 Task: Explore Airbnb accommodation in SzÃ©kesfehÃ©rvÃ¡r, Hungary from 9th December, 2023 to 16th December, 2023 for 2 adults, 1 child.2 bedrooms having 2 beds and 1 bathroom. Property type can be flat. Look for 4 properties as per requirement.
Action: Mouse moved to (557, 115)
Screenshot: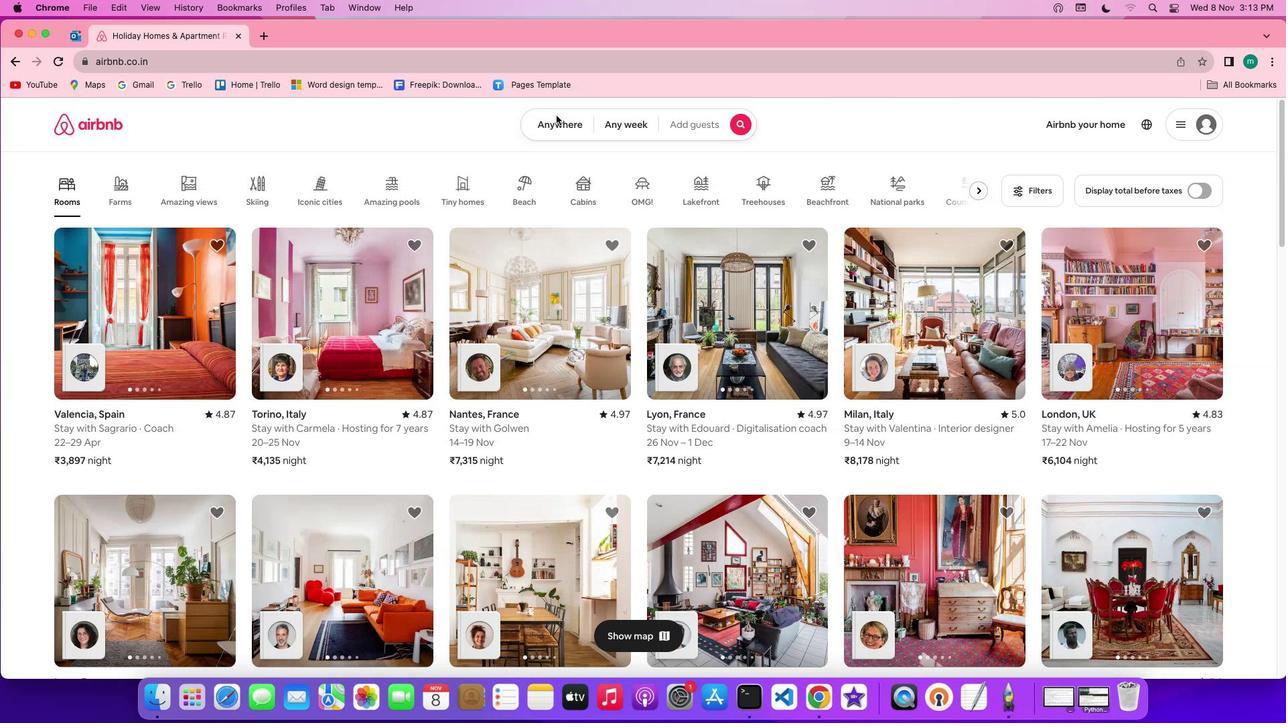 
Action: Mouse pressed left at (557, 115)
Screenshot: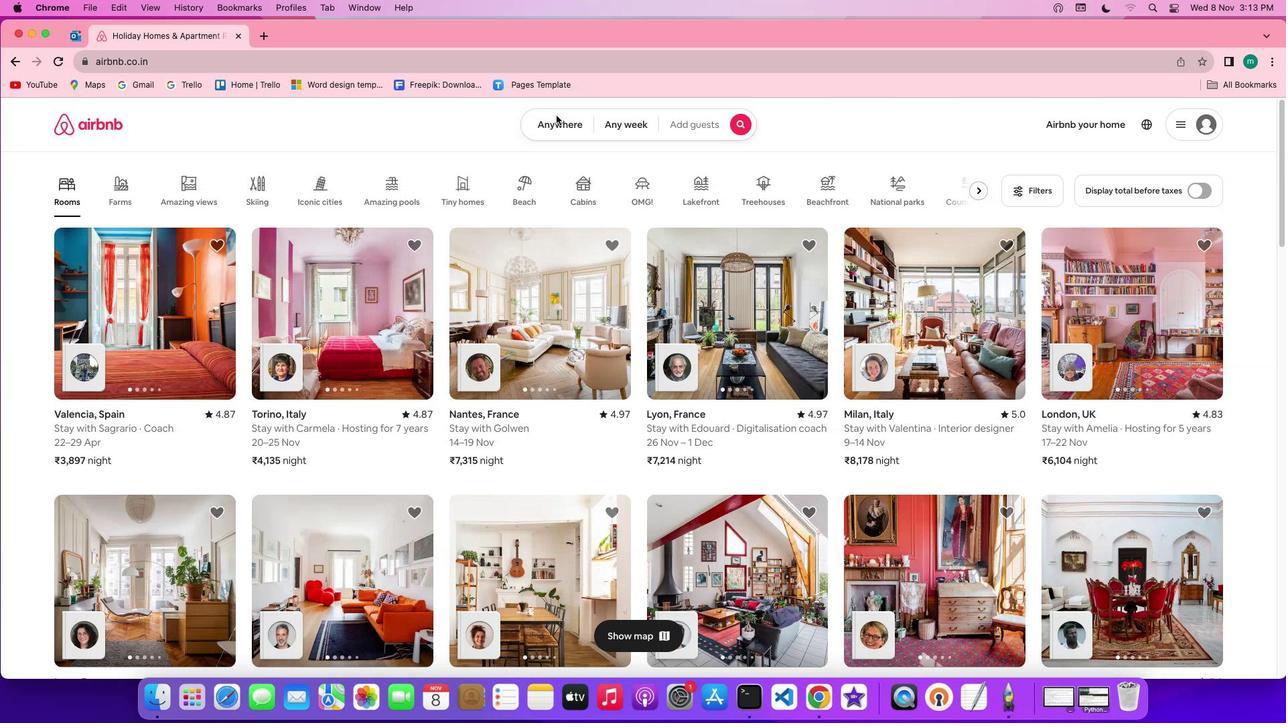 
Action: Mouse pressed left at (557, 115)
Screenshot: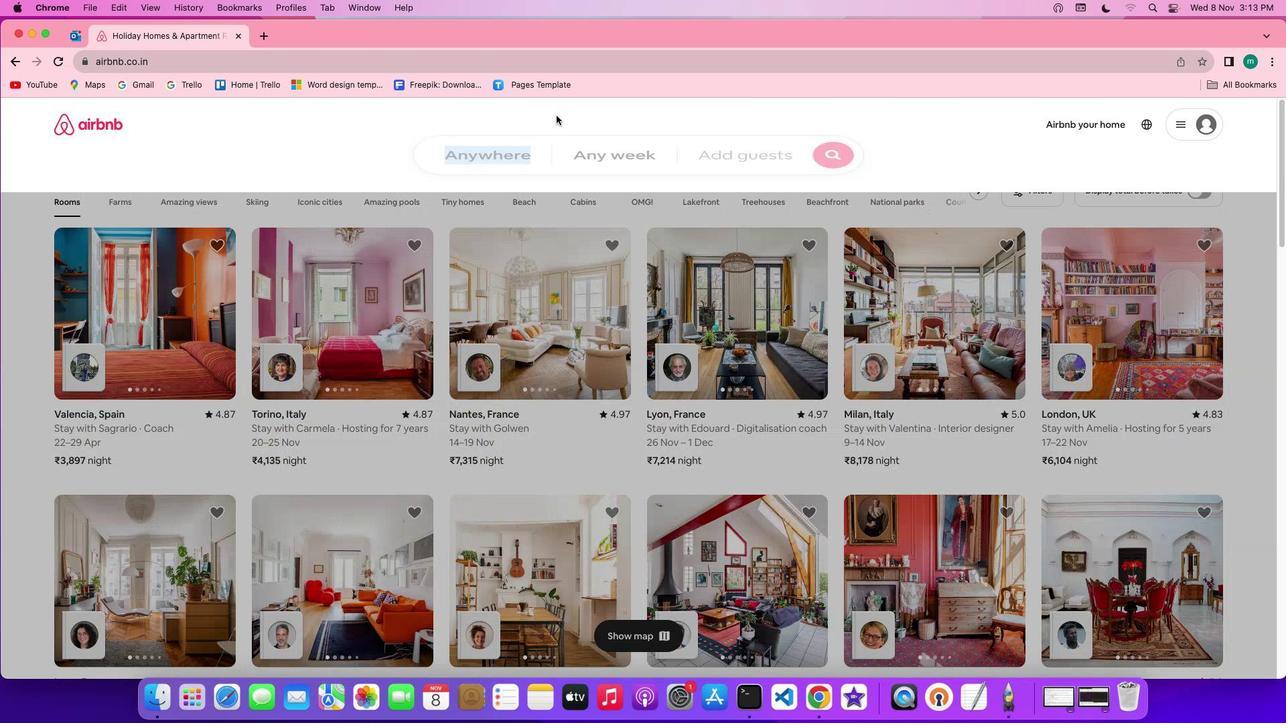 
Action: Mouse moved to (501, 182)
Screenshot: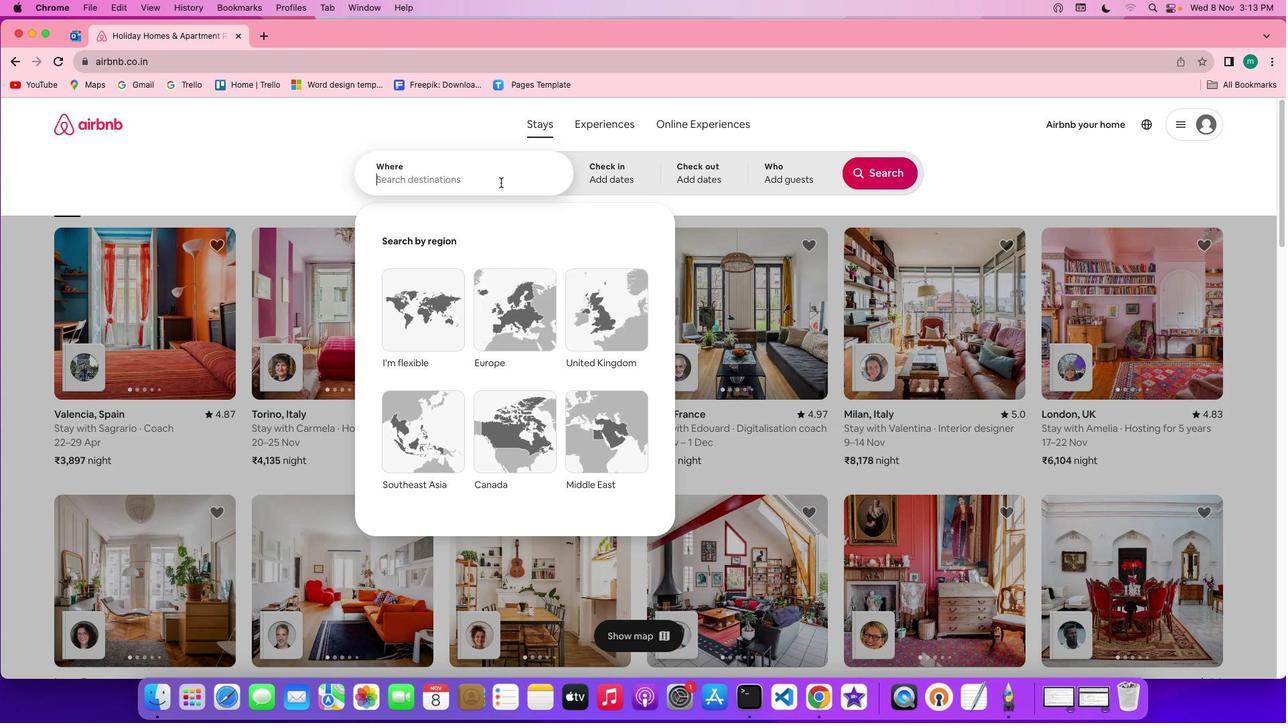 
Action: Mouse pressed left at (501, 182)
Screenshot: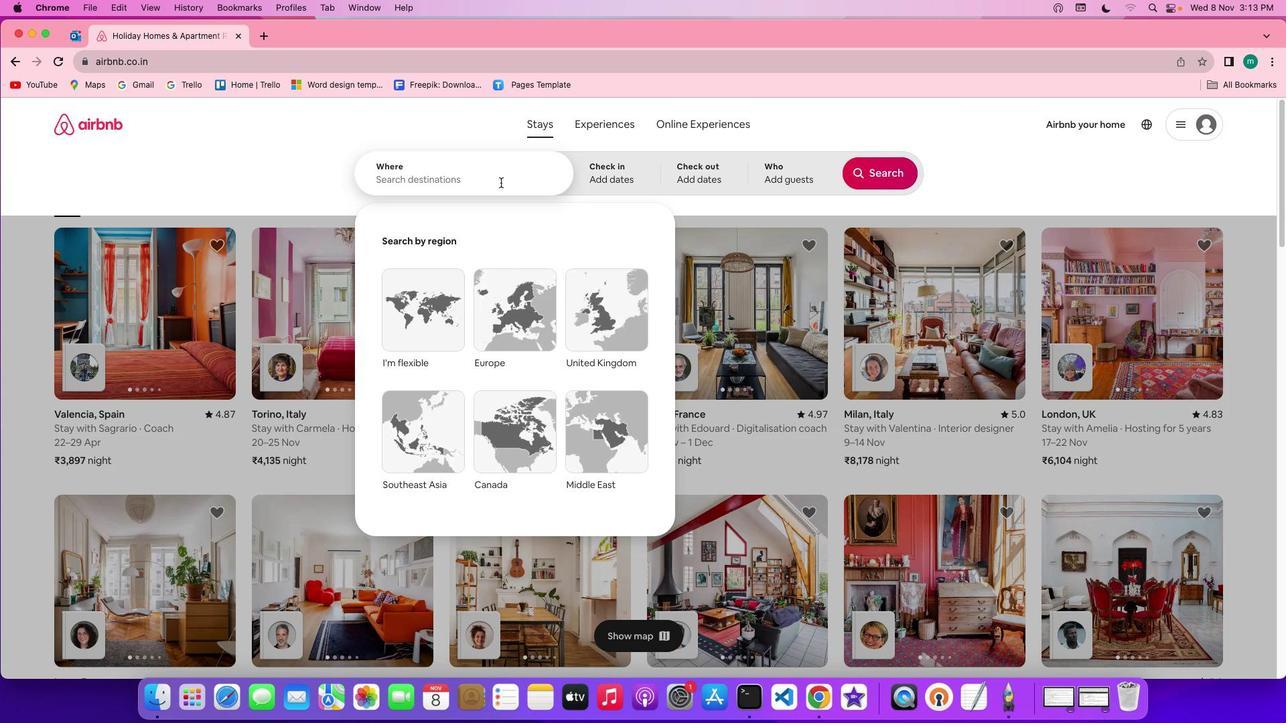 
Action: Key pressed Key.shift'S'Key.shift'z''e''k''e''s''f''e''h''e''r''v''a''r'','Key.spaceKey.shift'H''u''n''g''a''r''y'
Screenshot: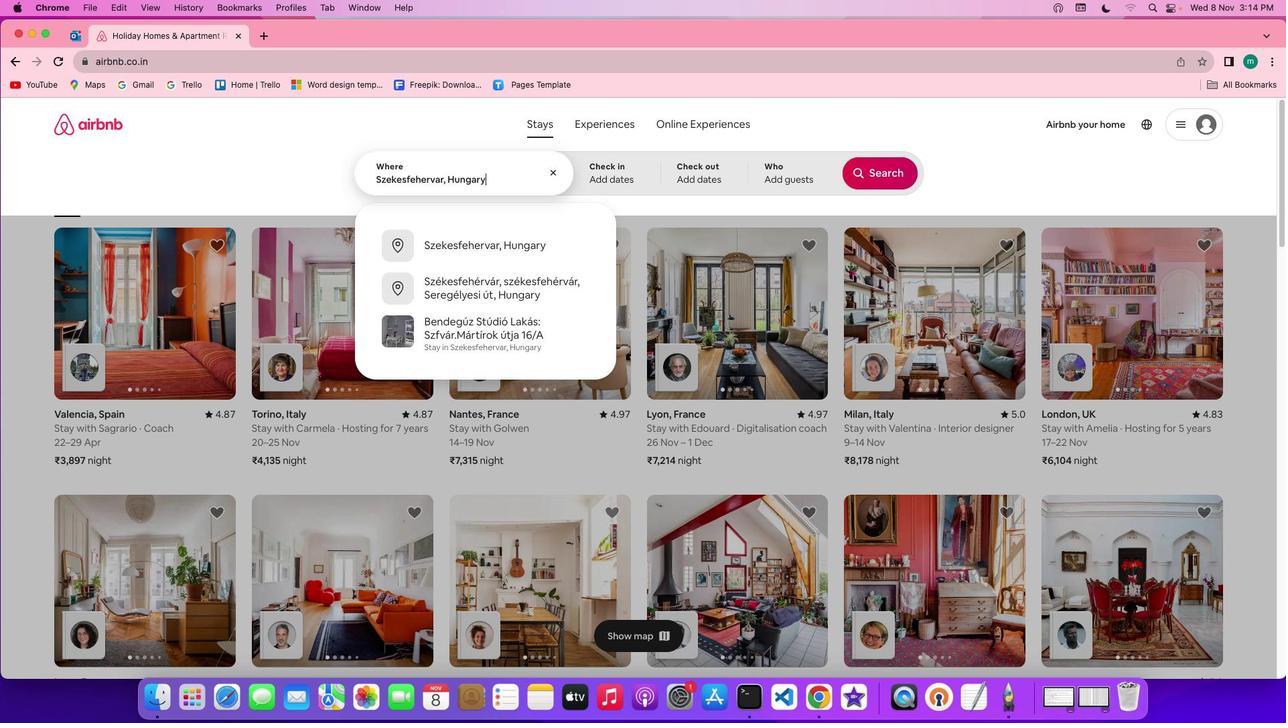 
Action: Mouse moved to (609, 185)
Screenshot: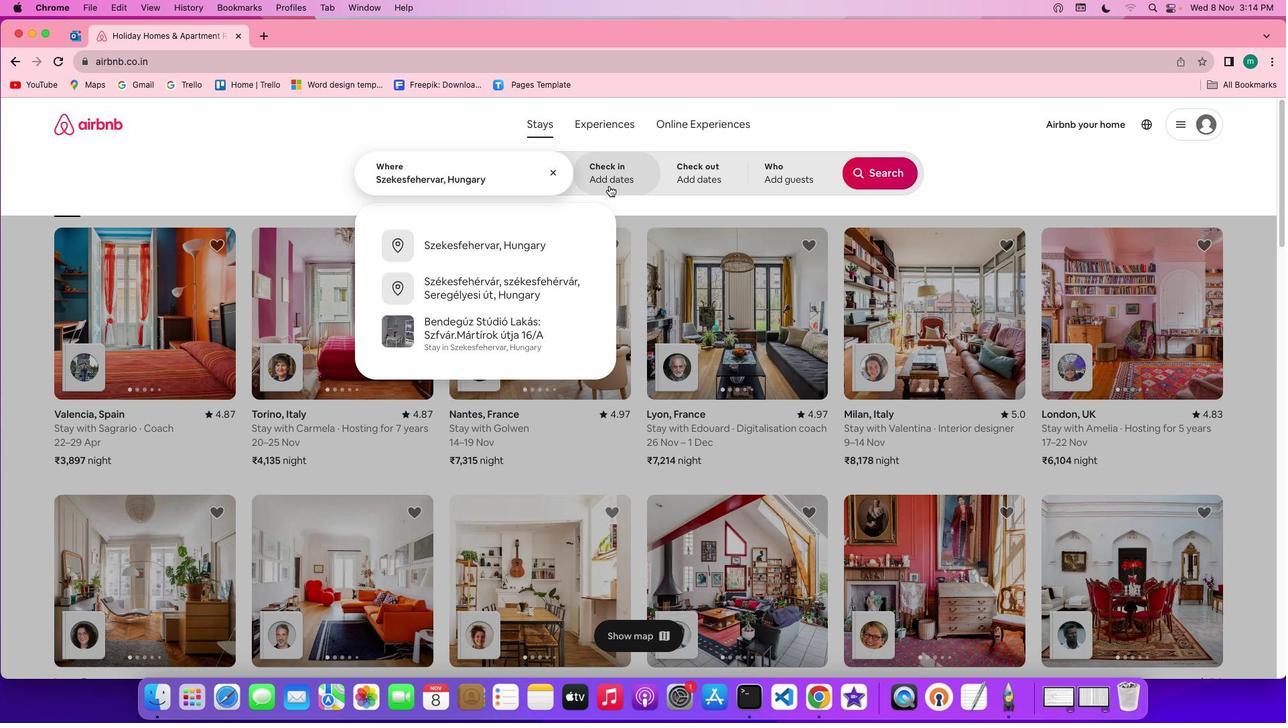 
Action: Mouse pressed left at (609, 185)
Screenshot: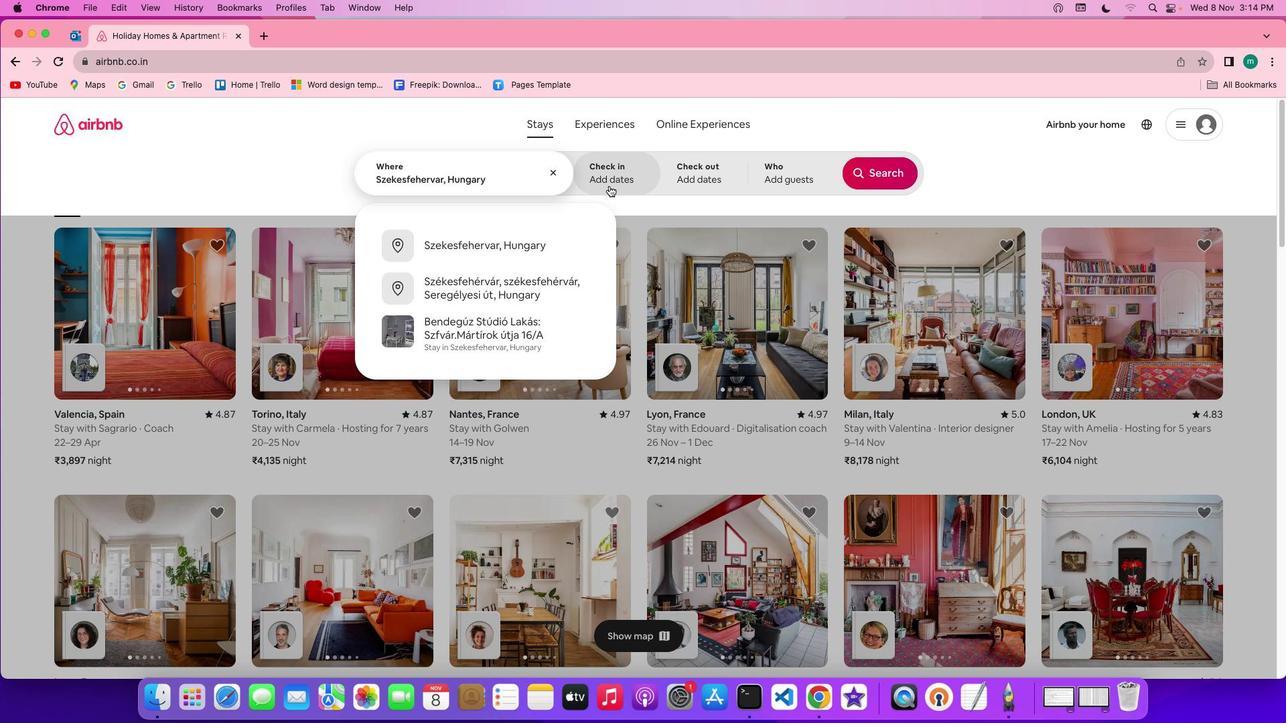 
Action: Mouse moved to (863, 368)
Screenshot: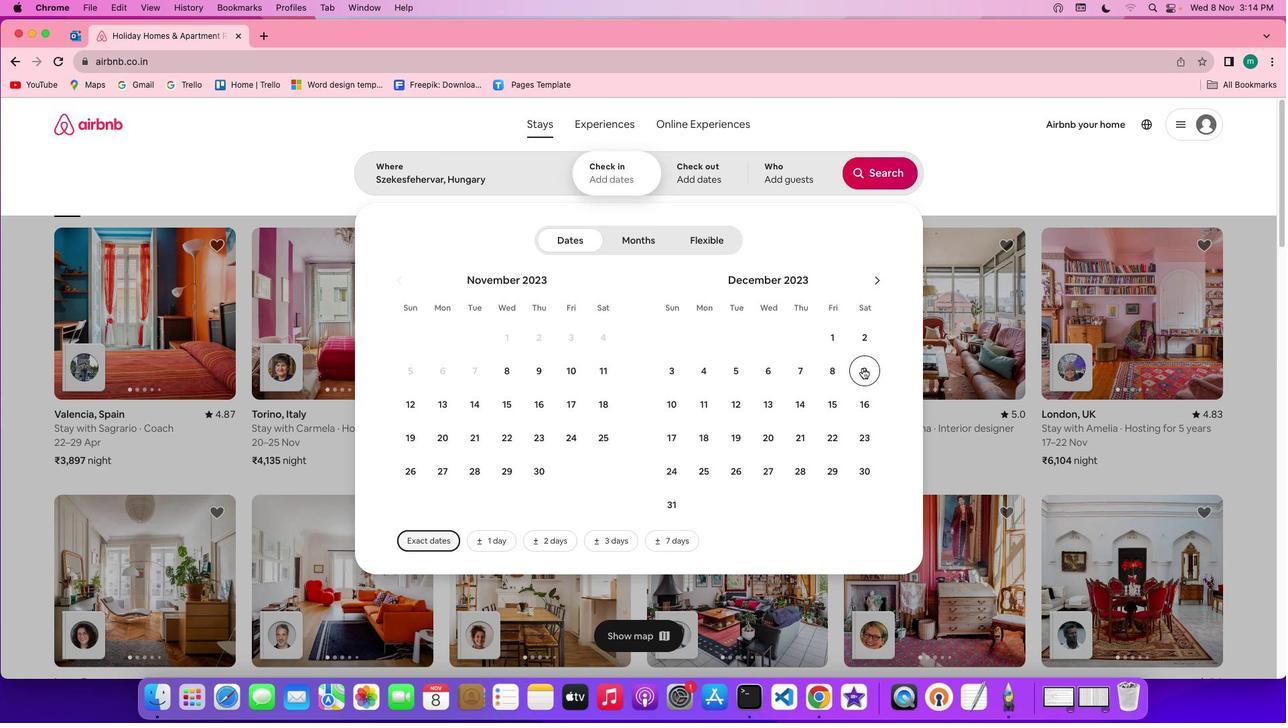 
Action: Mouse pressed left at (863, 368)
Screenshot: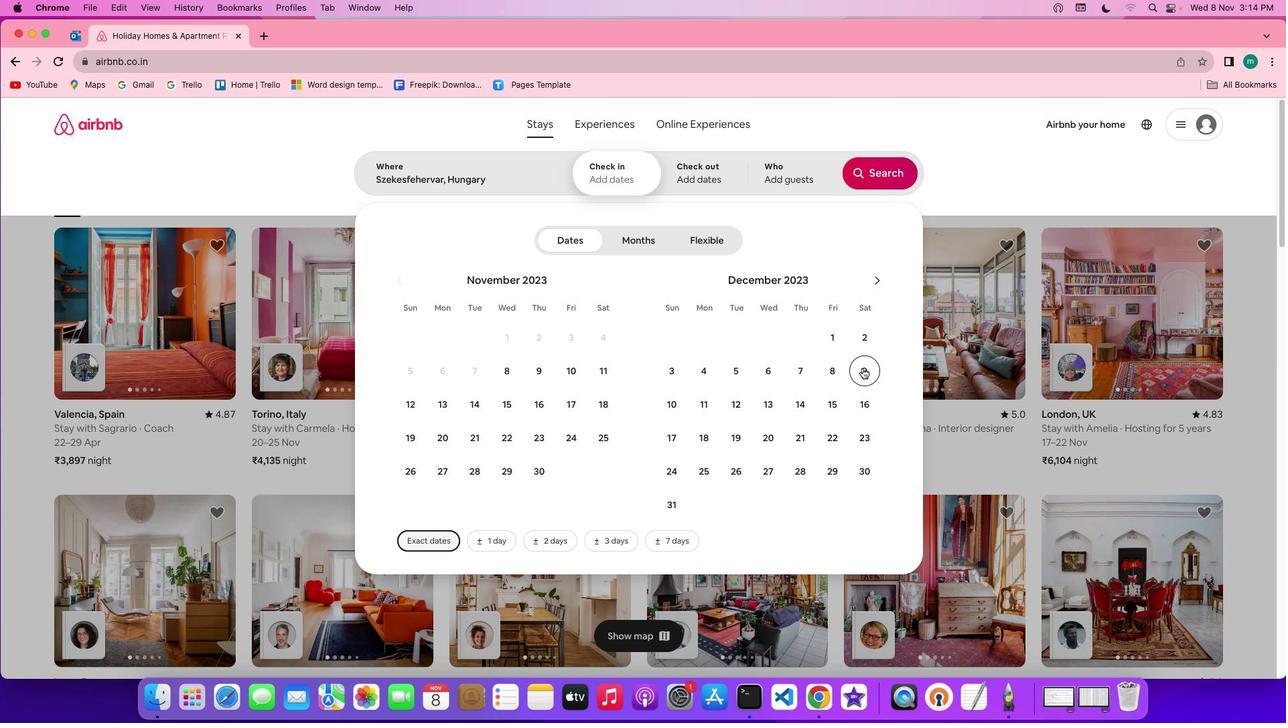 
Action: Mouse moved to (868, 402)
Screenshot: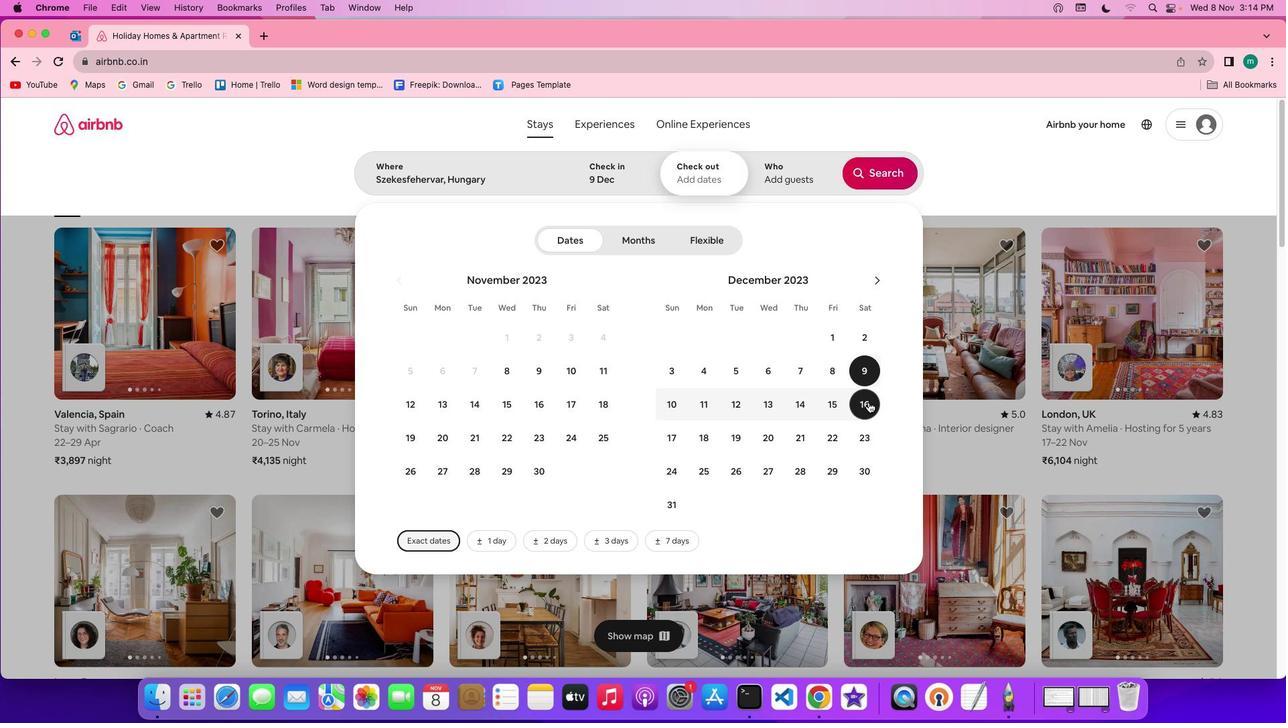 
Action: Mouse pressed left at (868, 402)
Screenshot: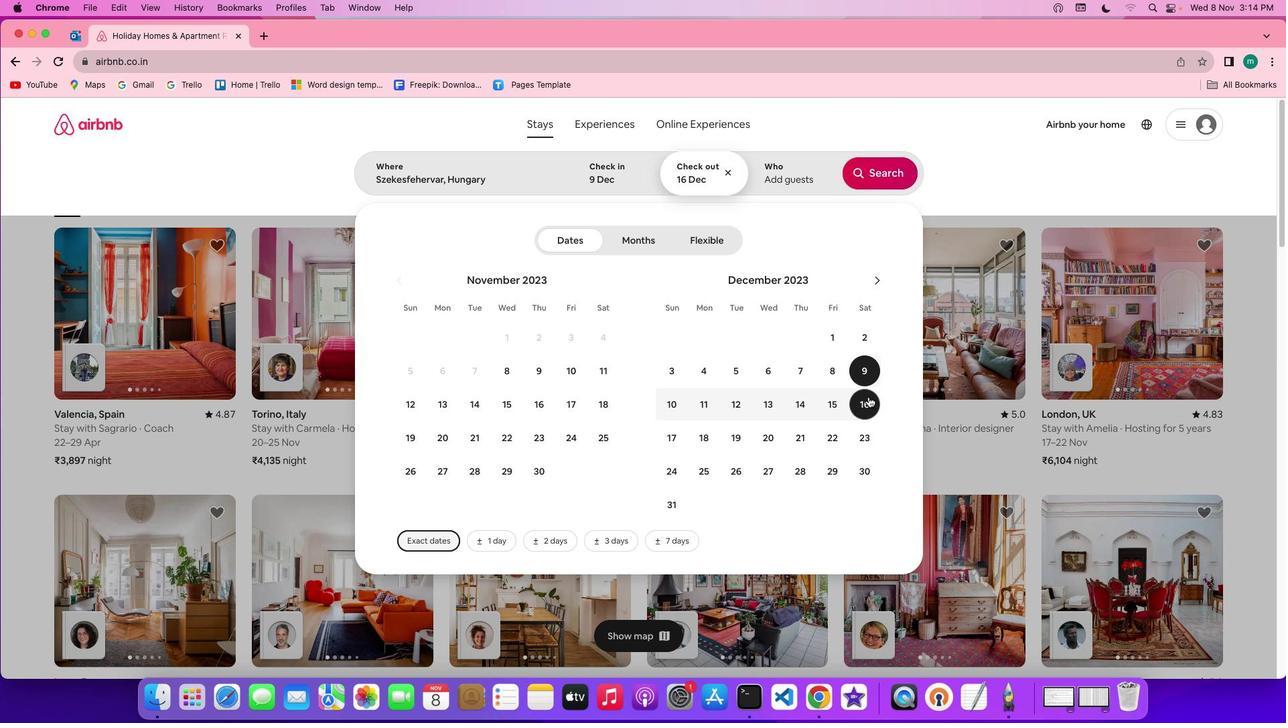
Action: Mouse moved to (819, 163)
Screenshot: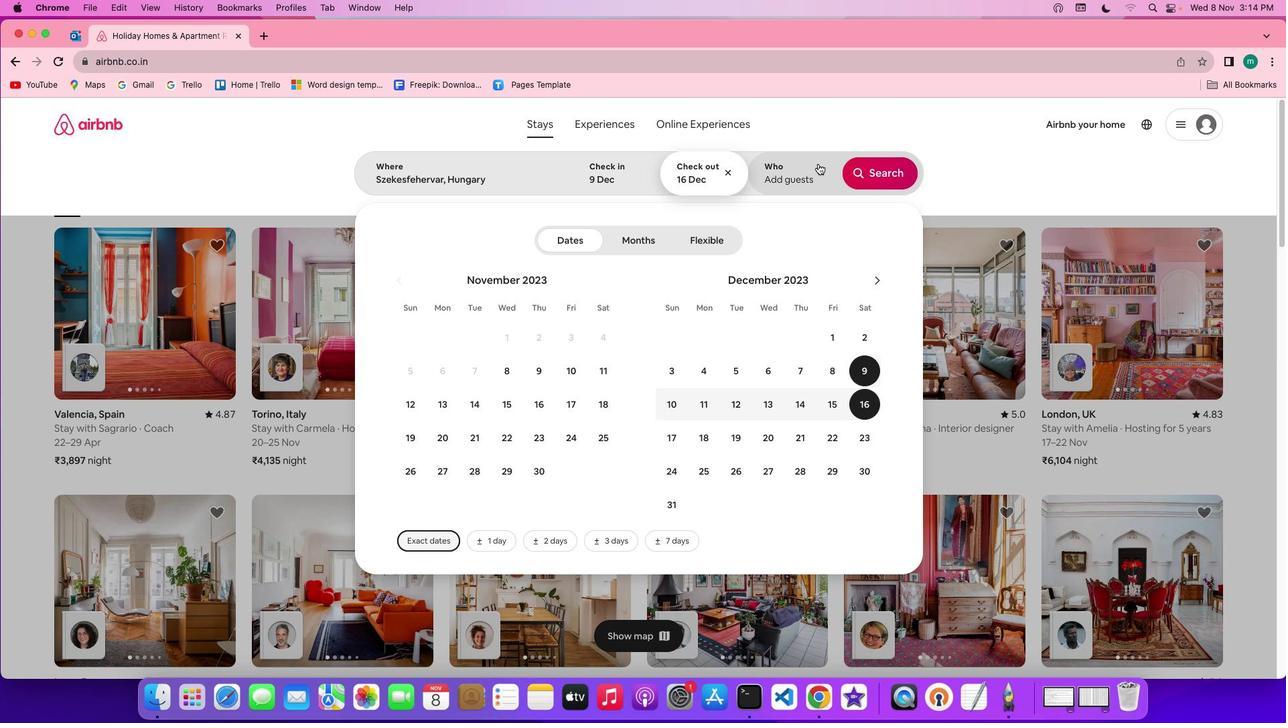 
Action: Mouse pressed left at (819, 163)
Screenshot: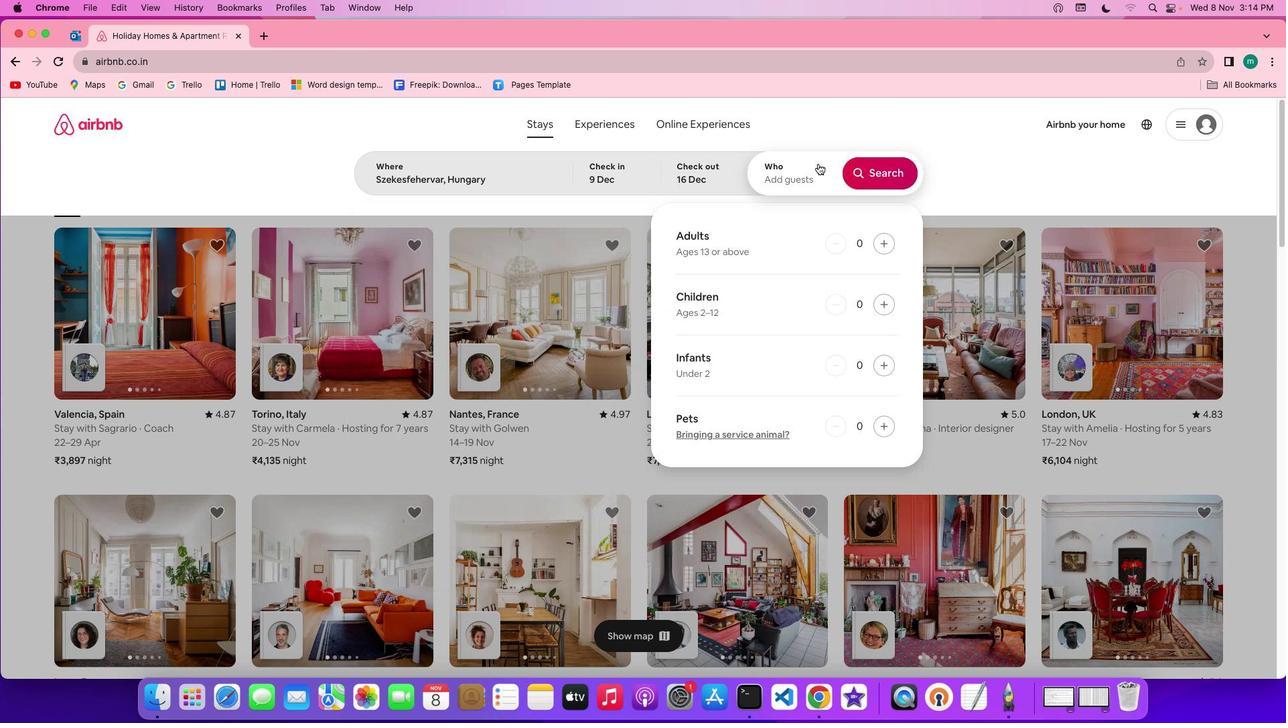 
Action: Mouse moved to (888, 244)
Screenshot: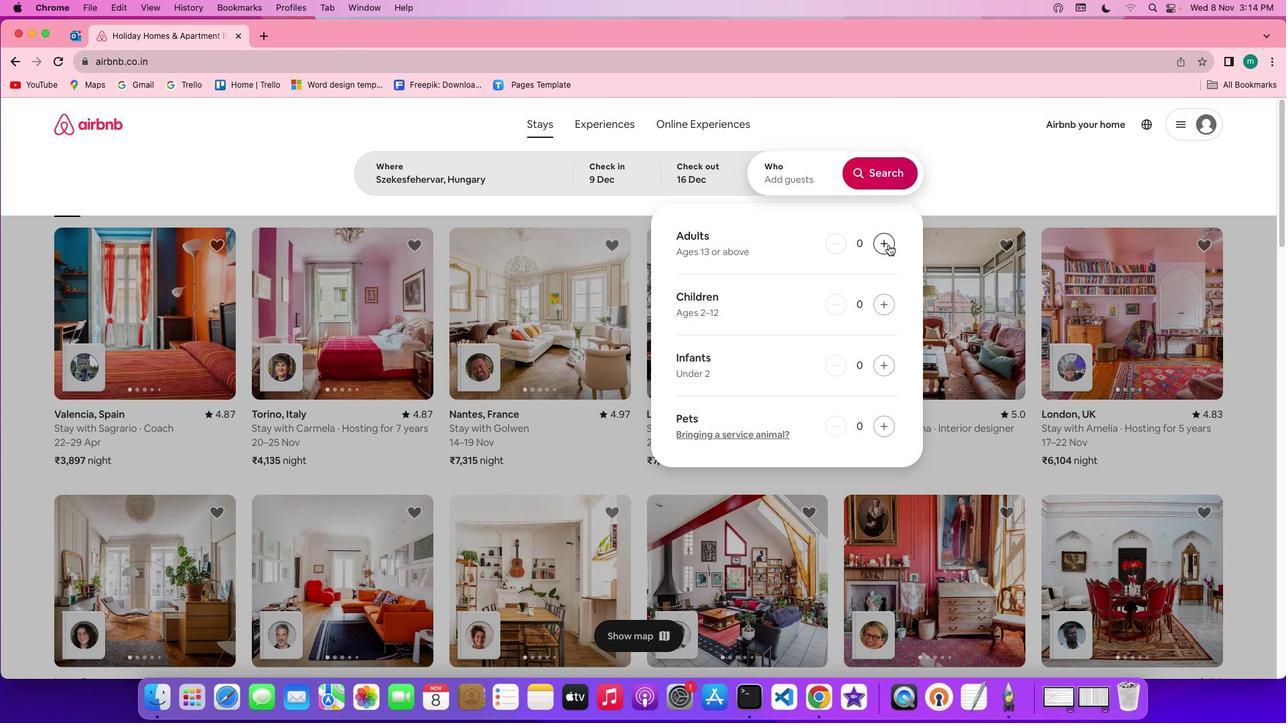 
Action: Mouse pressed left at (888, 244)
Screenshot: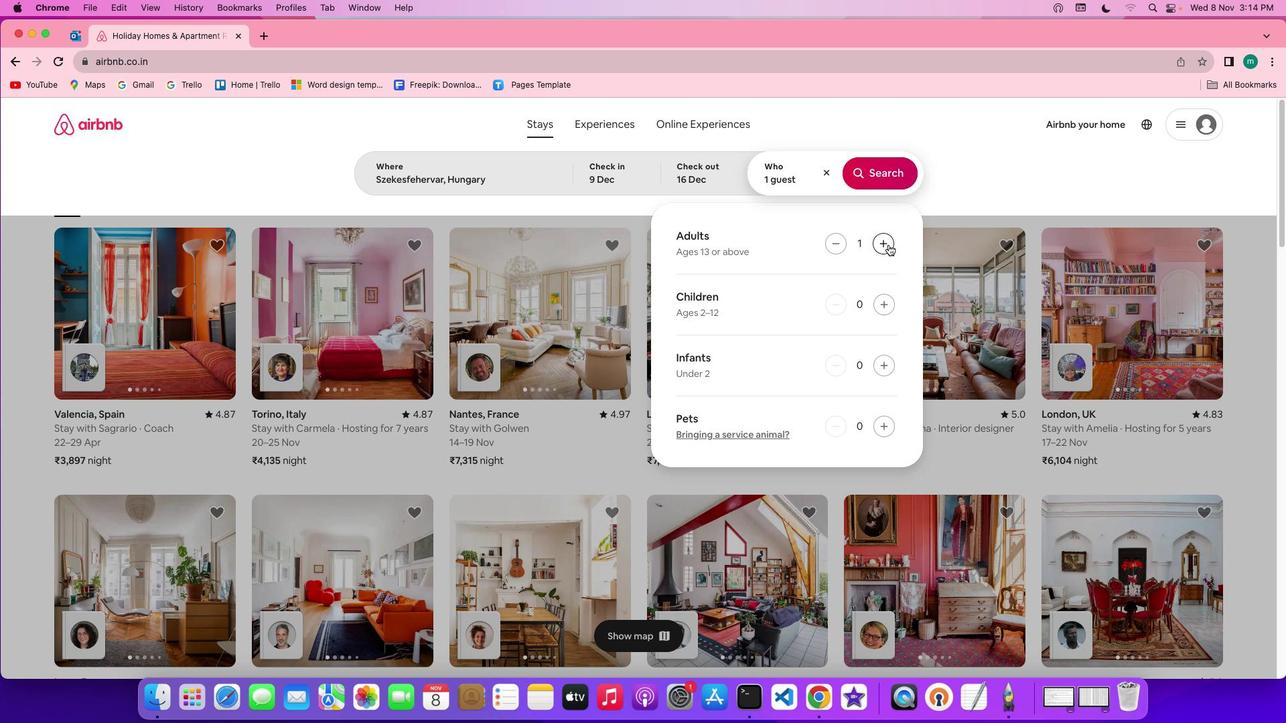 
Action: Mouse pressed left at (888, 244)
Screenshot: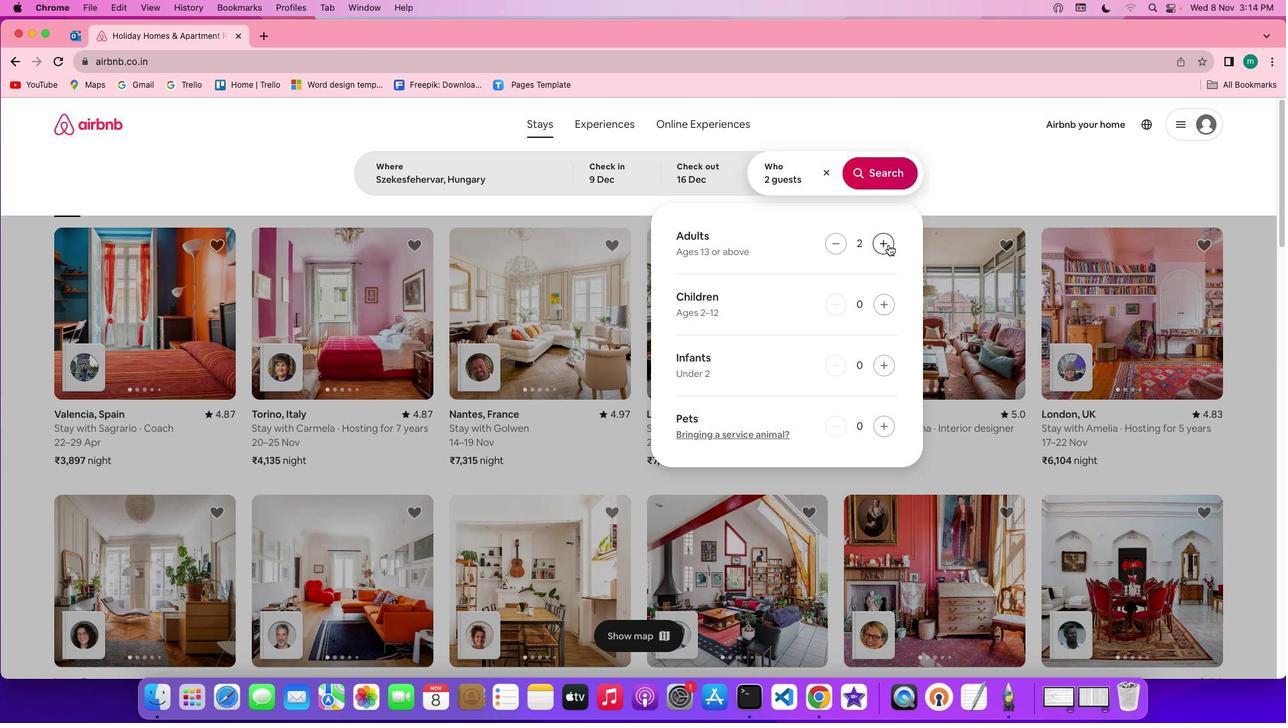 
Action: Mouse moved to (889, 299)
Screenshot: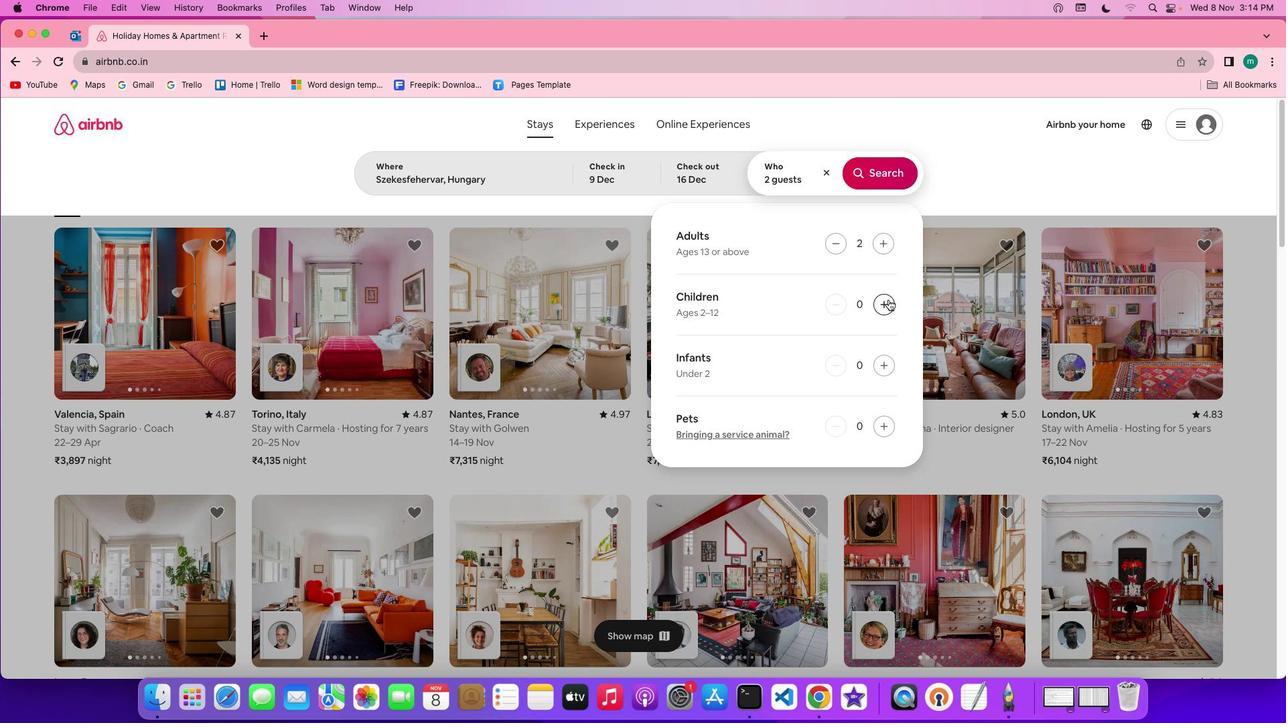 
Action: Mouse pressed left at (889, 299)
Screenshot: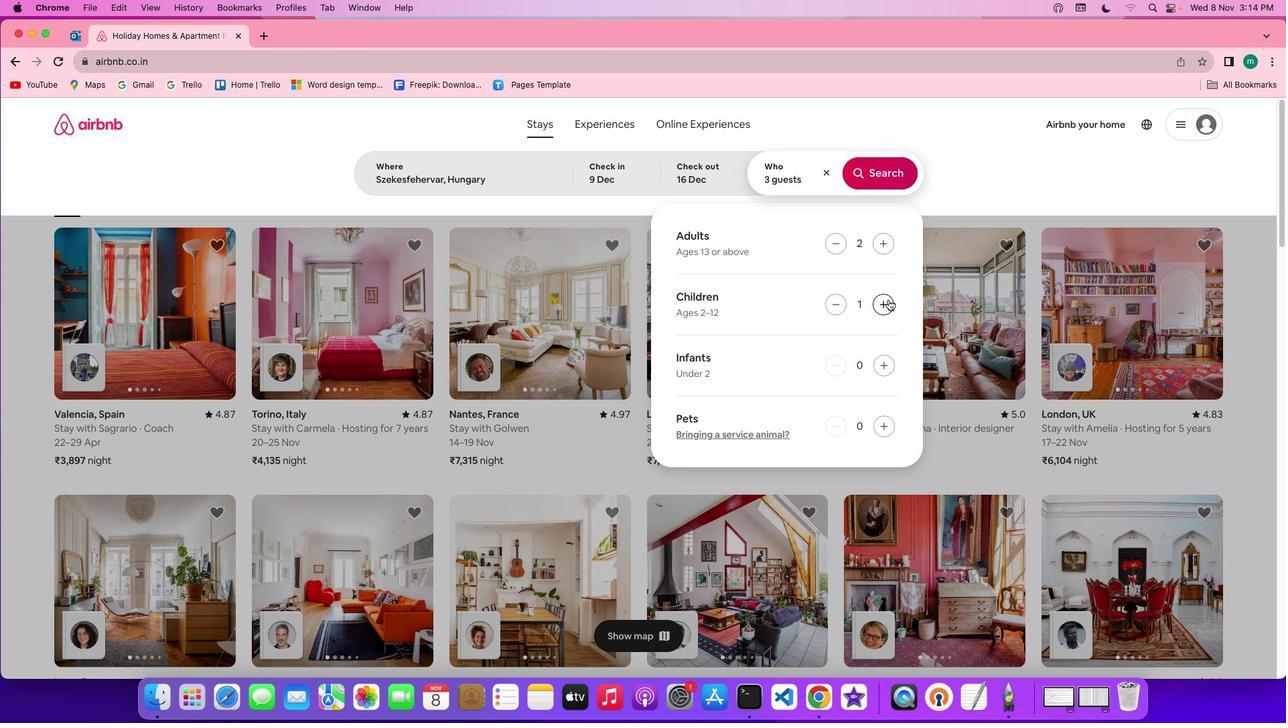 
Action: Mouse moved to (872, 182)
Screenshot: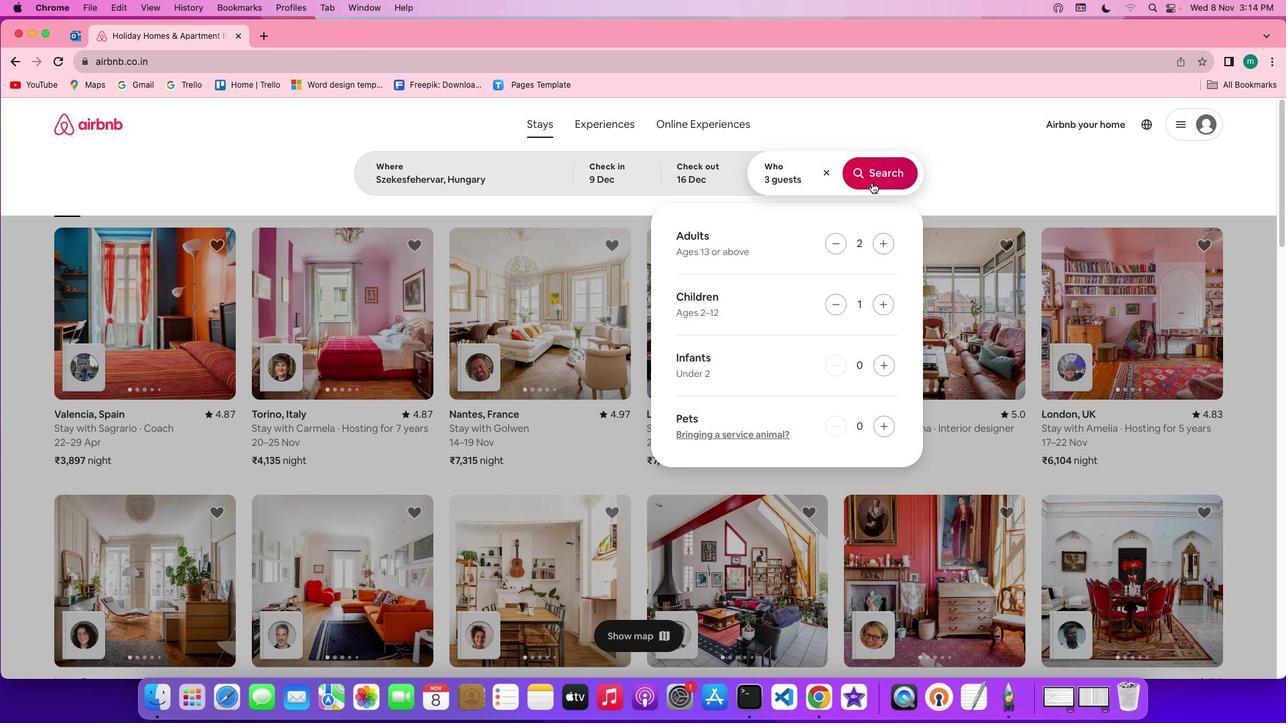 
Action: Mouse pressed left at (872, 182)
Screenshot: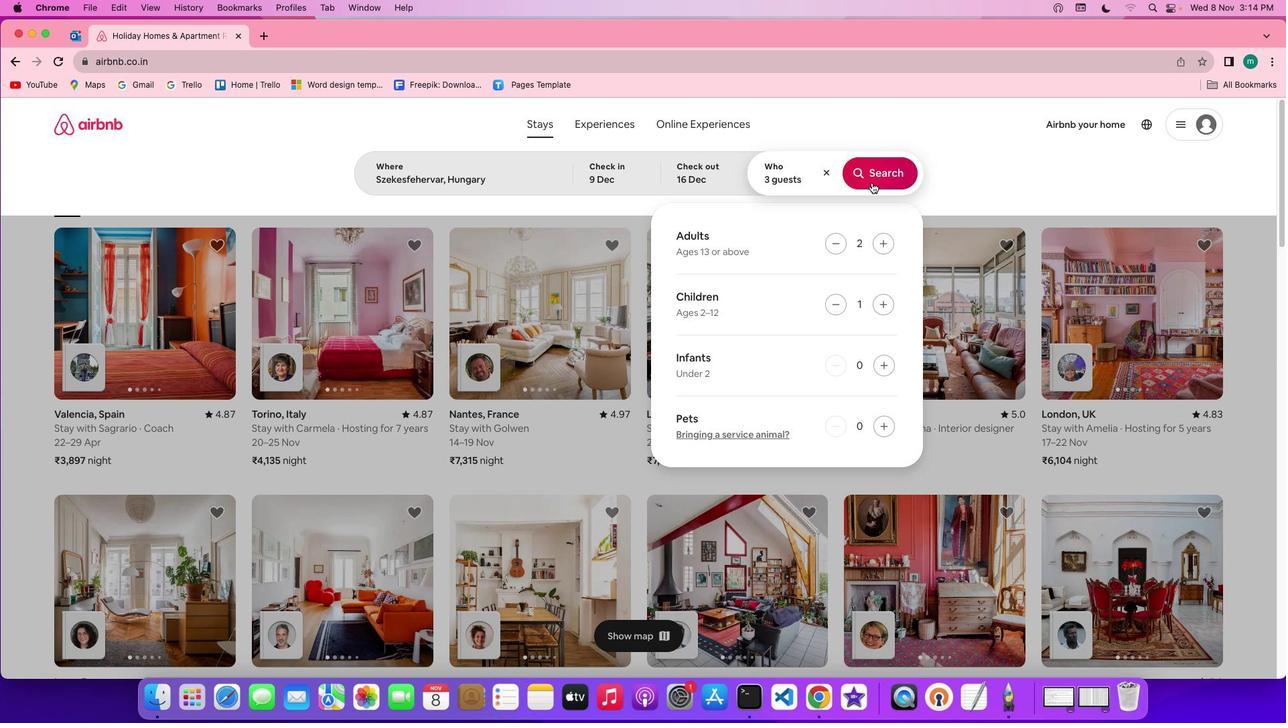 
Action: Mouse moved to (1068, 174)
Screenshot: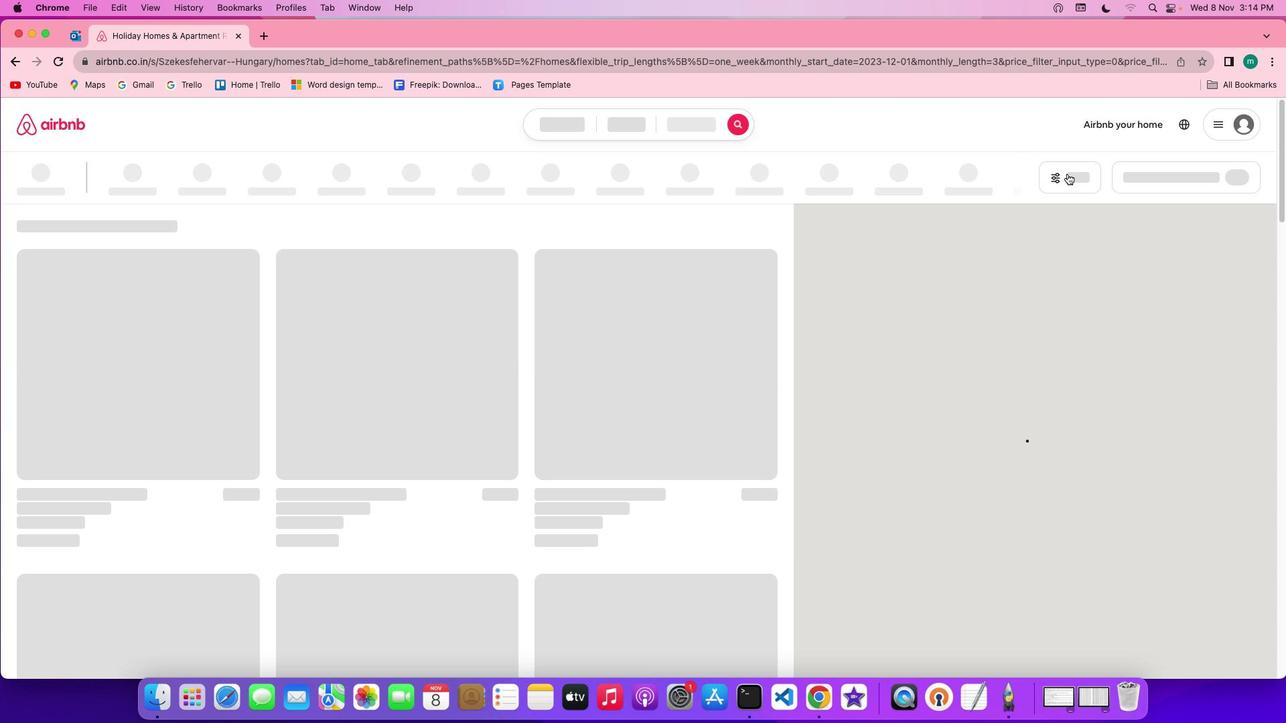 
Action: Mouse pressed left at (1068, 174)
Screenshot: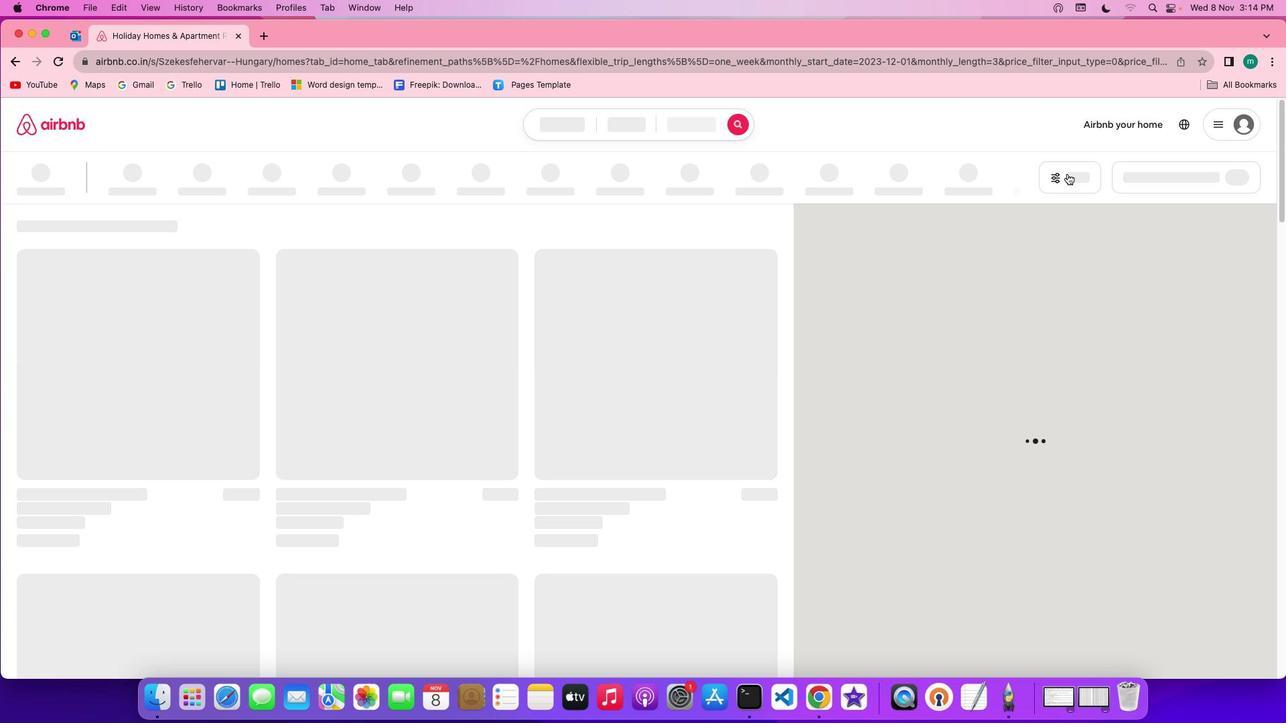 
Action: Mouse moved to (1072, 175)
Screenshot: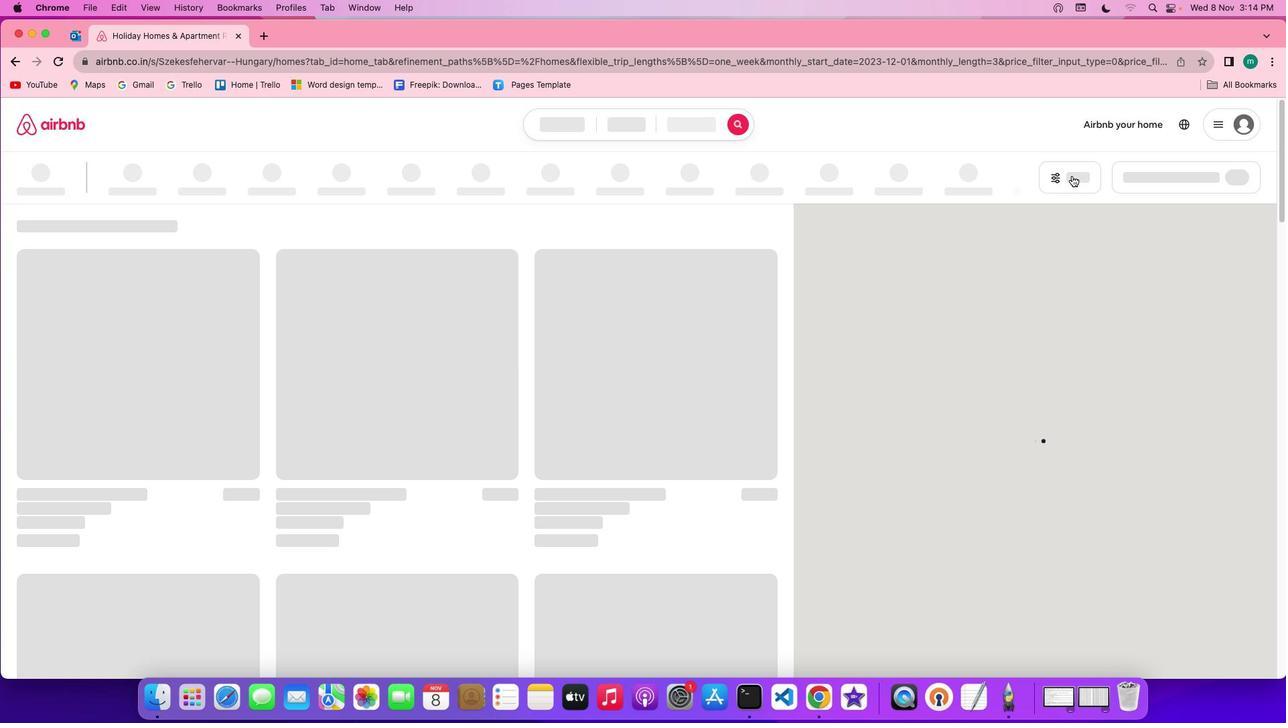 
Action: Mouse pressed left at (1072, 175)
Screenshot: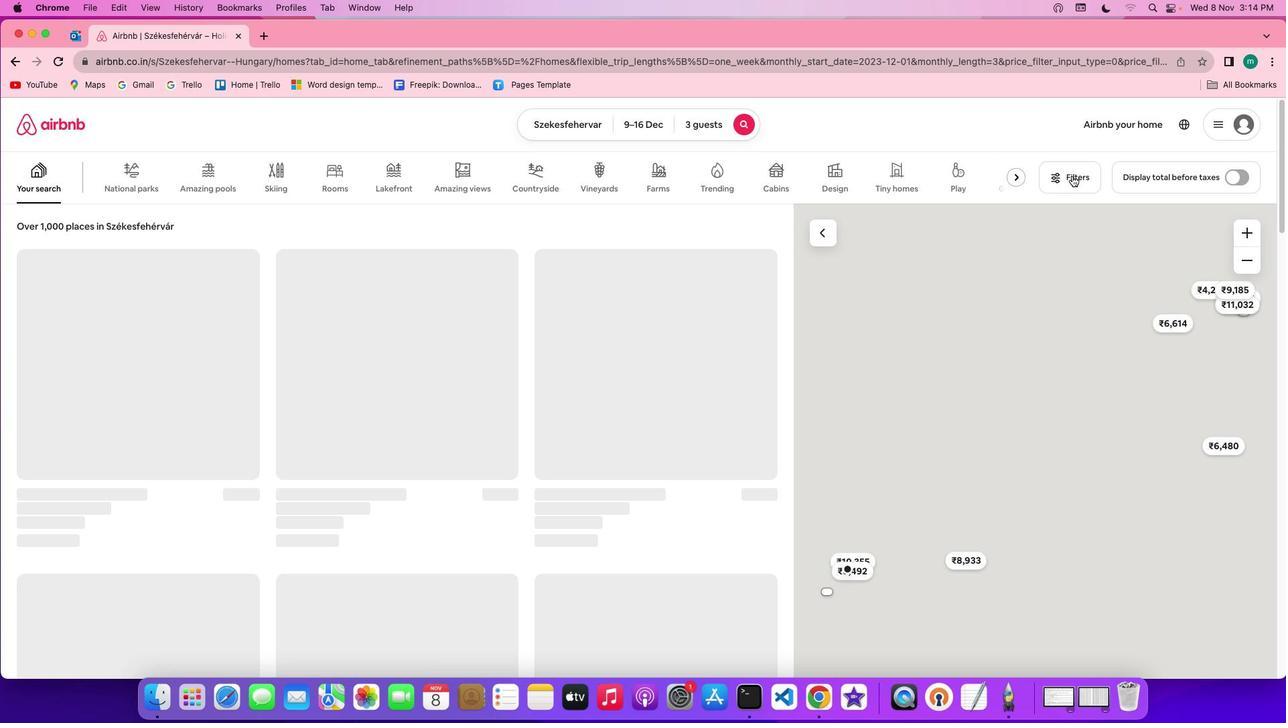 
Action: Mouse pressed left at (1072, 175)
Screenshot: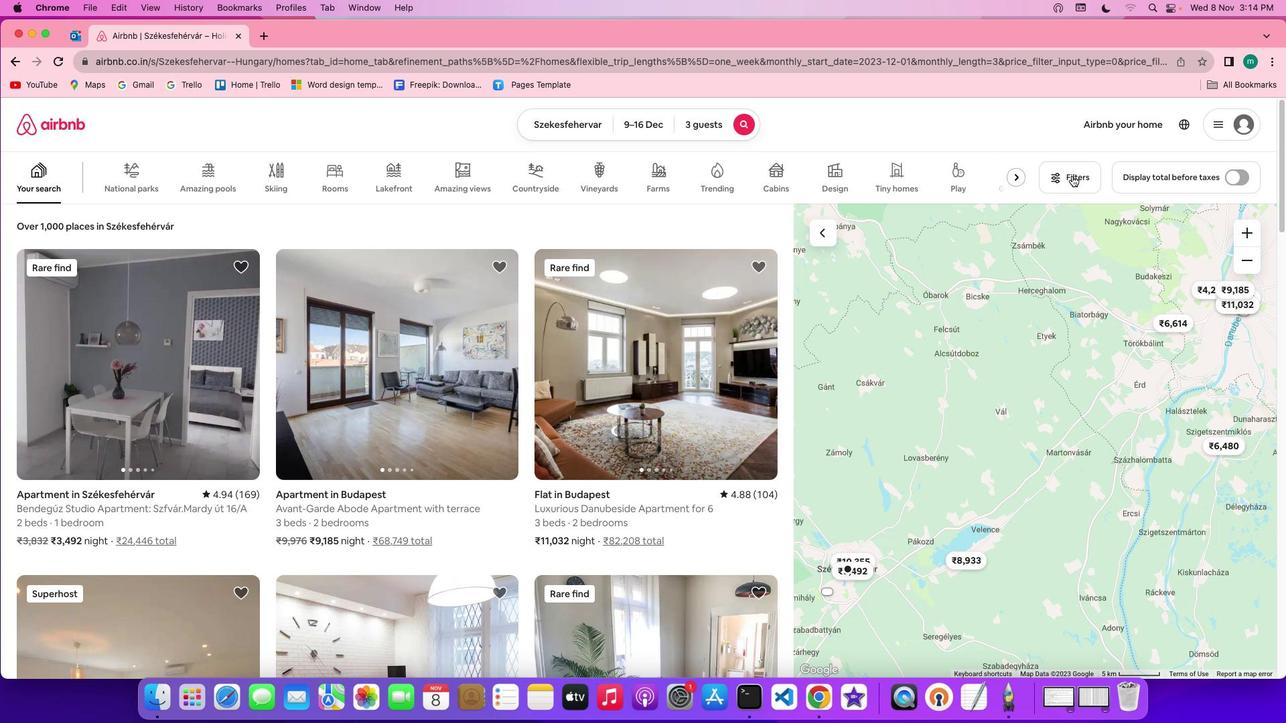 
Action: Mouse moved to (776, 333)
Screenshot: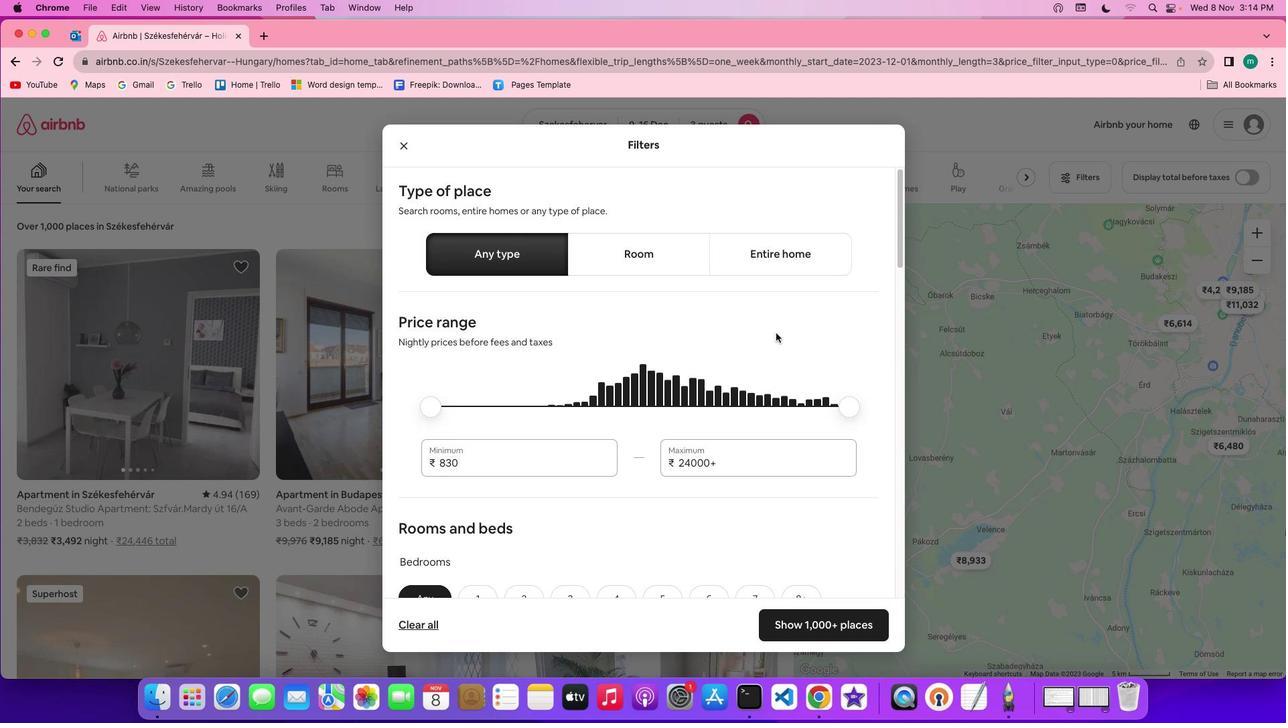 
Action: Mouse scrolled (776, 333) with delta (0, 0)
Screenshot: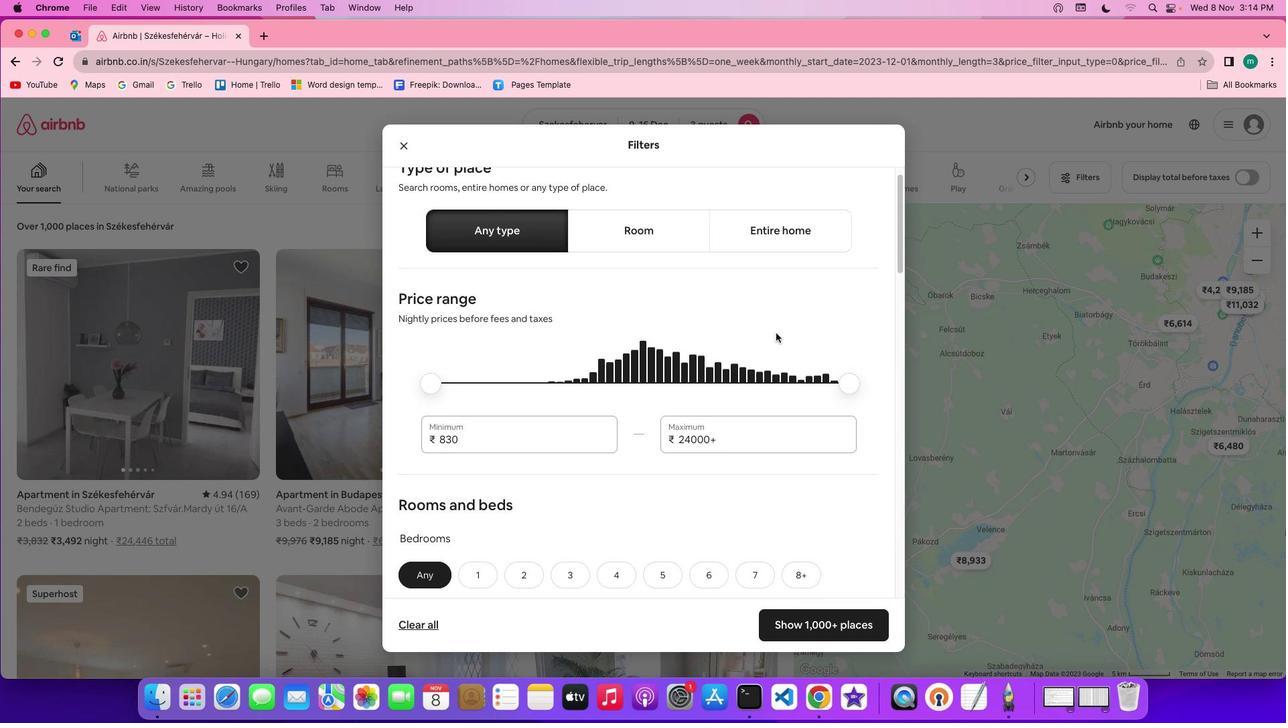 
Action: Mouse scrolled (776, 333) with delta (0, 0)
Screenshot: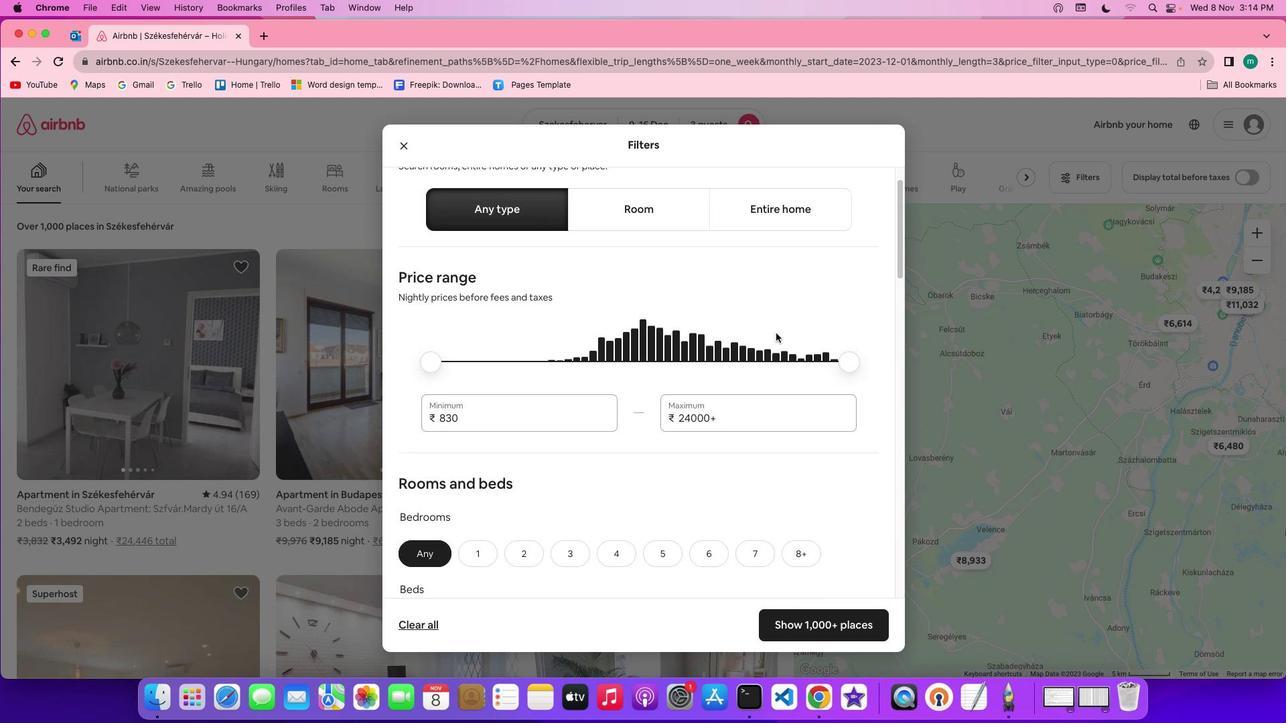 
Action: Mouse scrolled (776, 333) with delta (0, -1)
Screenshot: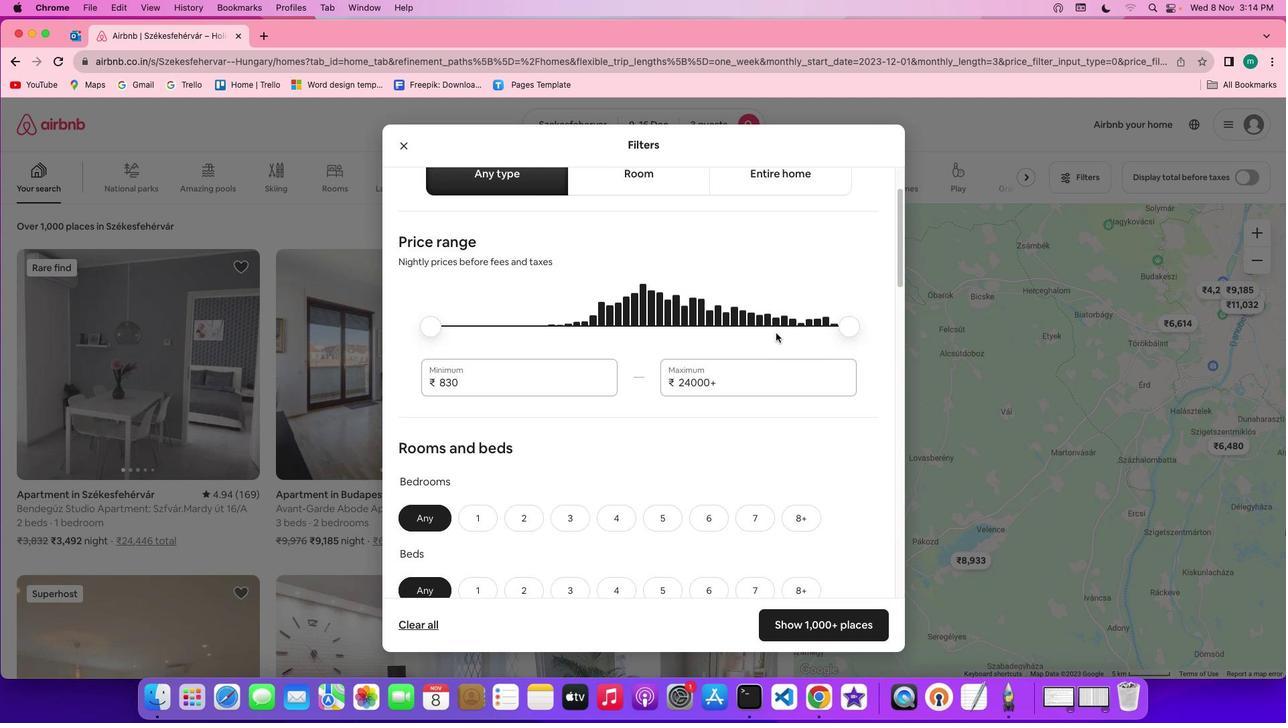 
Action: Mouse scrolled (776, 333) with delta (0, 0)
Screenshot: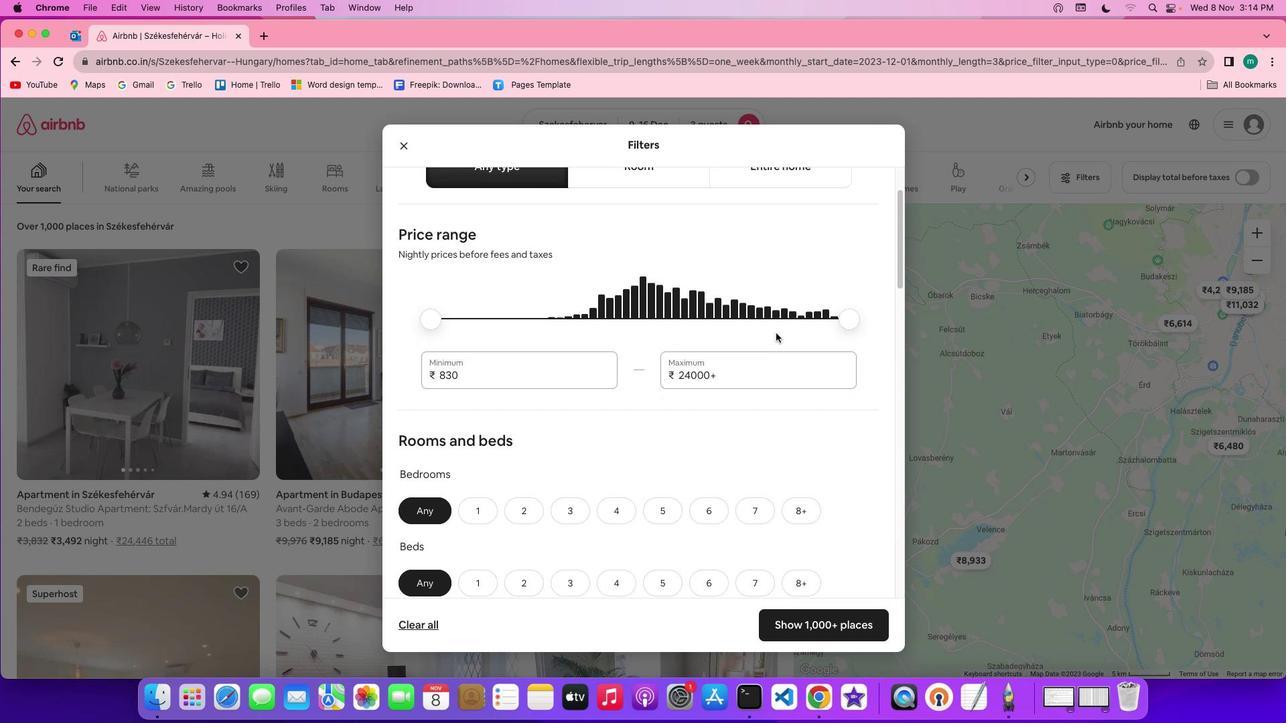 
Action: Mouse scrolled (776, 333) with delta (0, 0)
Screenshot: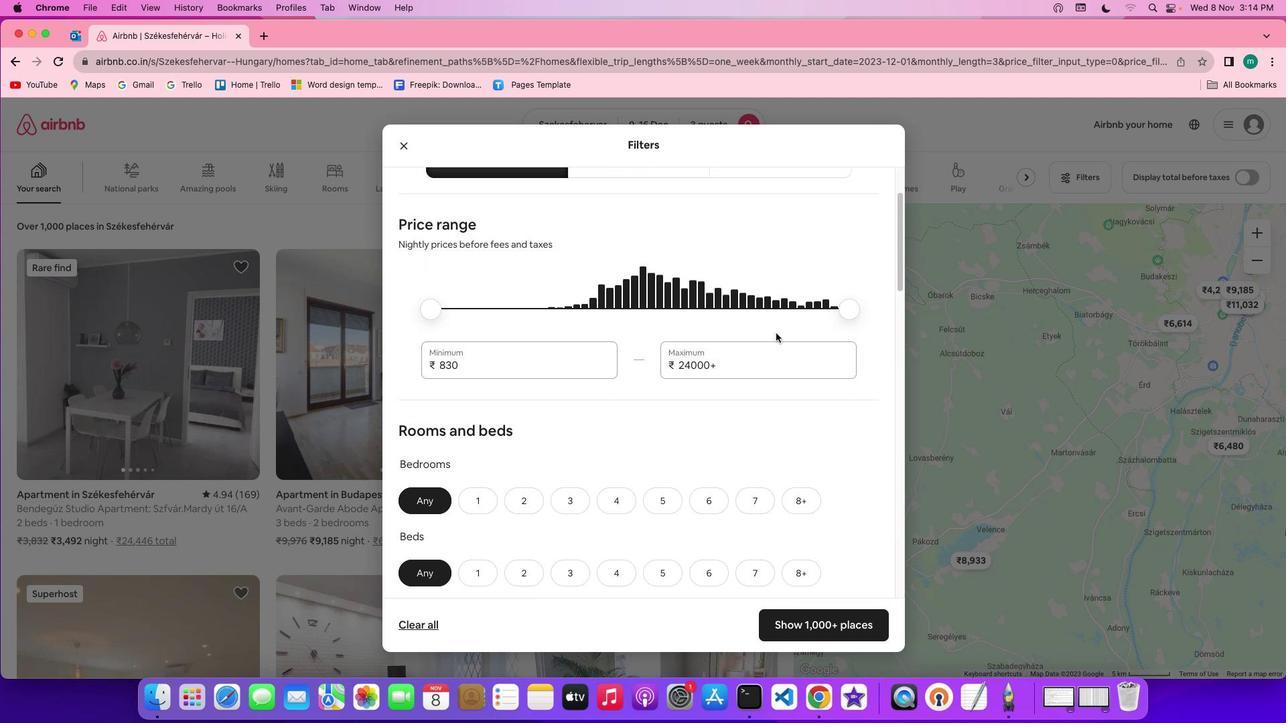 
Action: Mouse scrolled (776, 333) with delta (0, 0)
Screenshot: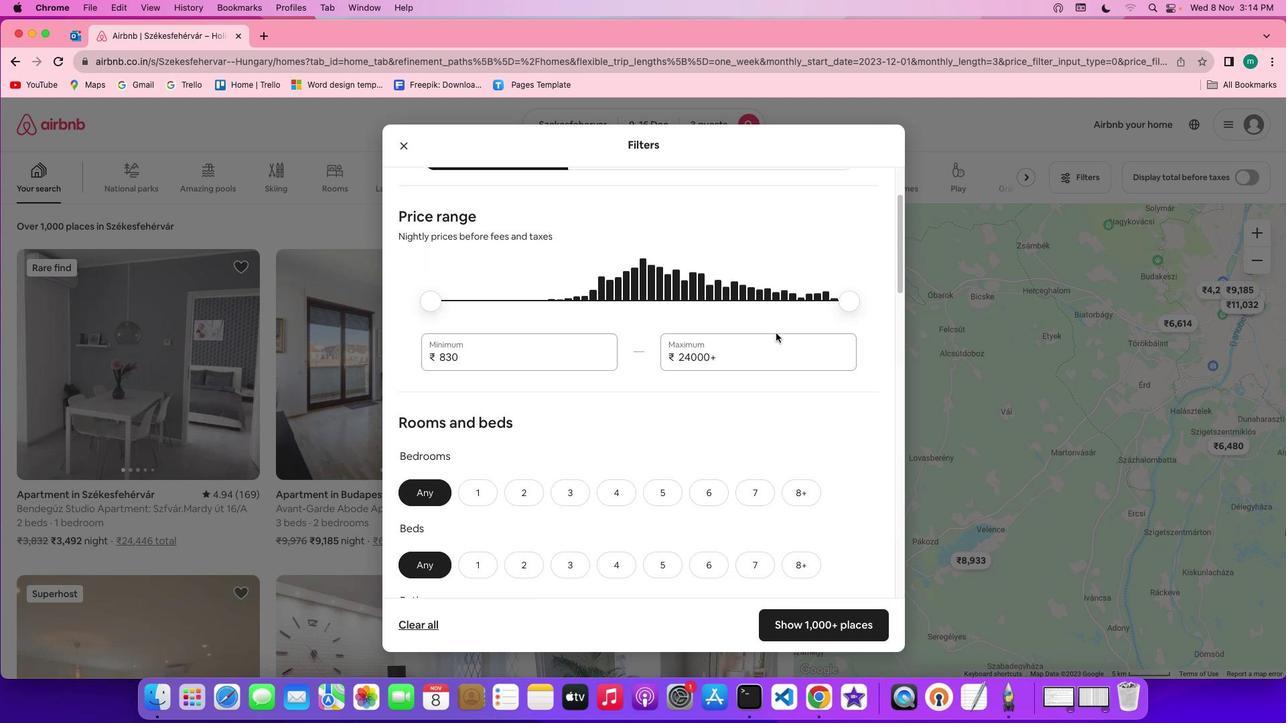 
Action: Mouse scrolled (776, 333) with delta (0, 0)
Screenshot: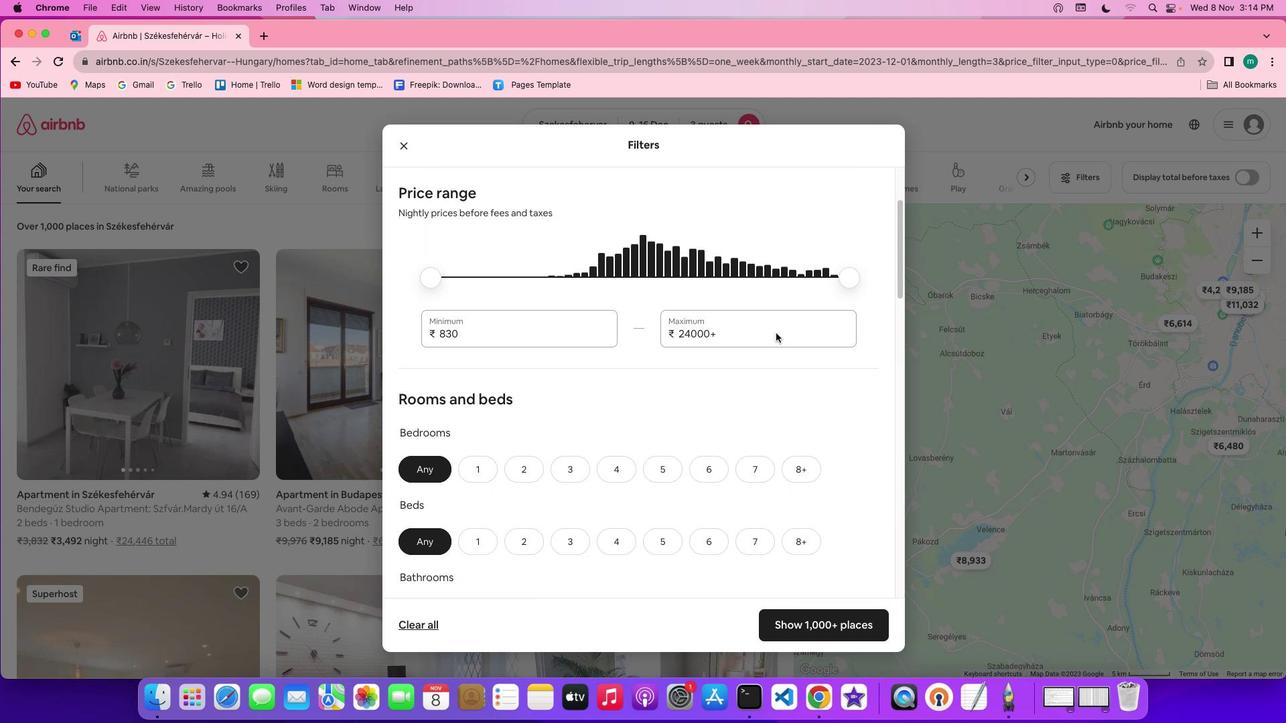 
Action: Mouse scrolled (776, 333) with delta (0, 0)
Screenshot: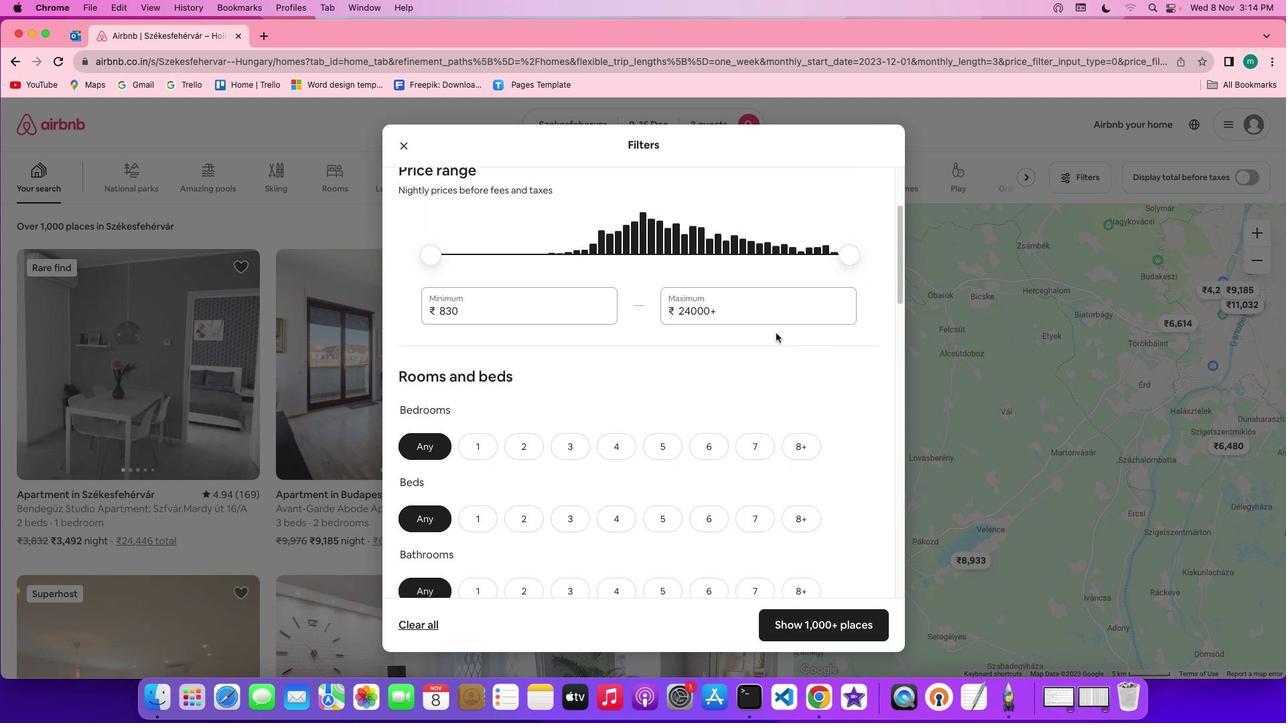 
Action: Mouse scrolled (776, 333) with delta (0, -1)
Screenshot: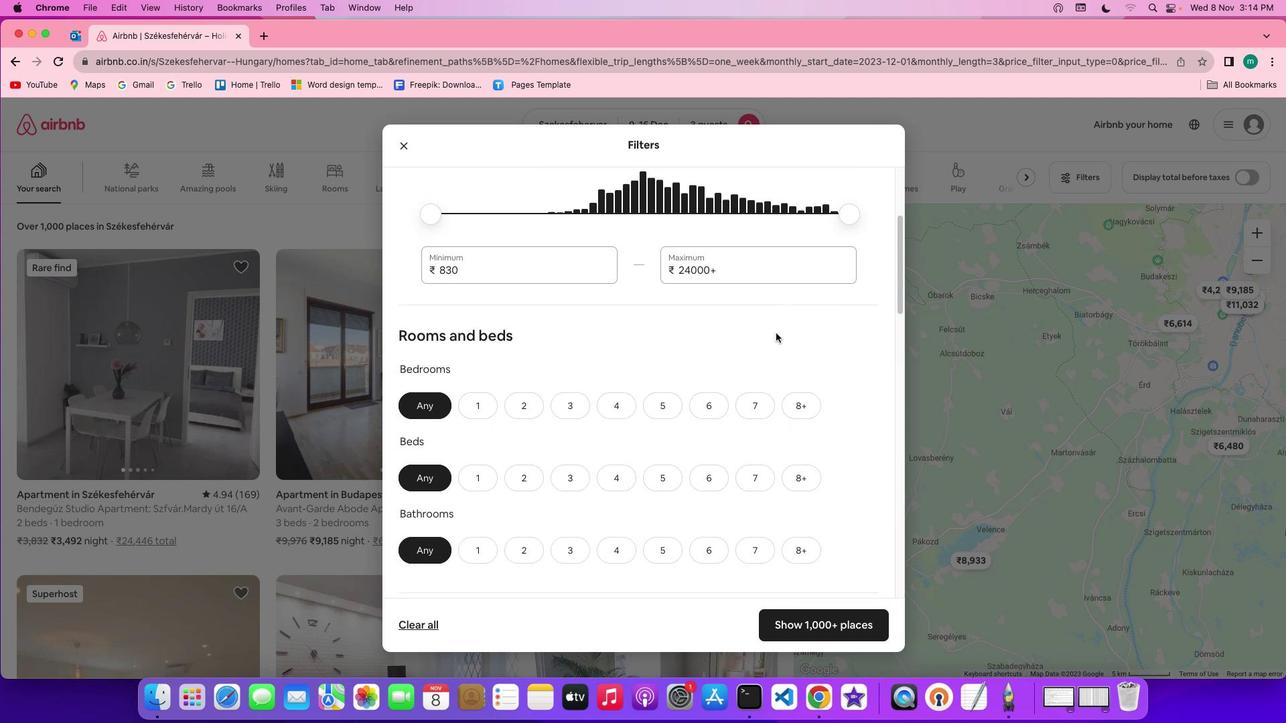 
Action: Mouse scrolled (776, 333) with delta (0, 0)
Screenshot: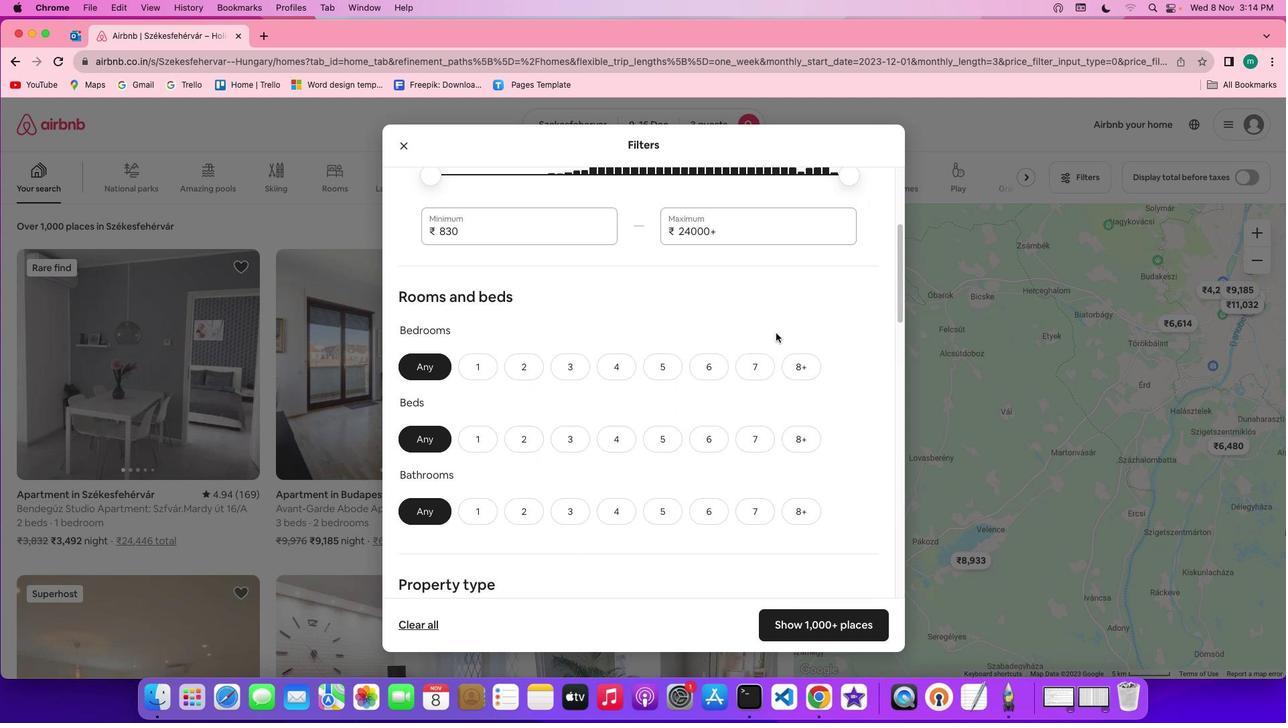 
Action: Mouse scrolled (776, 333) with delta (0, 0)
Screenshot: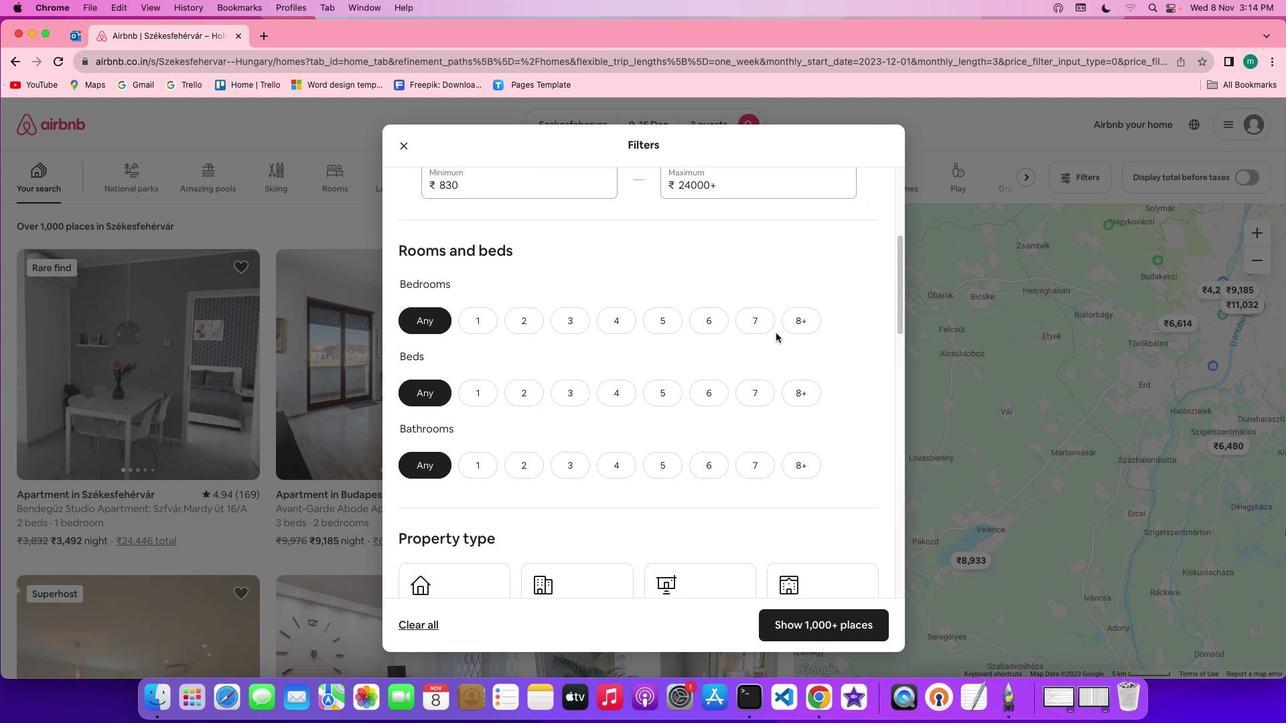 
Action: Mouse scrolled (776, 333) with delta (0, -1)
Screenshot: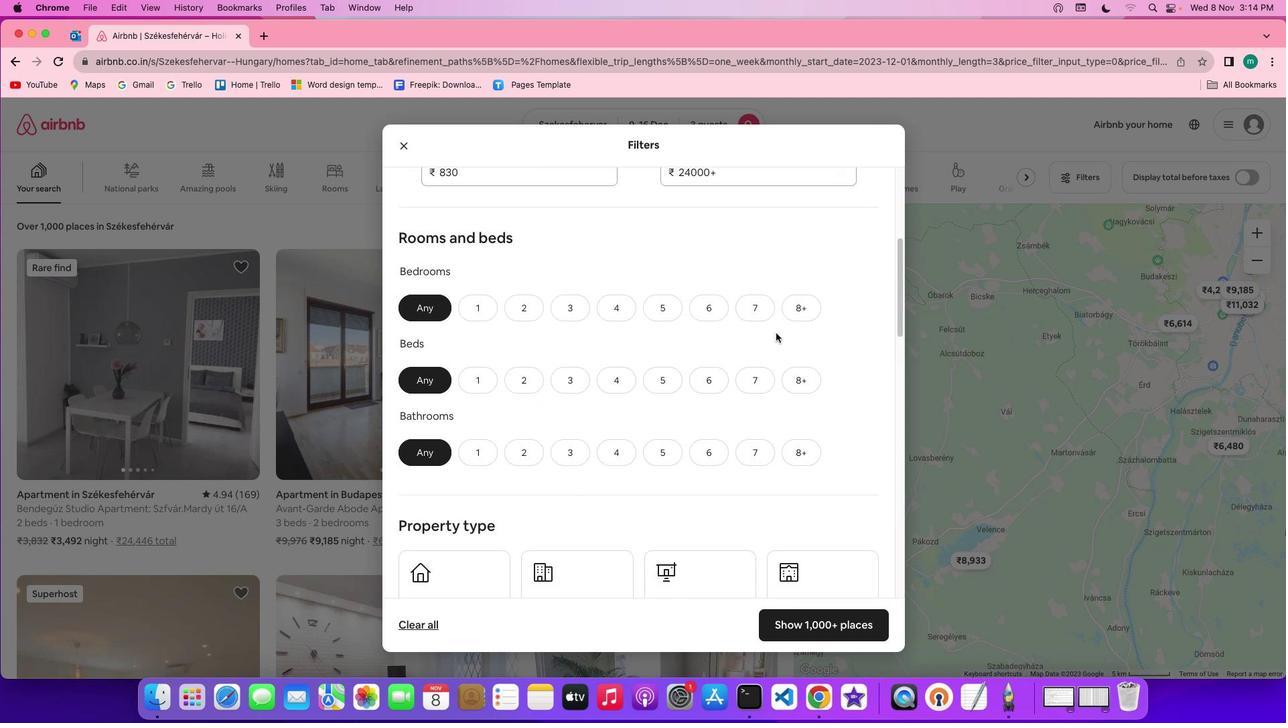 
Action: Mouse scrolled (776, 333) with delta (0, 0)
Screenshot: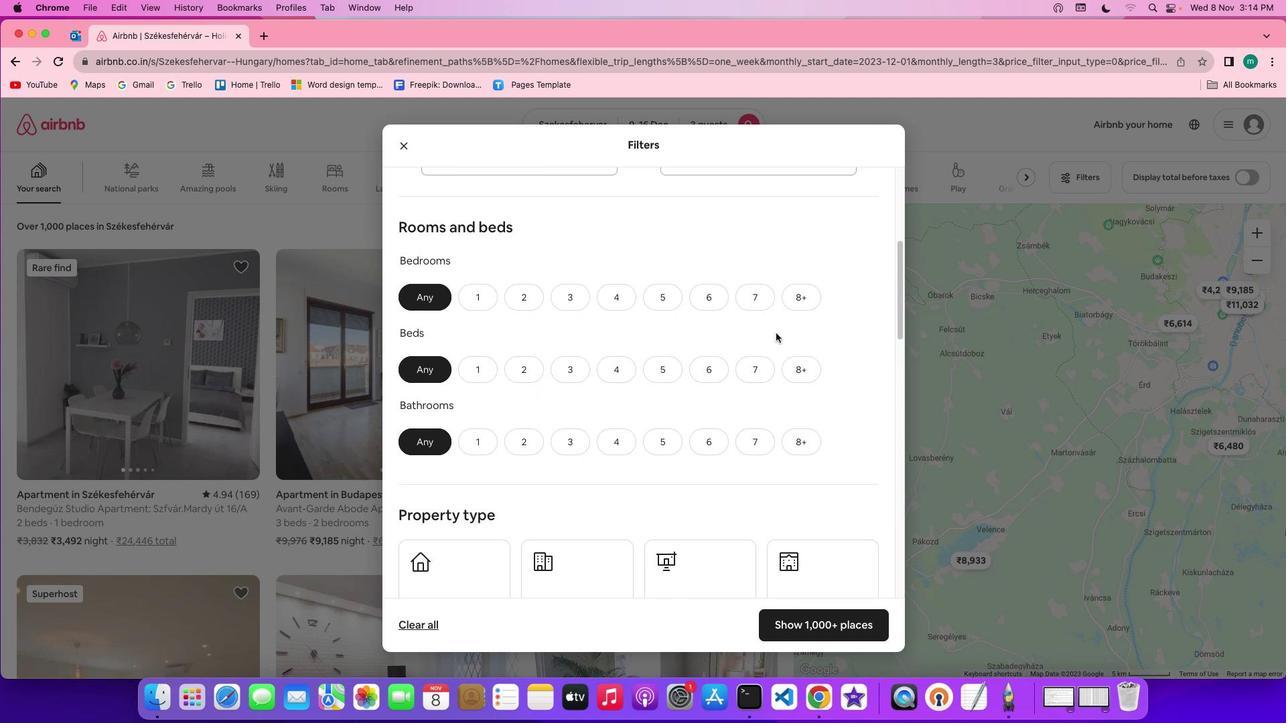 
Action: Mouse scrolled (776, 333) with delta (0, 0)
Screenshot: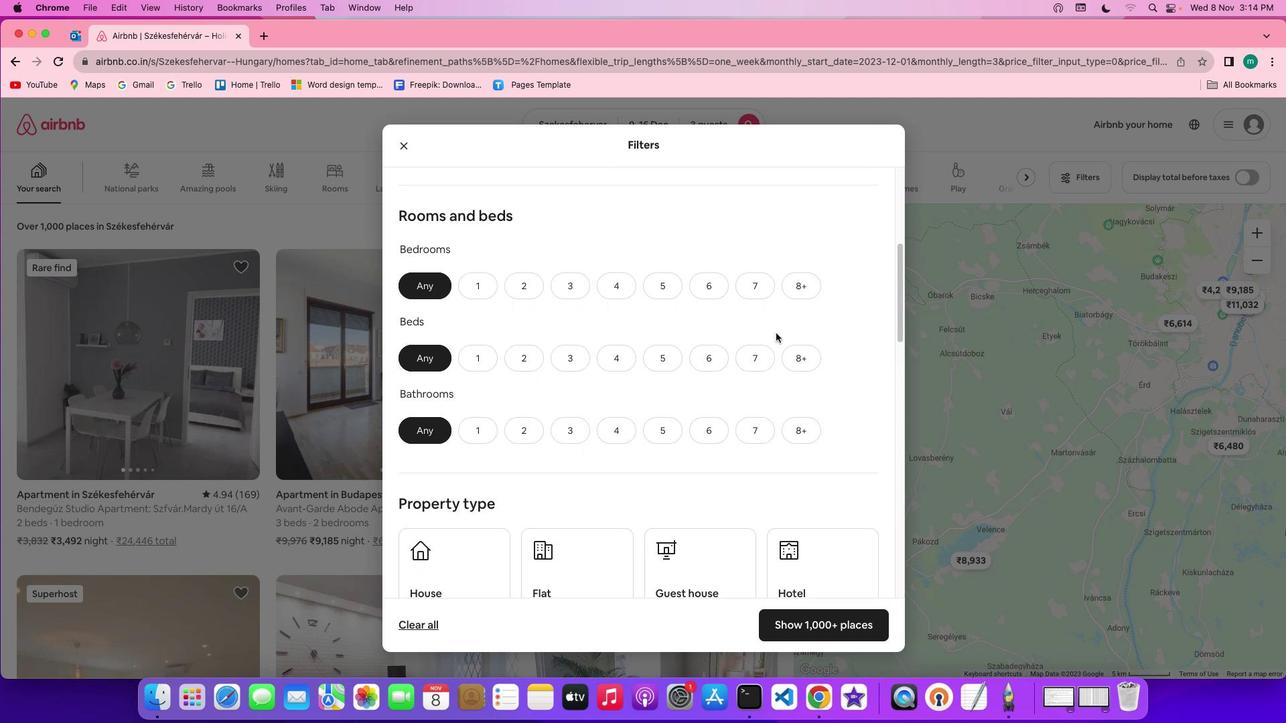 
Action: Mouse scrolled (776, 333) with delta (0, 0)
Screenshot: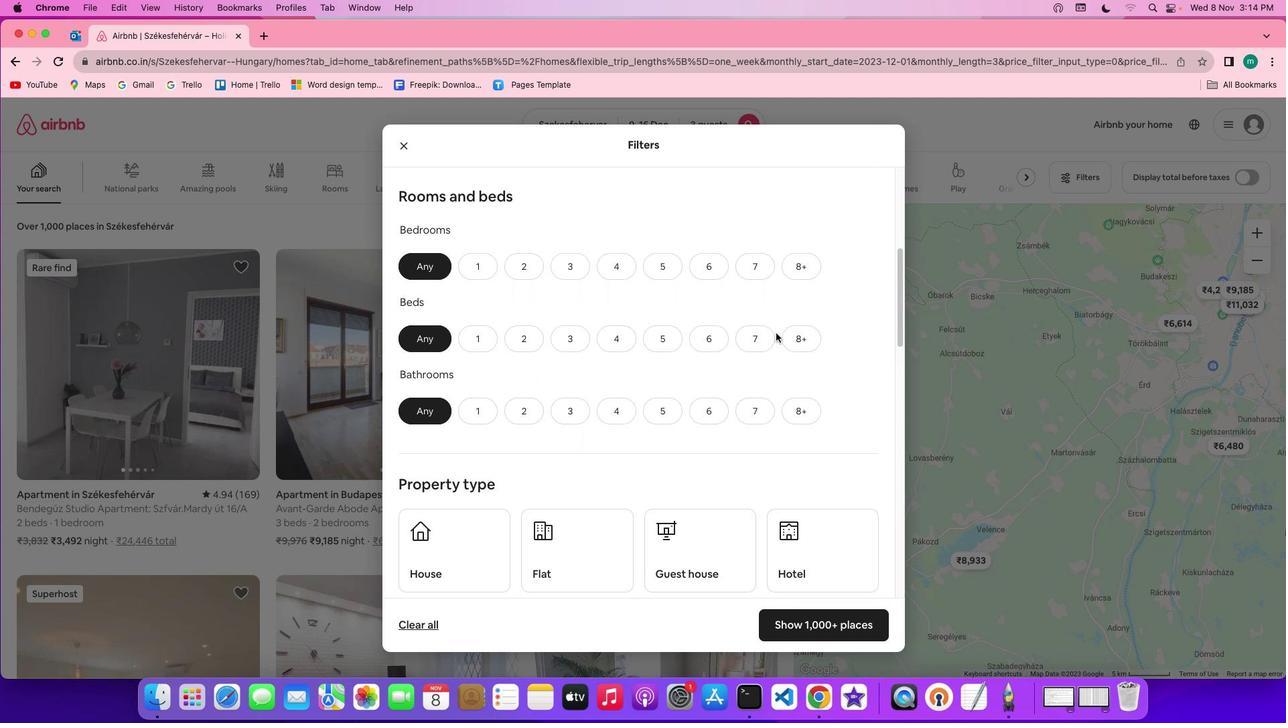 
Action: Mouse scrolled (776, 333) with delta (0, 0)
Screenshot: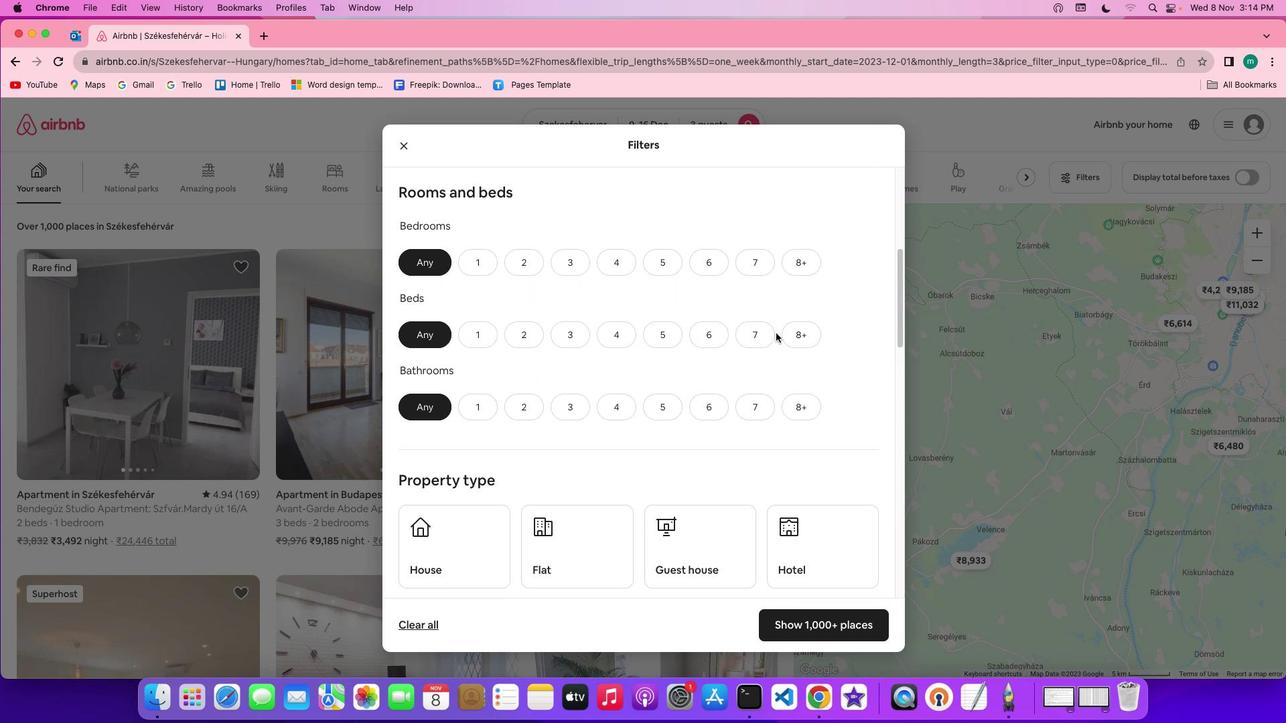 
Action: Mouse scrolled (776, 333) with delta (0, 0)
Screenshot: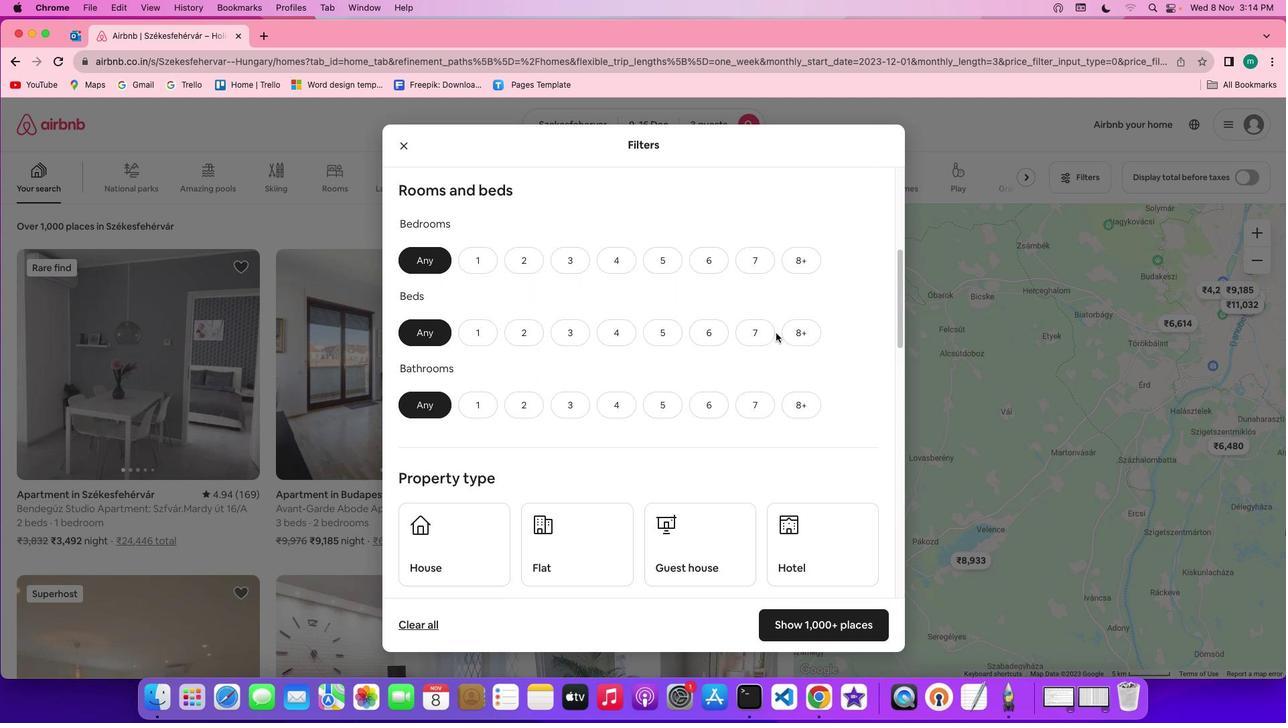 
Action: Mouse scrolled (776, 333) with delta (0, 0)
Screenshot: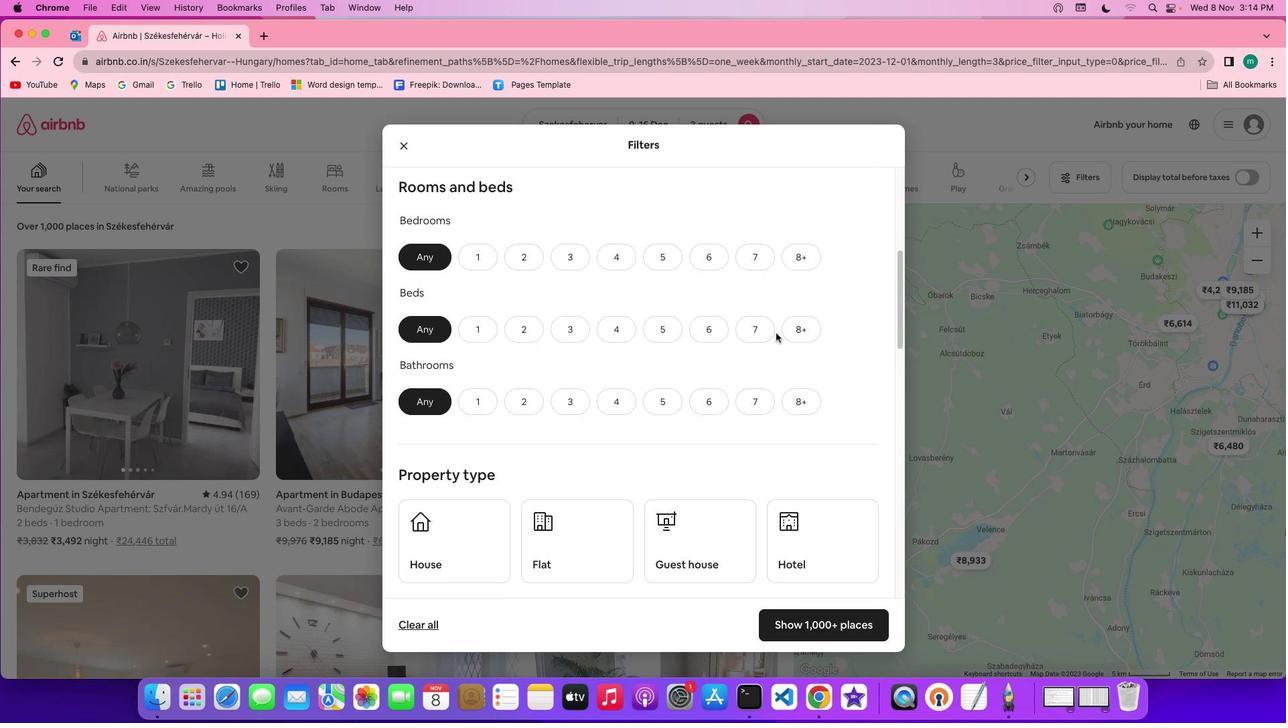 
Action: Mouse scrolled (776, 333) with delta (0, 0)
Screenshot: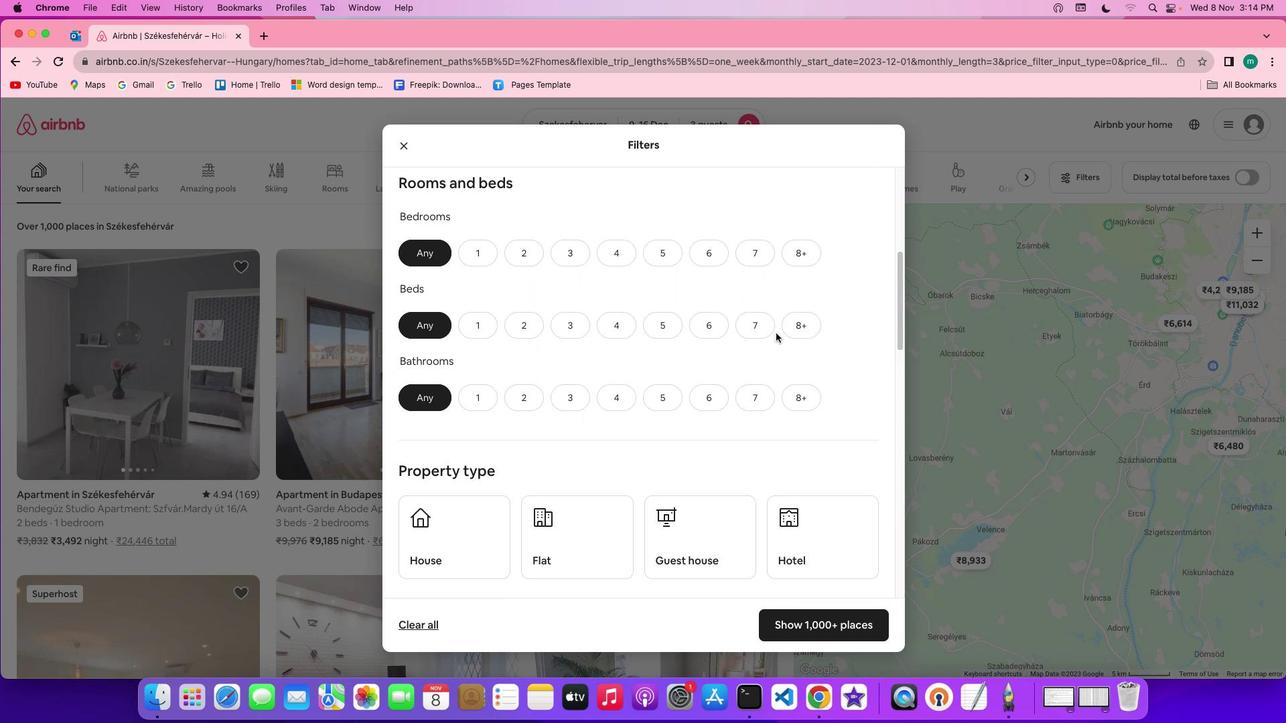 
Action: Mouse scrolled (776, 333) with delta (0, 0)
Screenshot: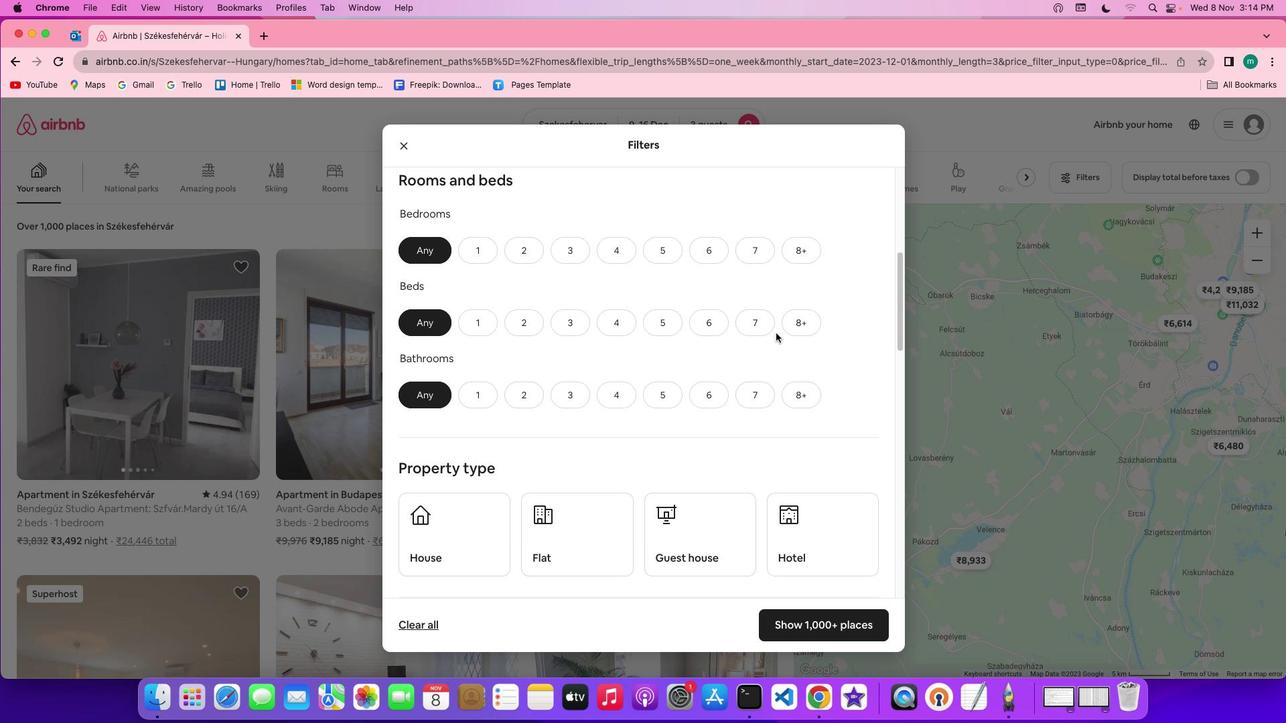 
Action: Mouse moved to (534, 249)
Screenshot: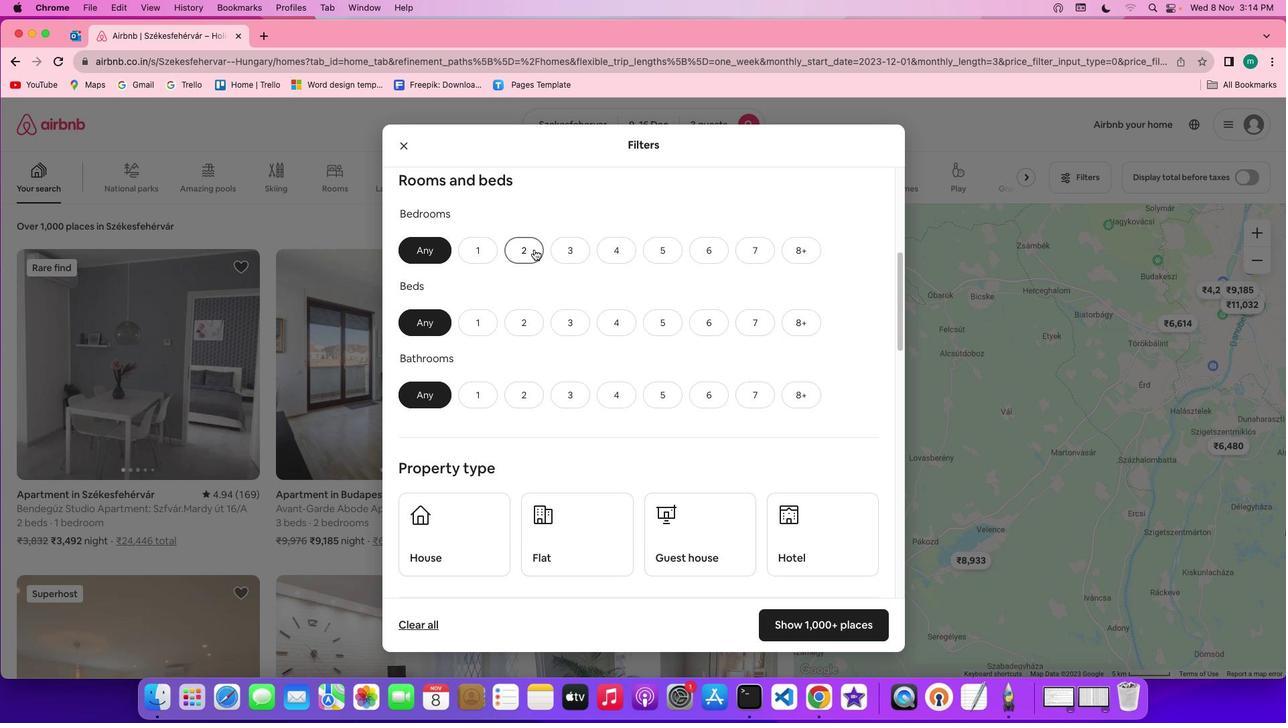 
Action: Mouse pressed left at (534, 249)
Screenshot: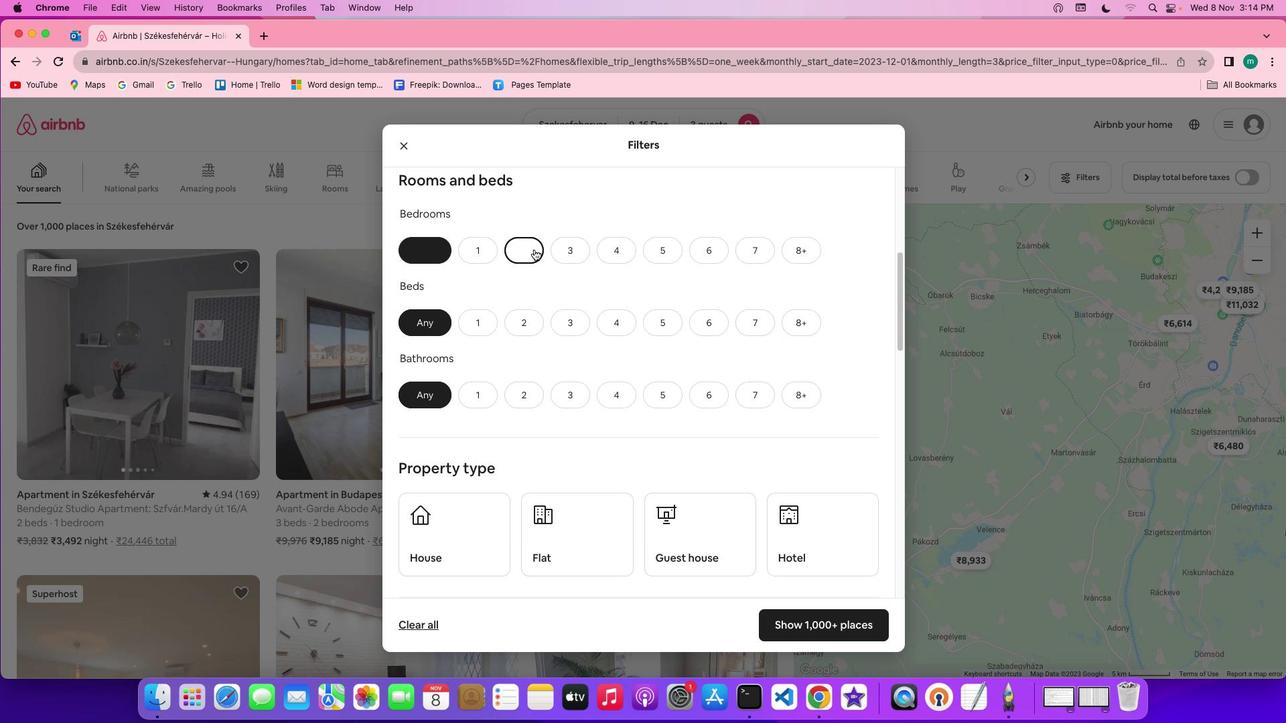 
Action: Mouse moved to (533, 327)
Screenshot: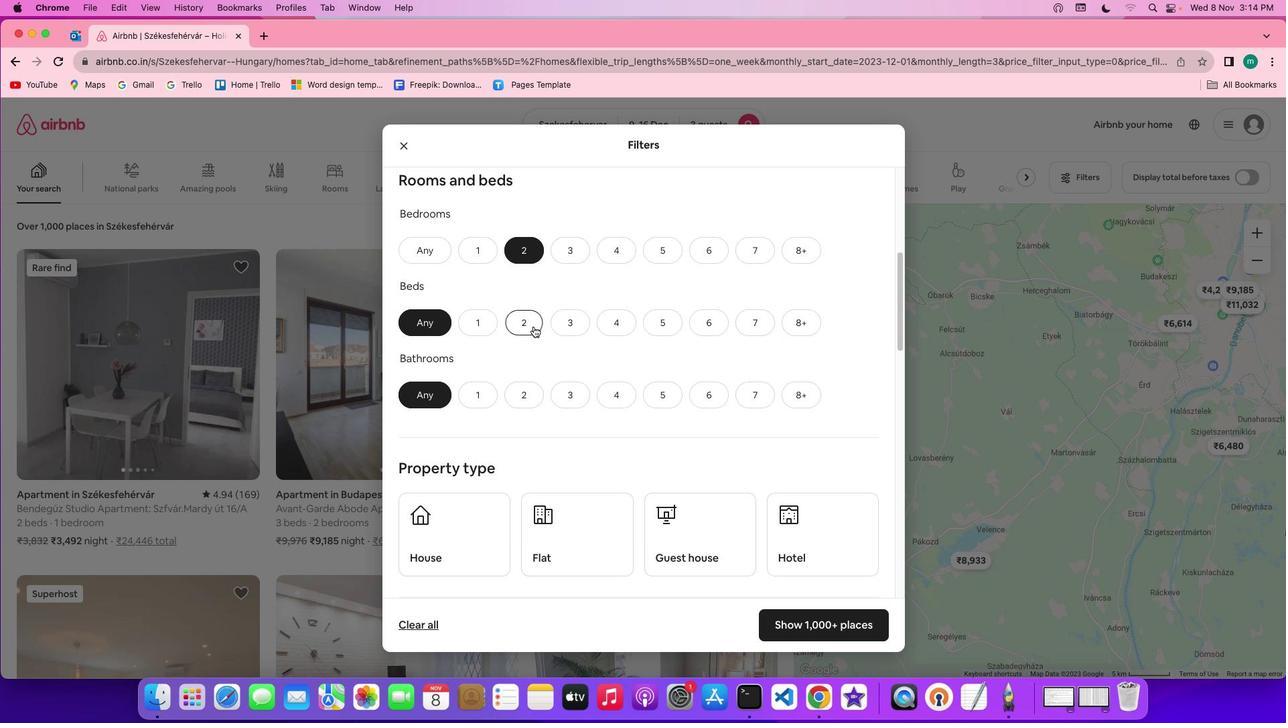 
Action: Mouse pressed left at (533, 327)
Screenshot: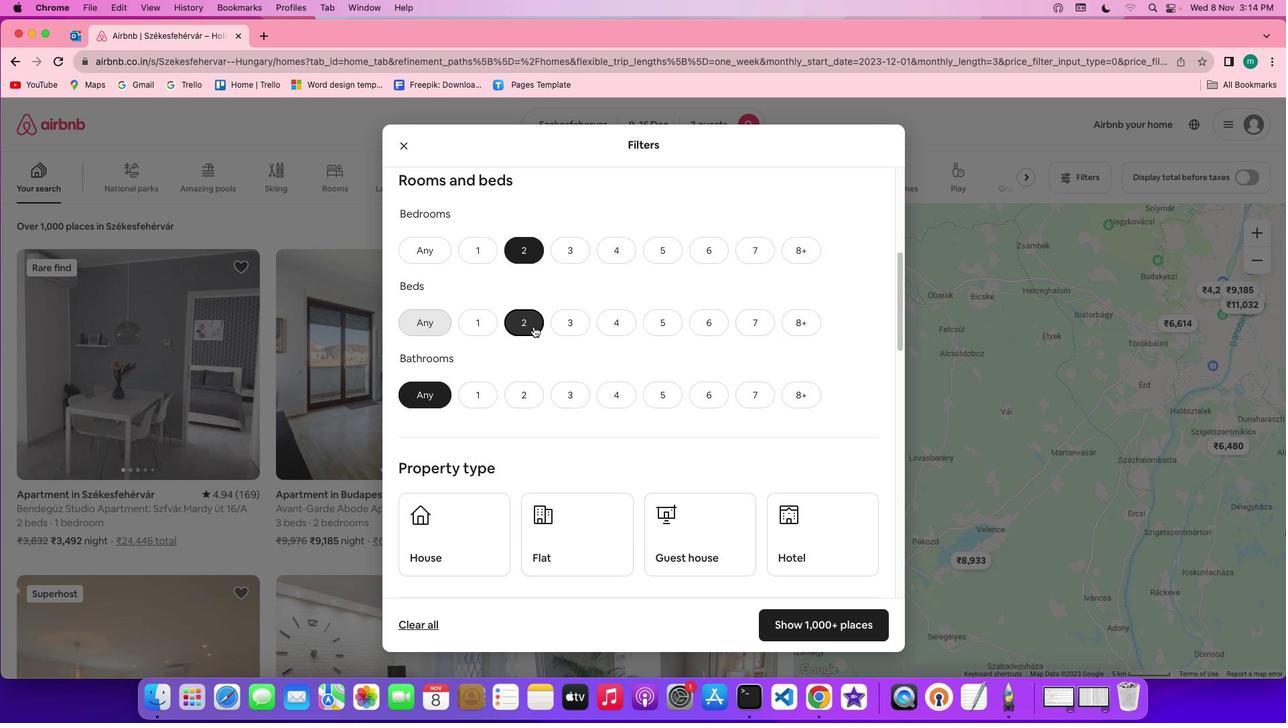 
Action: Mouse moved to (490, 392)
Screenshot: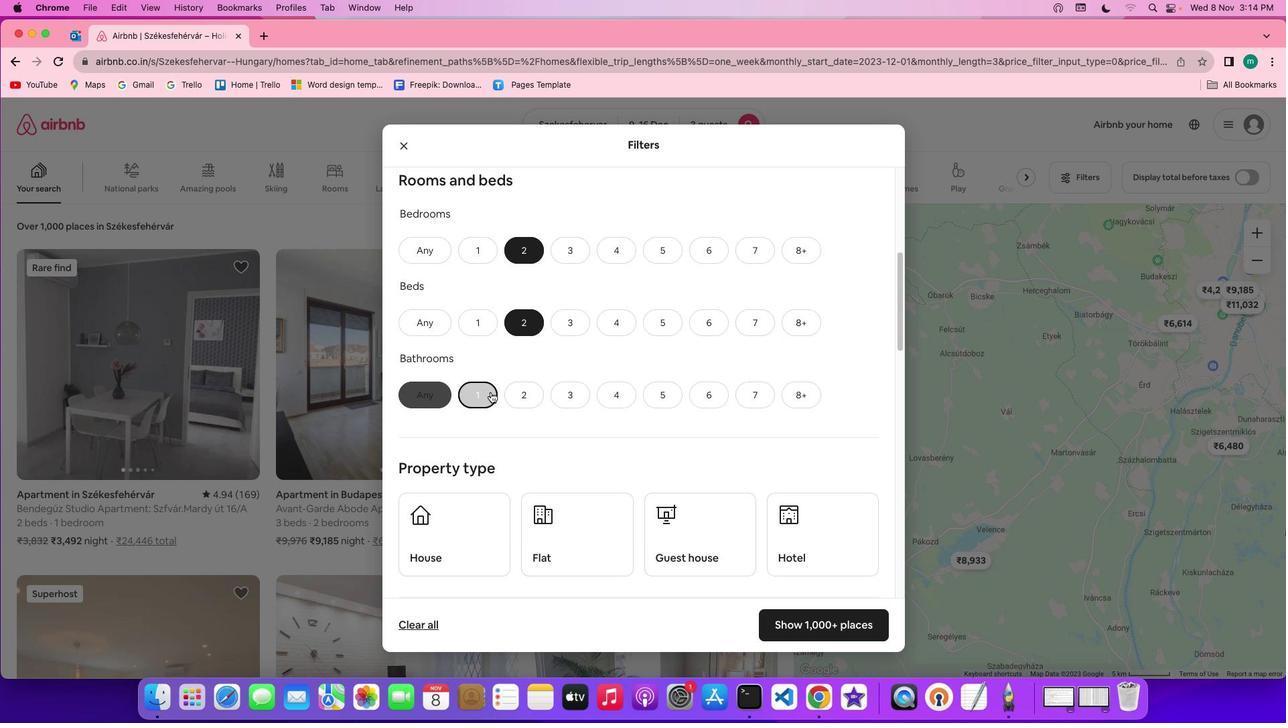 
Action: Mouse pressed left at (490, 392)
Screenshot: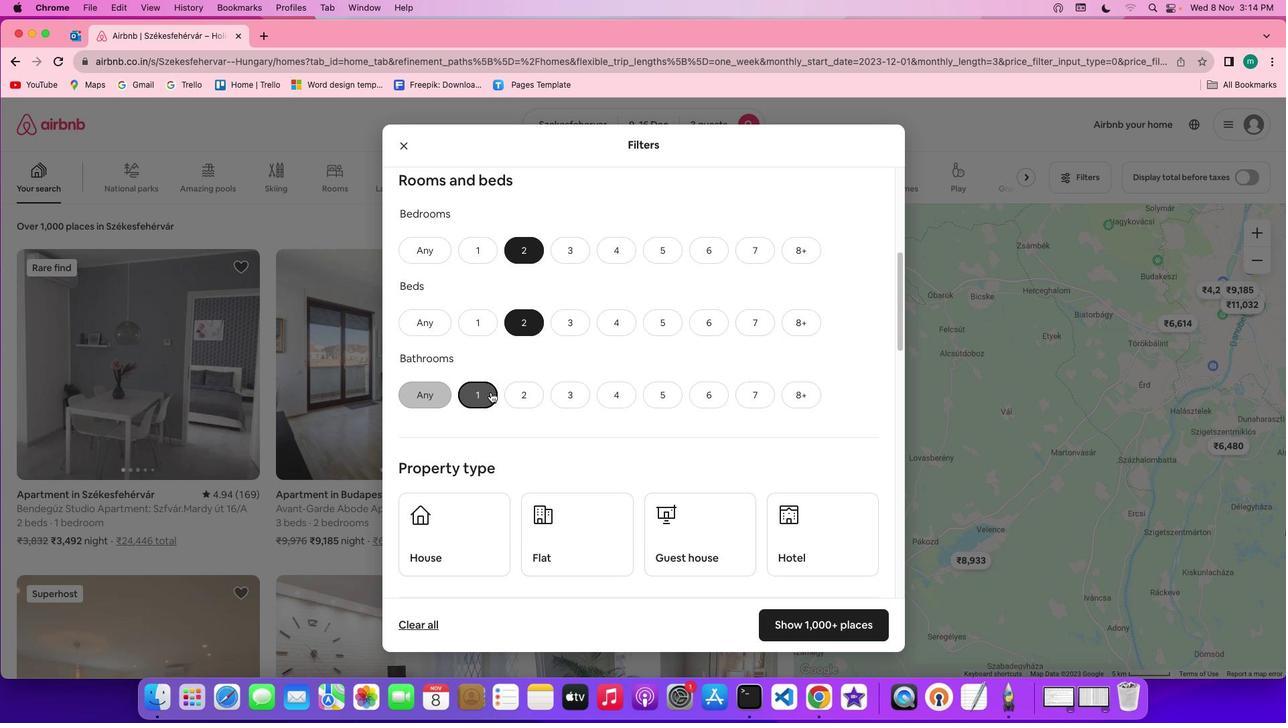 
Action: Mouse moved to (695, 375)
Screenshot: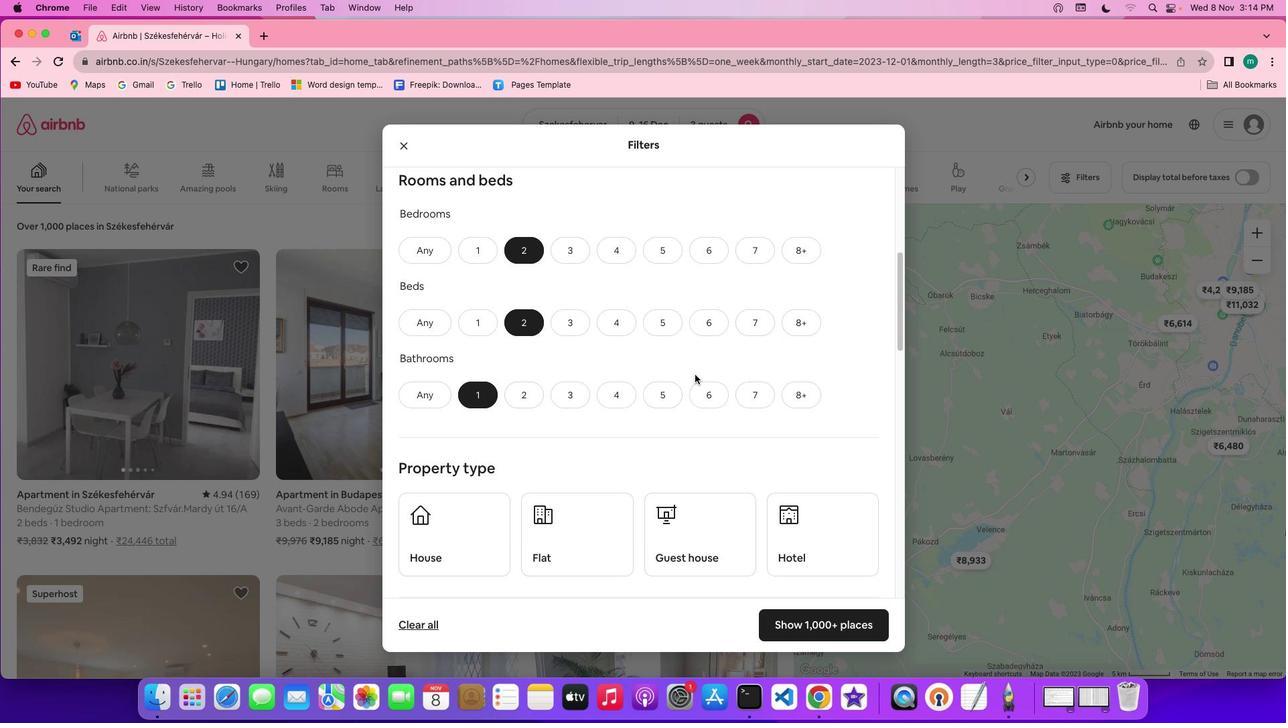 
Action: Mouse scrolled (695, 375) with delta (0, 0)
Screenshot: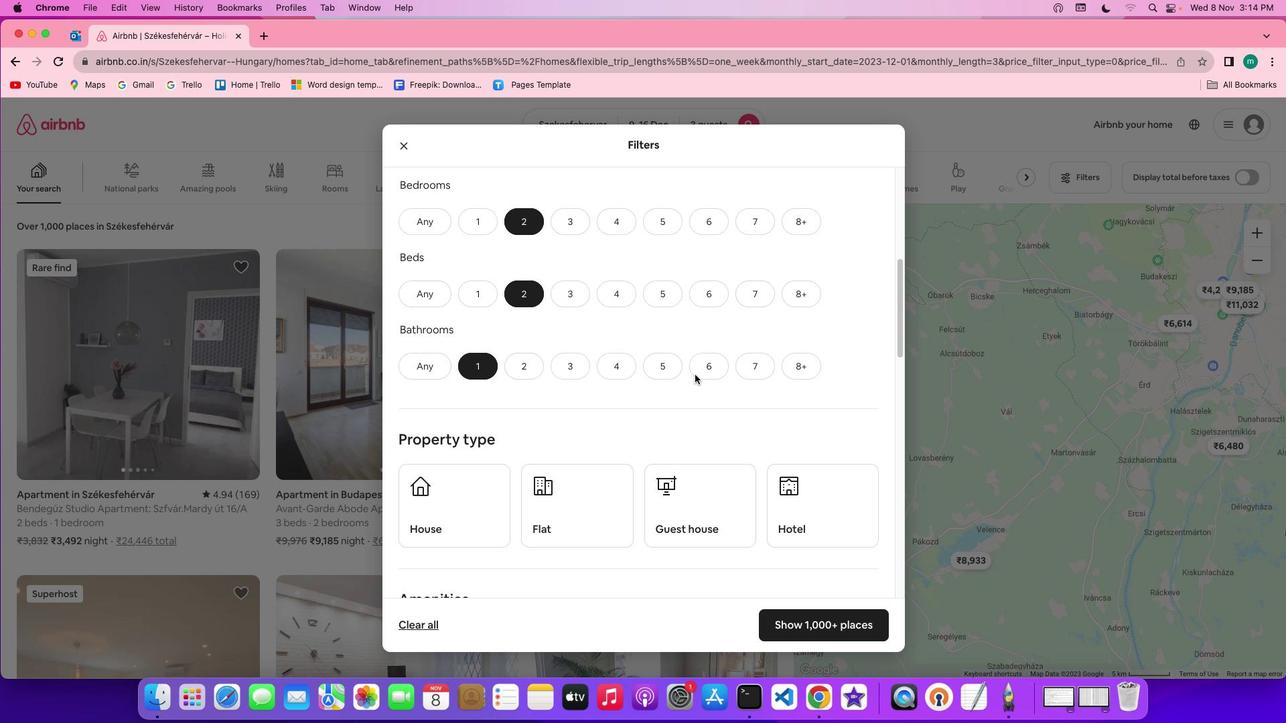 
Action: Mouse scrolled (695, 375) with delta (0, 0)
Screenshot: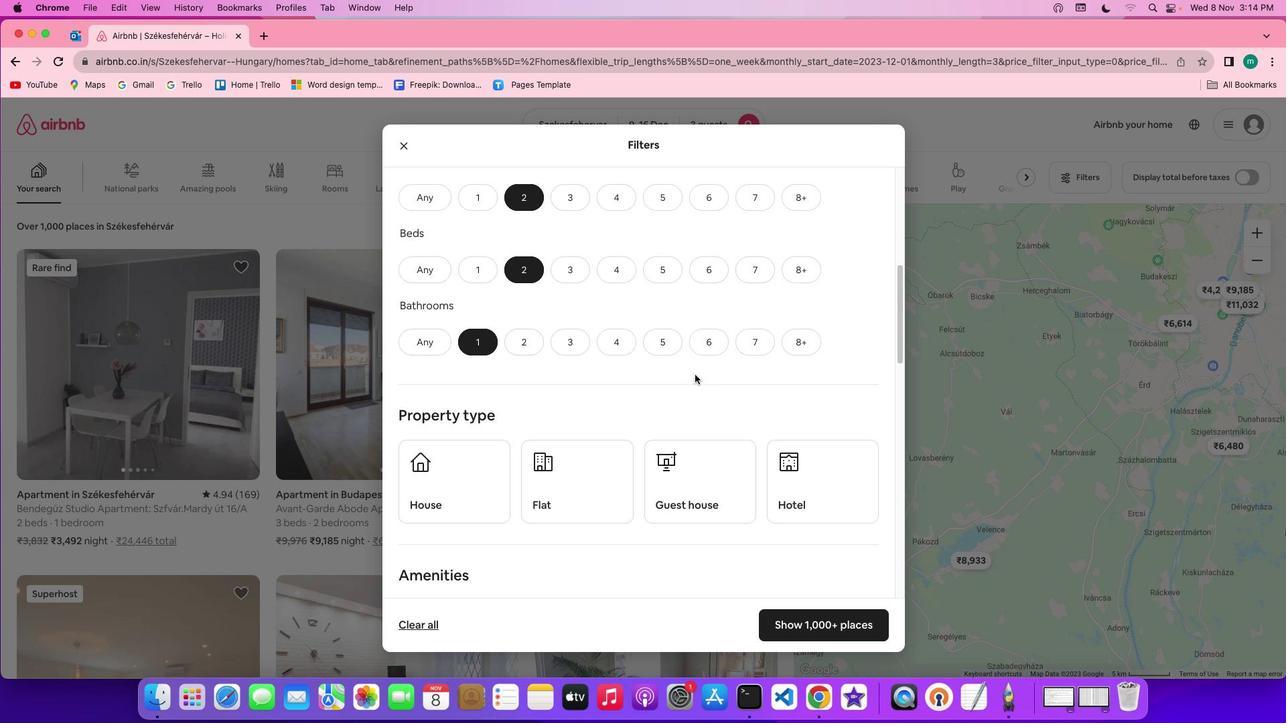 
Action: Mouse scrolled (695, 375) with delta (0, -1)
Screenshot: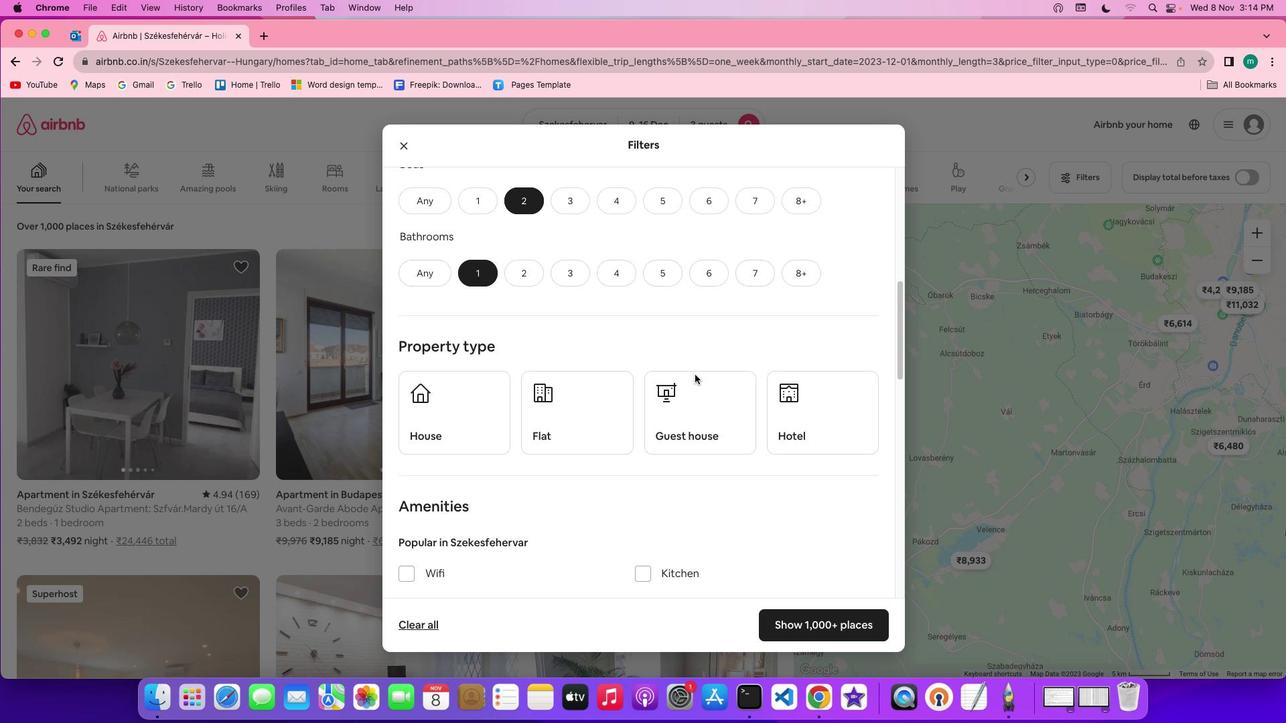 
Action: Mouse scrolled (695, 375) with delta (0, -2)
Screenshot: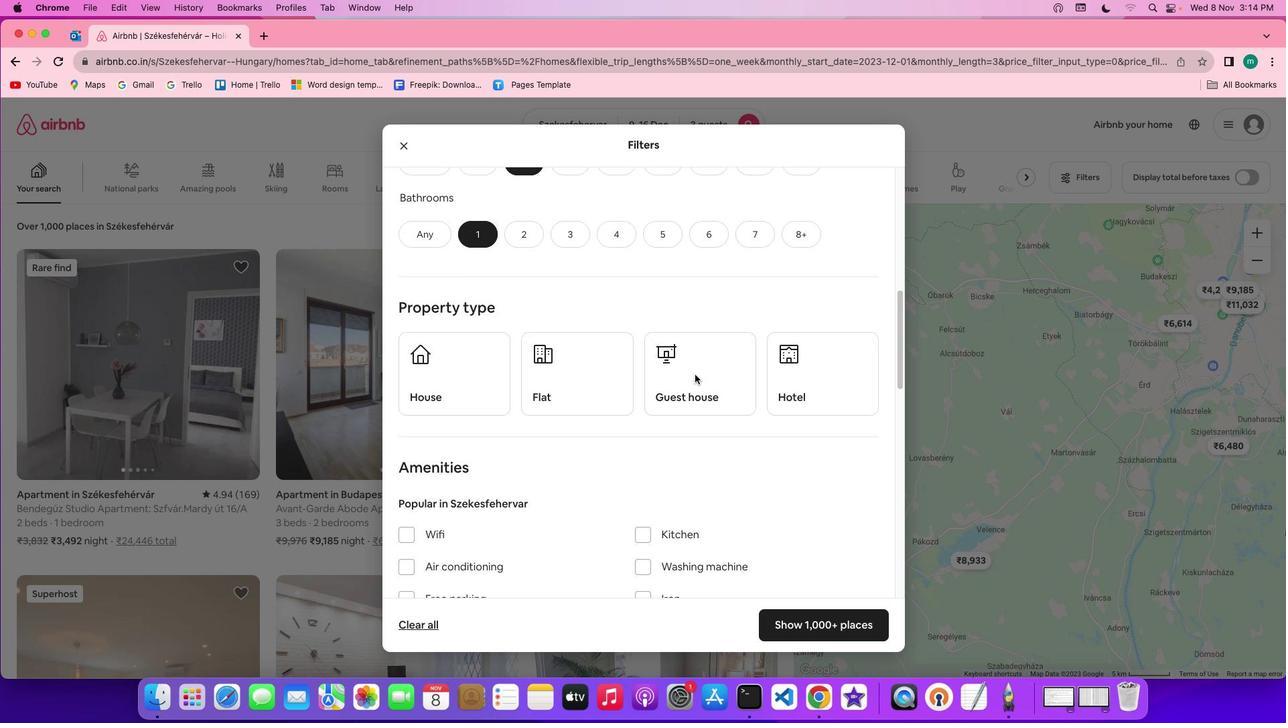 
Action: Mouse scrolled (695, 375) with delta (0, 0)
Screenshot: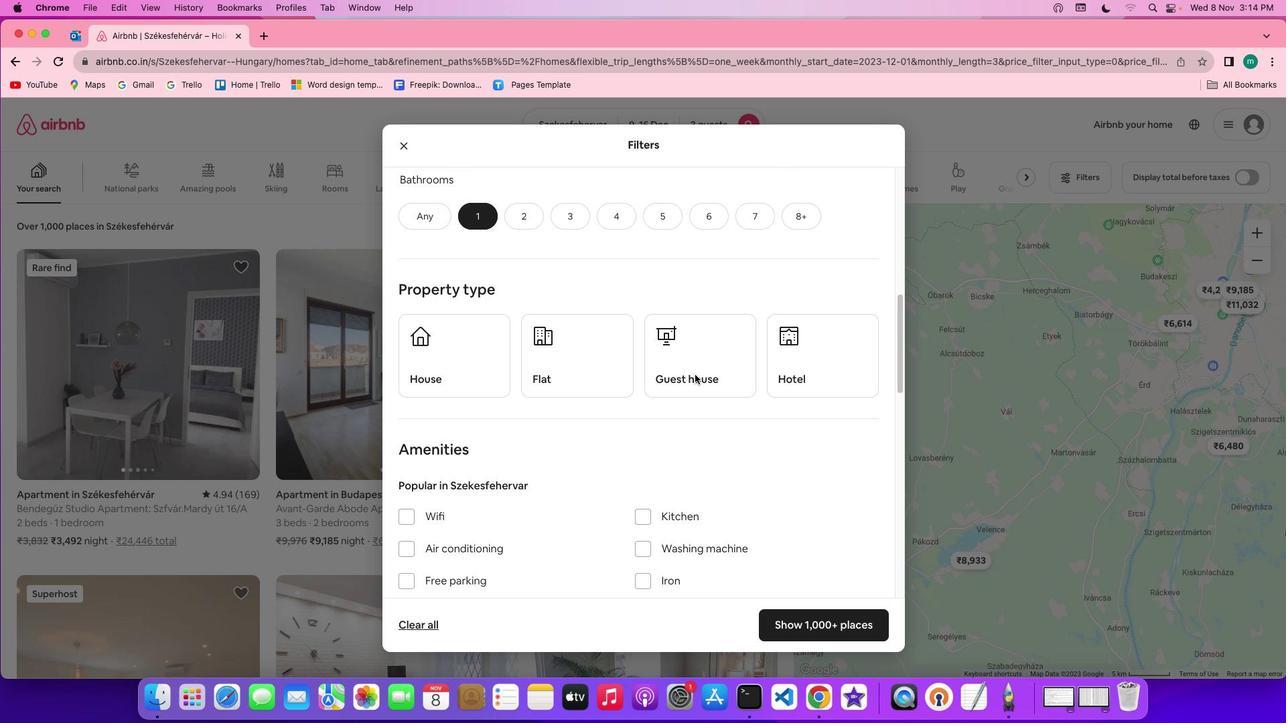 
Action: Mouse scrolled (695, 375) with delta (0, 0)
Screenshot: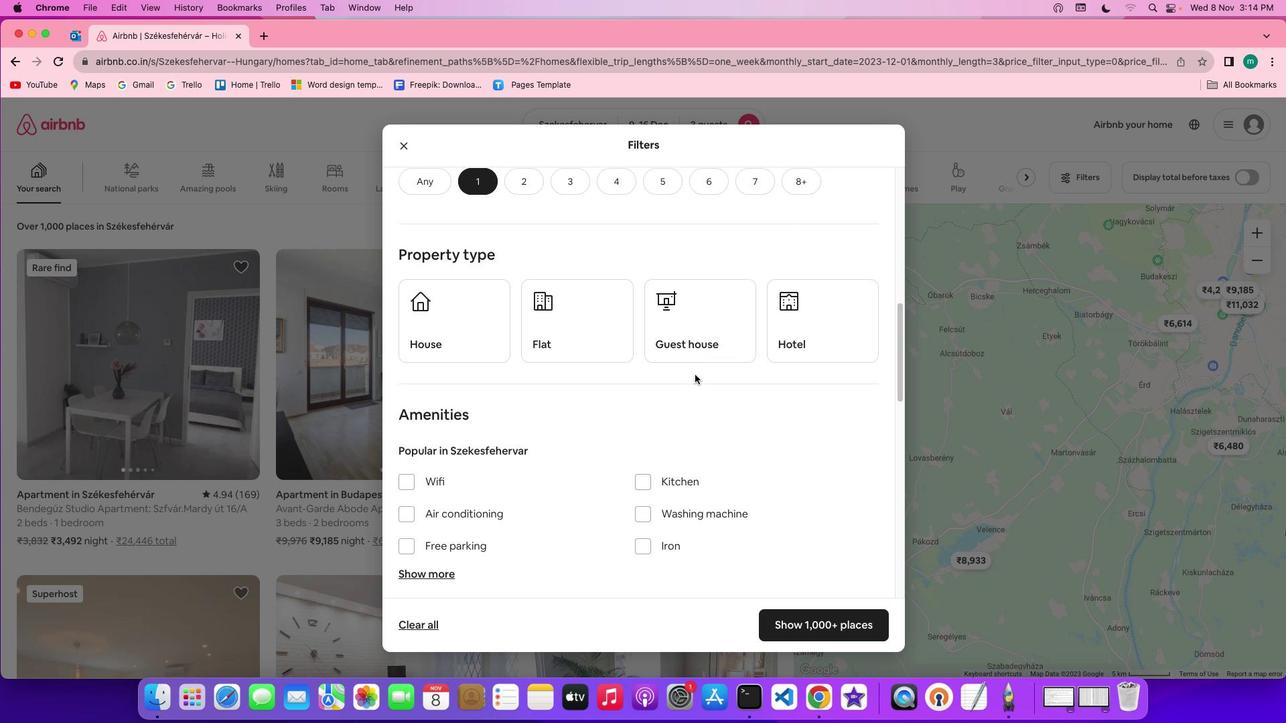 
Action: Mouse scrolled (695, 375) with delta (0, -1)
Screenshot: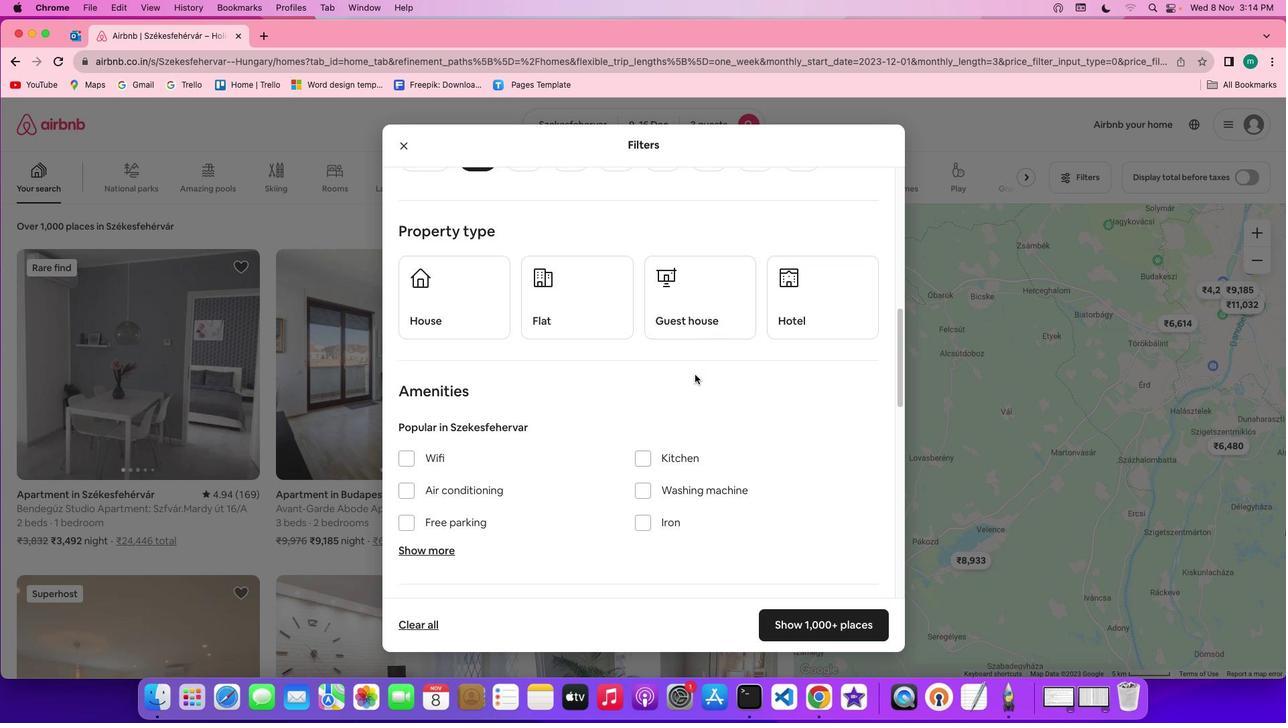 
Action: Mouse scrolled (695, 375) with delta (0, 0)
Screenshot: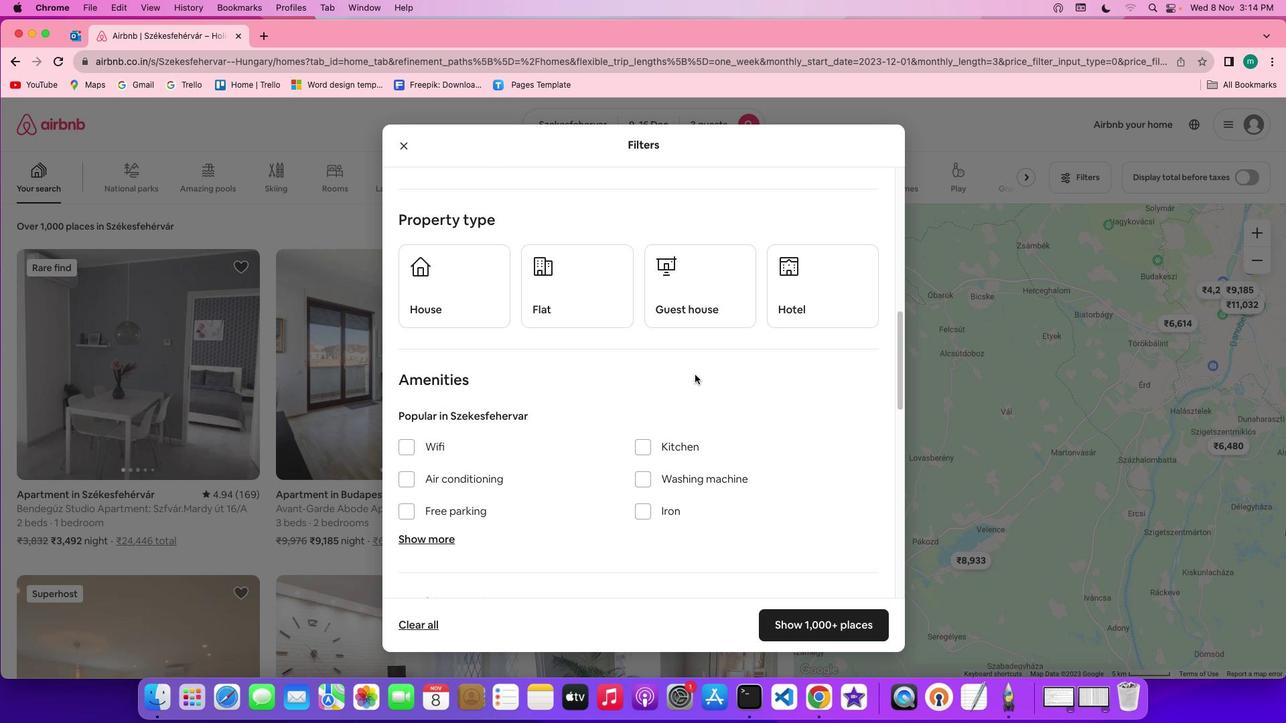 
Action: Mouse scrolled (695, 375) with delta (0, 0)
Screenshot: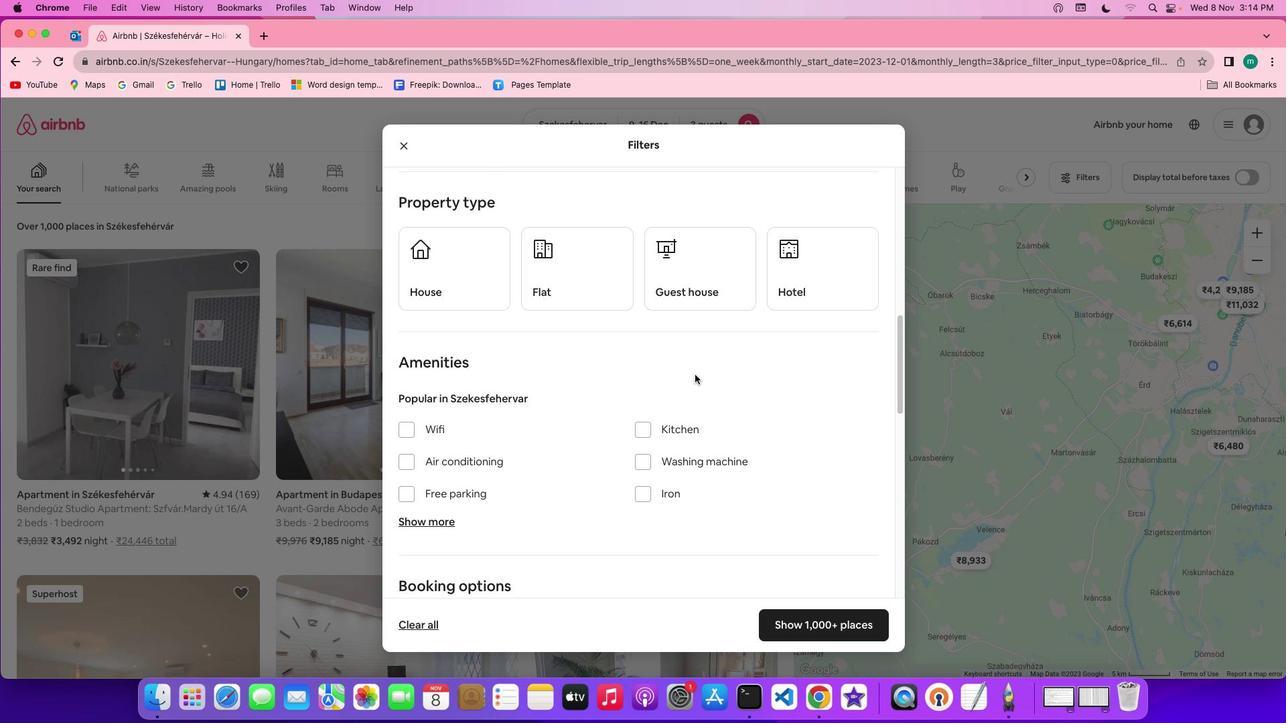 
Action: Mouse scrolled (695, 375) with delta (0, 0)
Screenshot: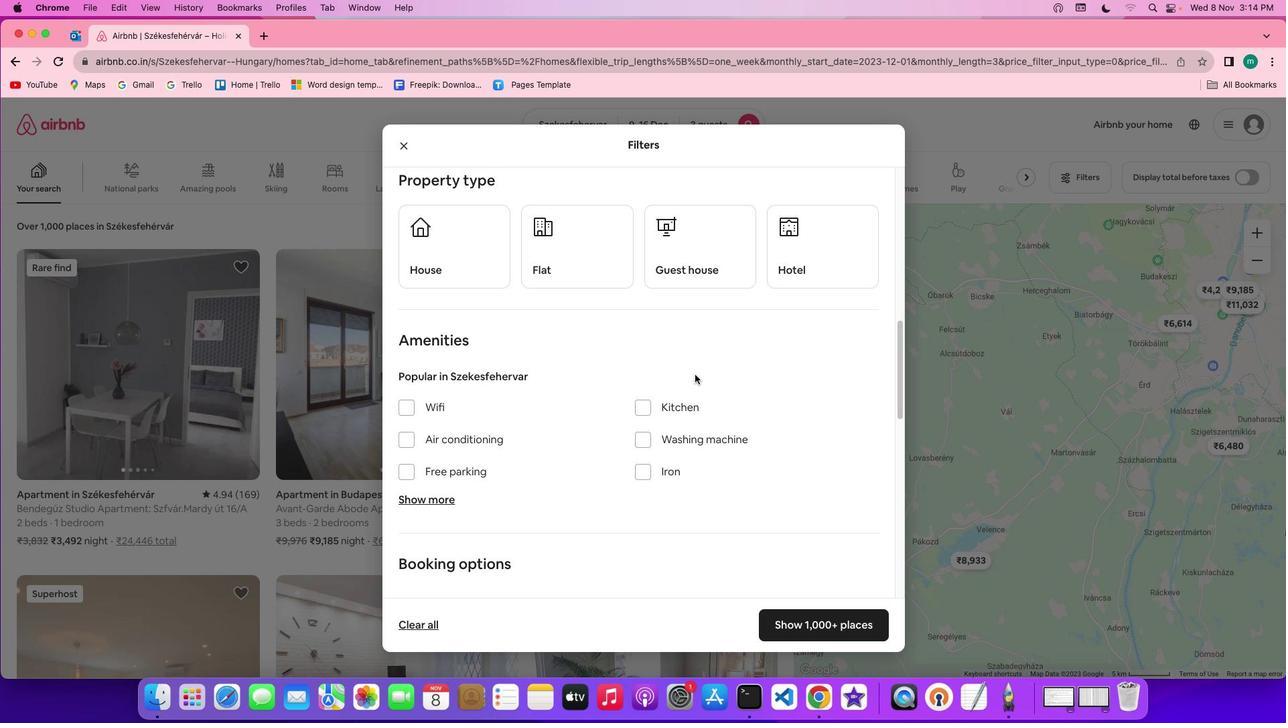 
Action: Mouse moved to (581, 258)
Screenshot: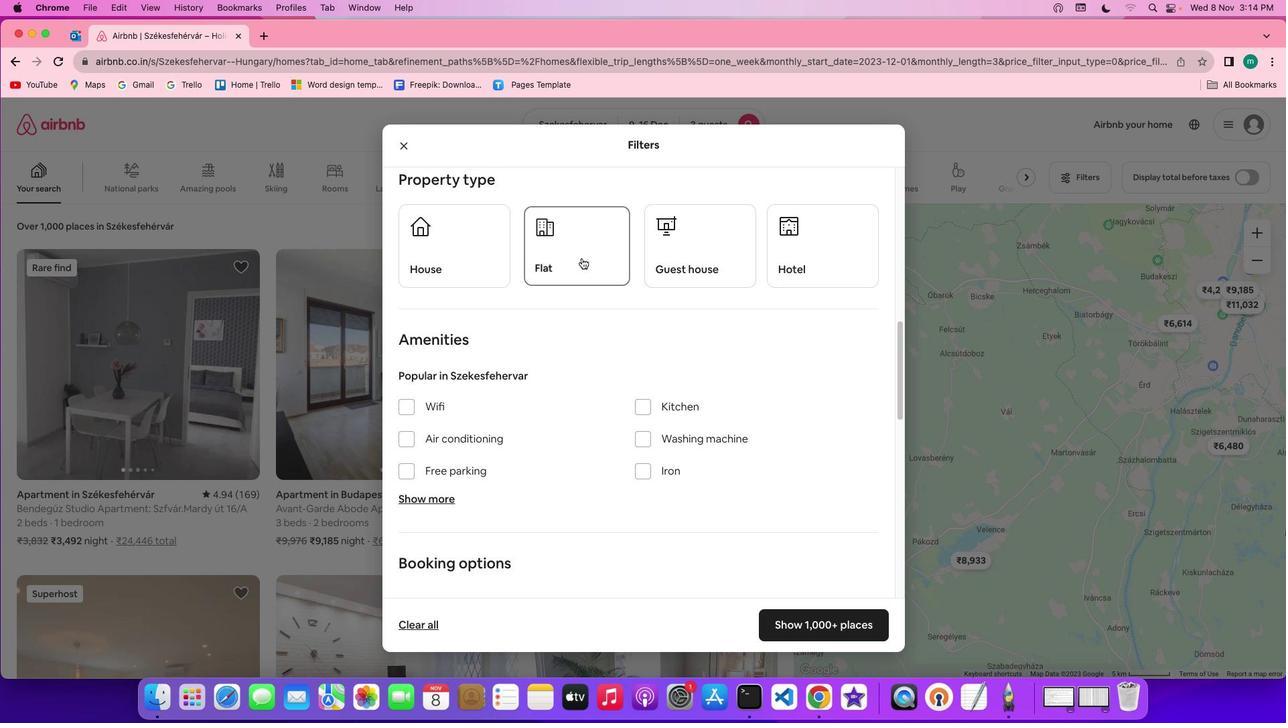 
Action: Mouse pressed left at (581, 258)
Screenshot: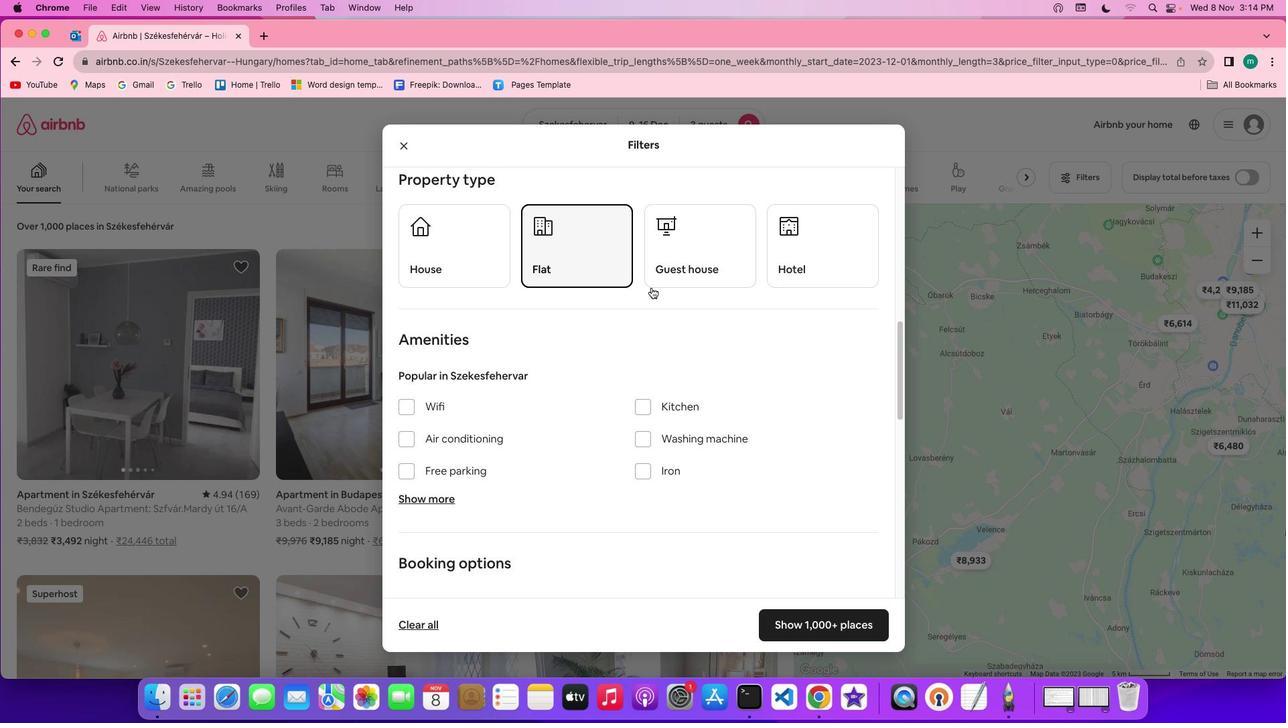 
Action: Mouse moved to (775, 337)
Screenshot: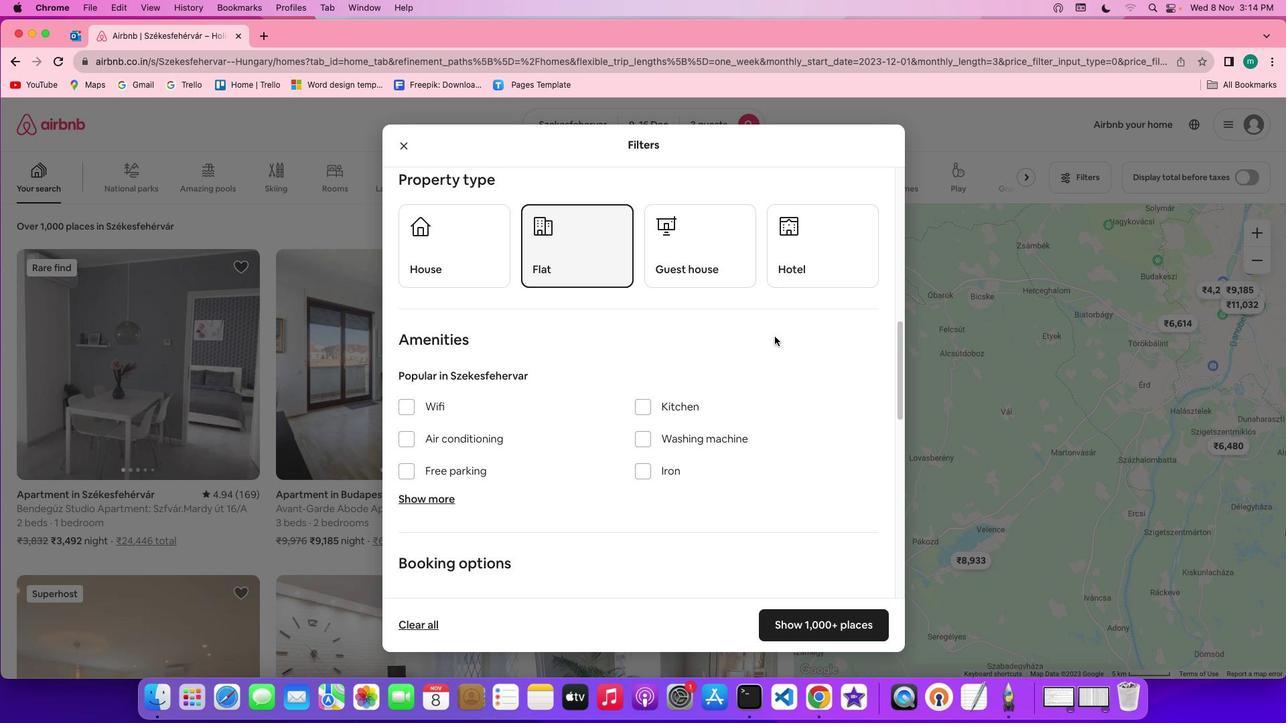 
Action: Mouse scrolled (775, 337) with delta (0, 0)
Screenshot: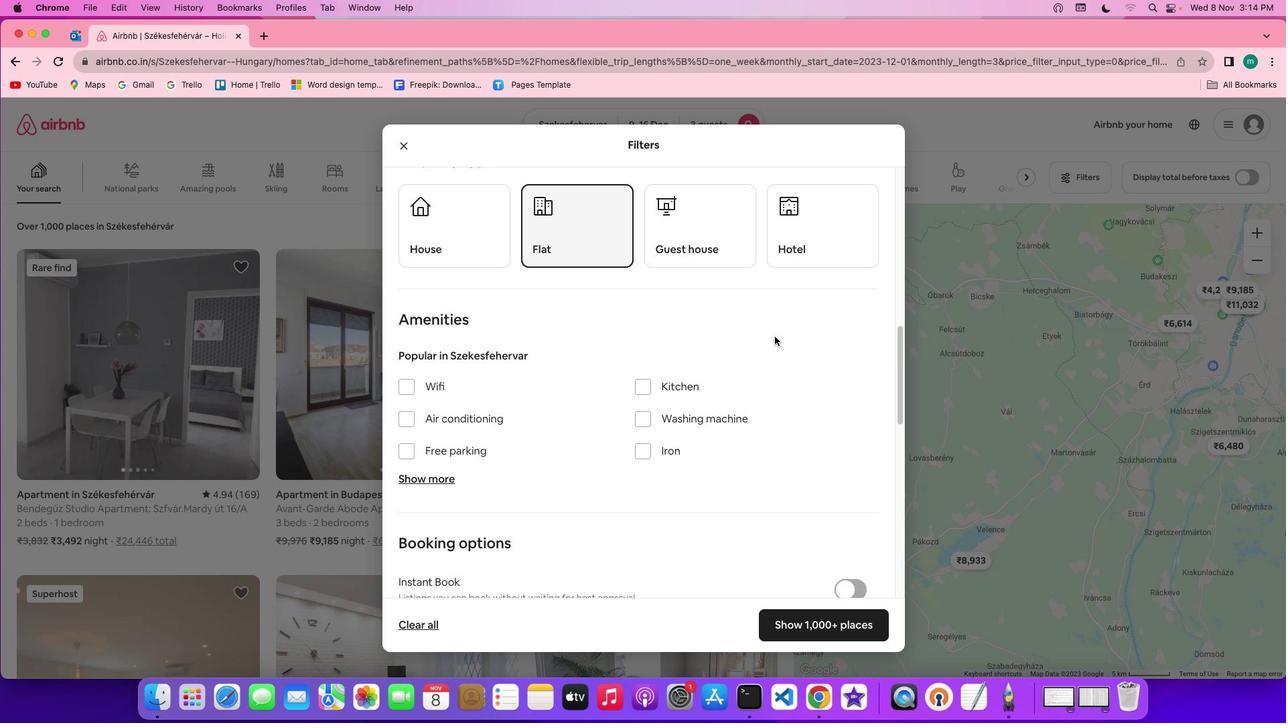 
Action: Mouse scrolled (775, 337) with delta (0, 0)
Screenshot: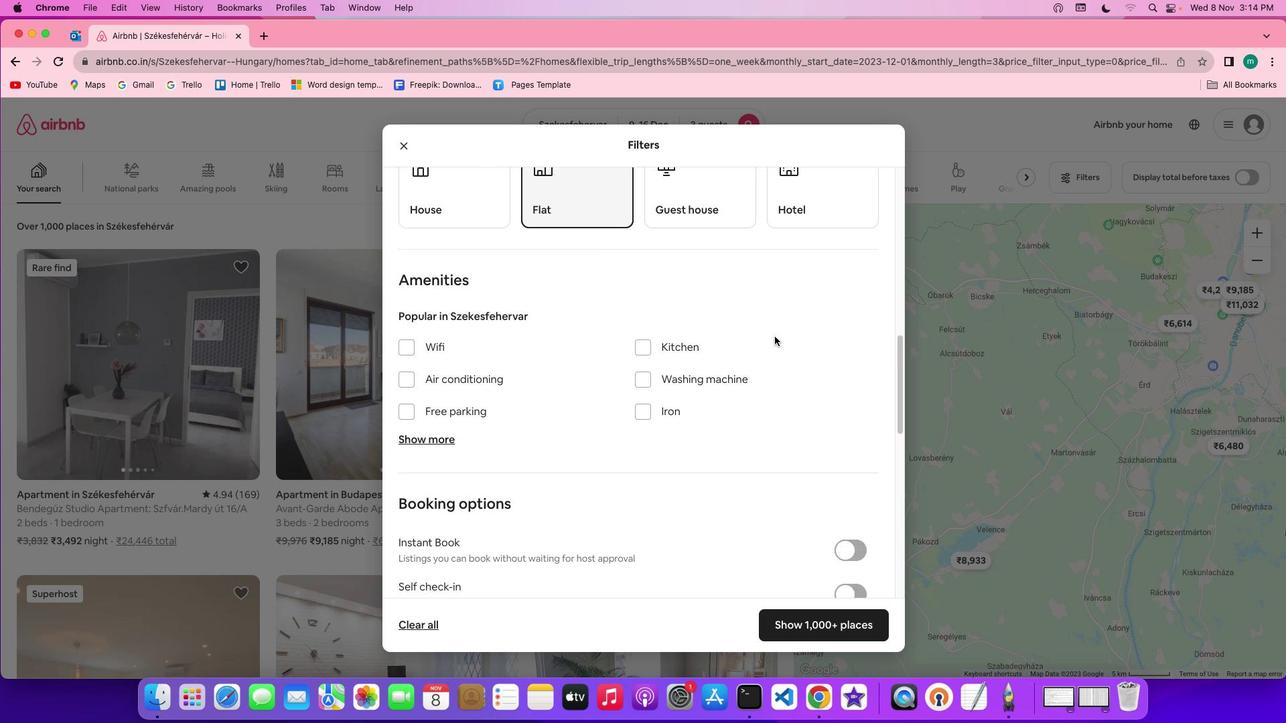 
Action: Mouse scrolled (775, 337) with delta (0, -1)
Screenshot: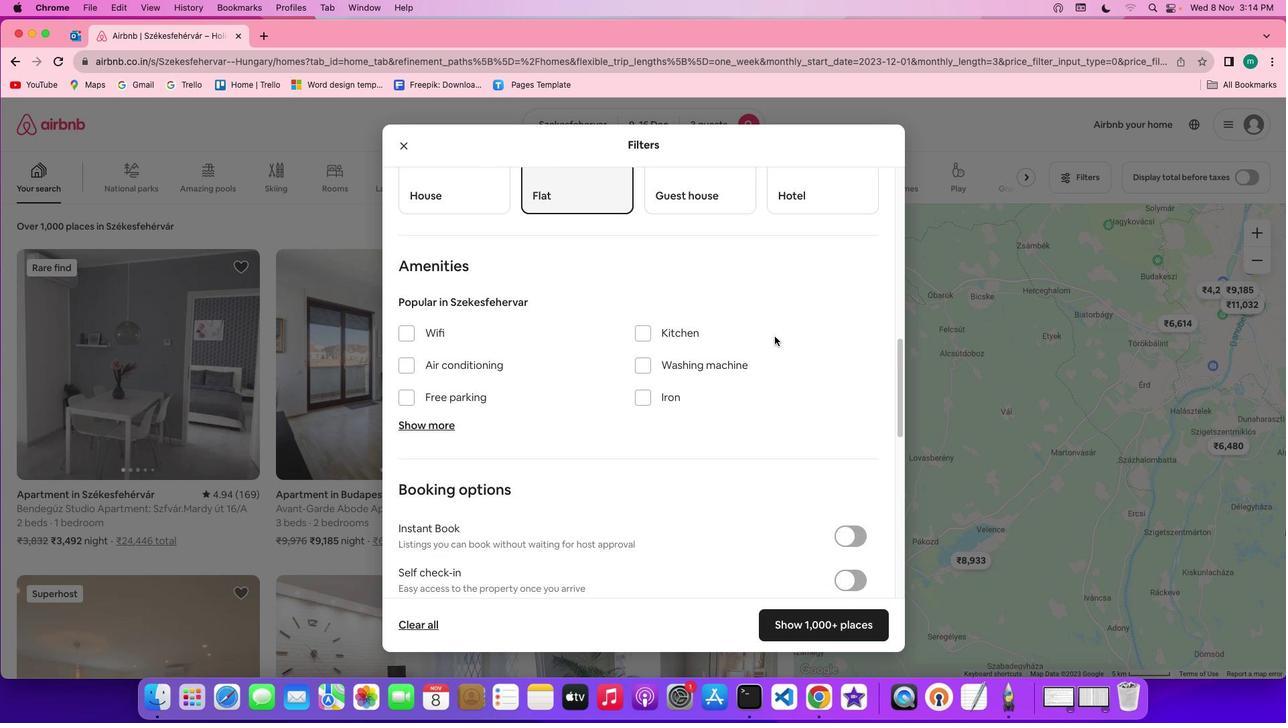
Action: Mouse scrolled (775, 337) with delta (0, 0)
Screenshot: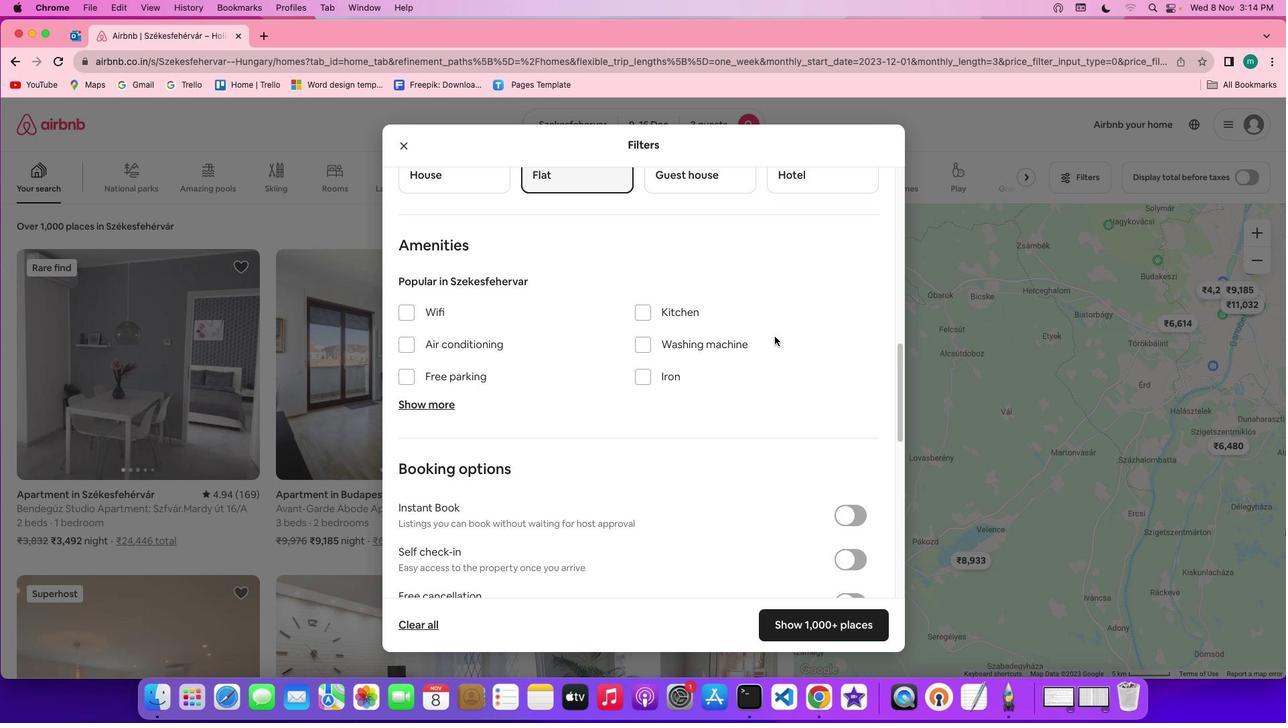 
Action: Mouse scrolled (775, 337) with delta (0, 0)
Screenshot: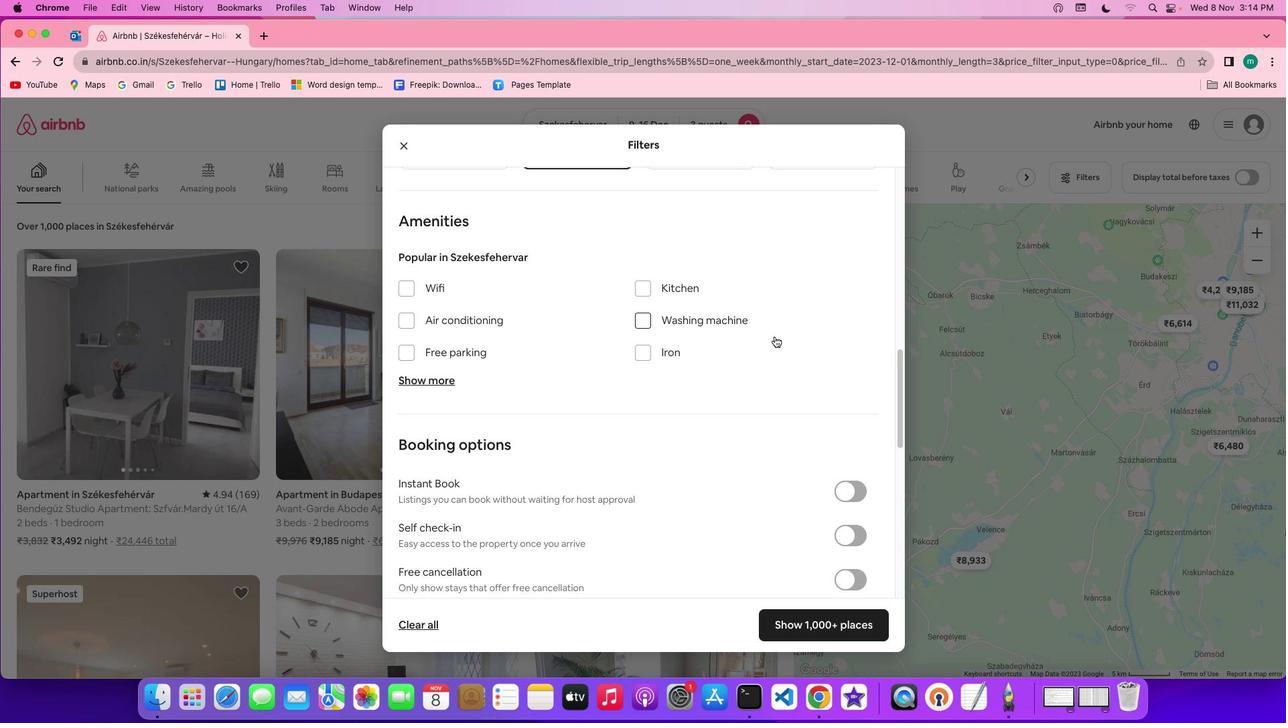 
Action: Mouse scrolled (775, 337) with delta (0, 0)
Screenshot: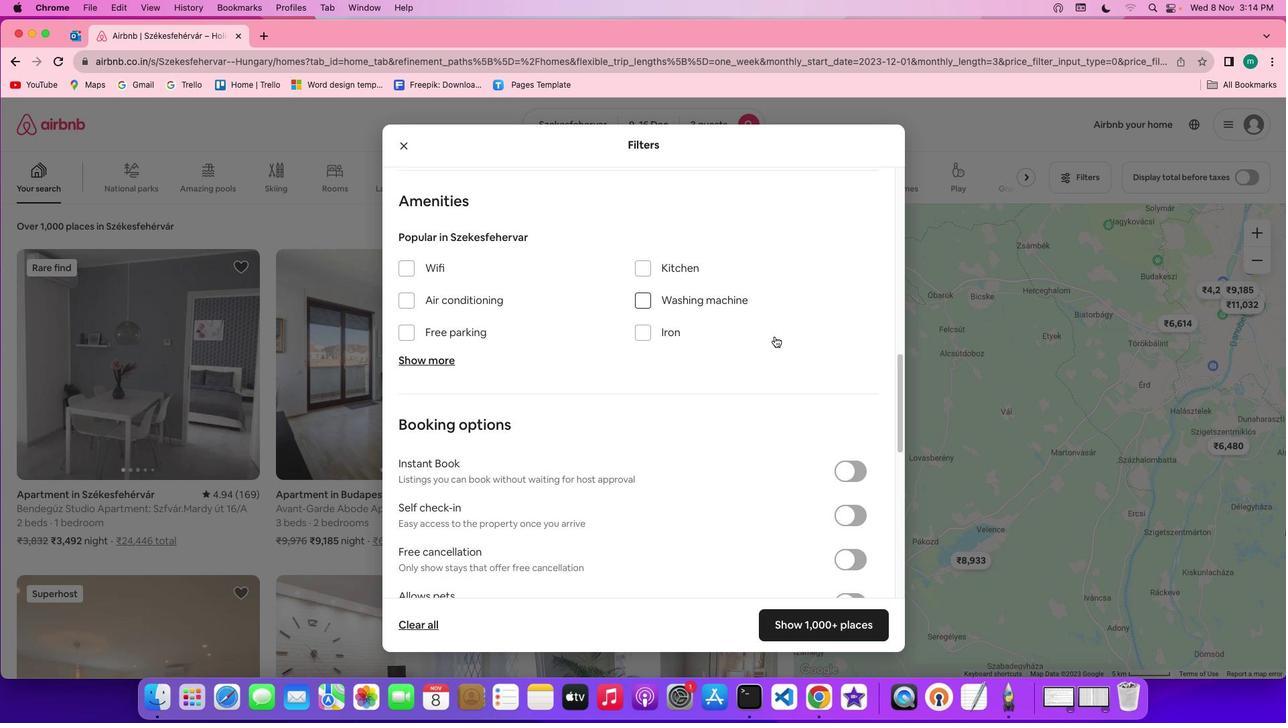 
Action: Mouse moved to (799, 357)
Screenshot: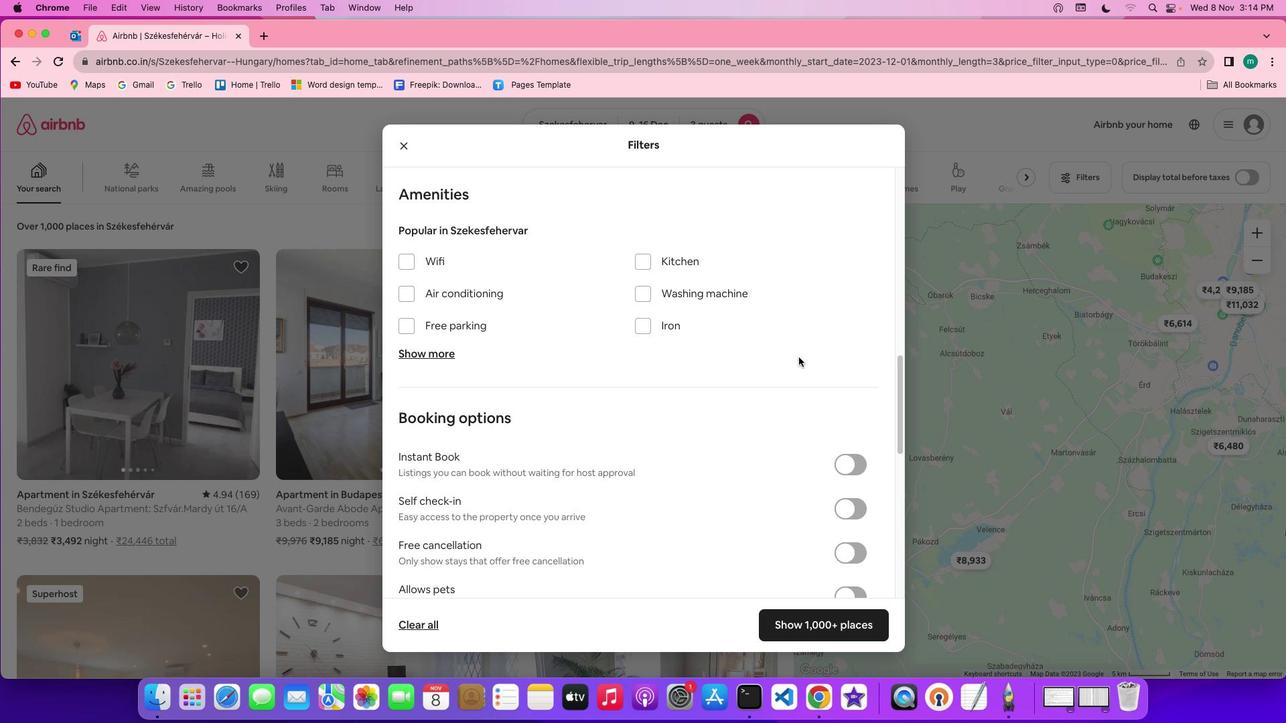 
Action: Mouse scrolled (799, 357) with delta (0, 0)
Screenshot: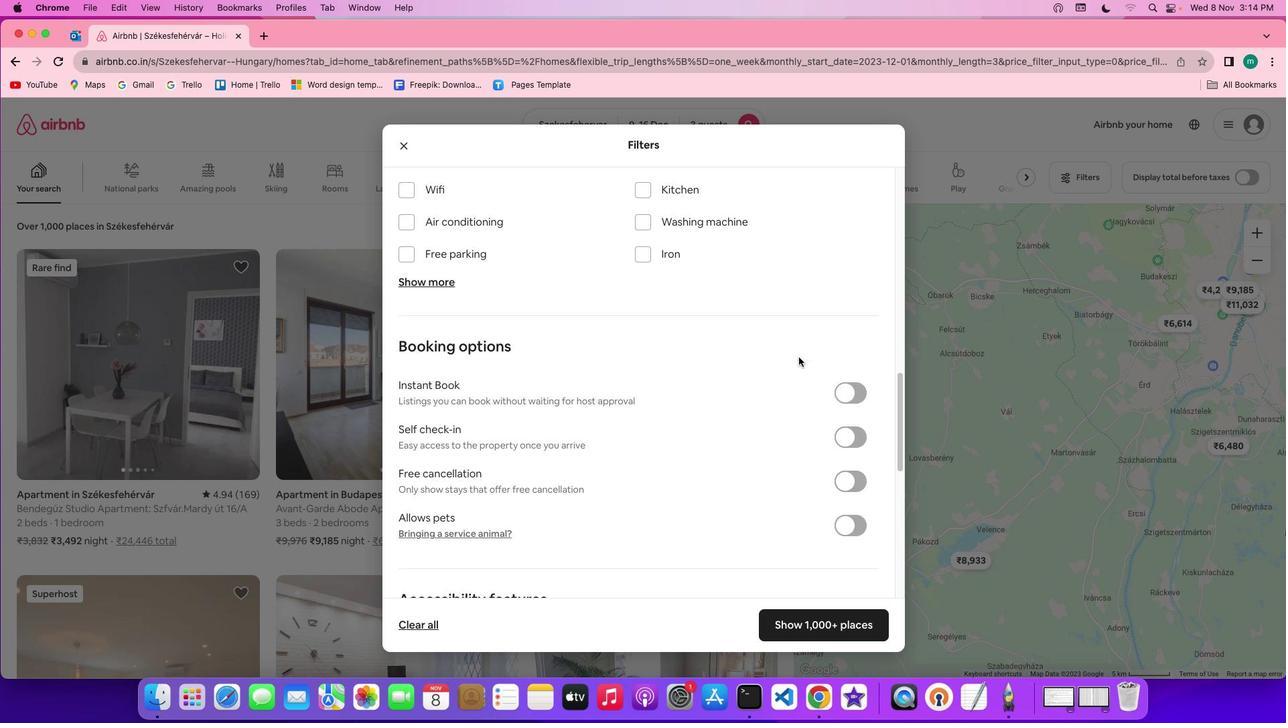 
Action: Mouse scrolled (799, 357) with delta (0, 0)
Screenshot: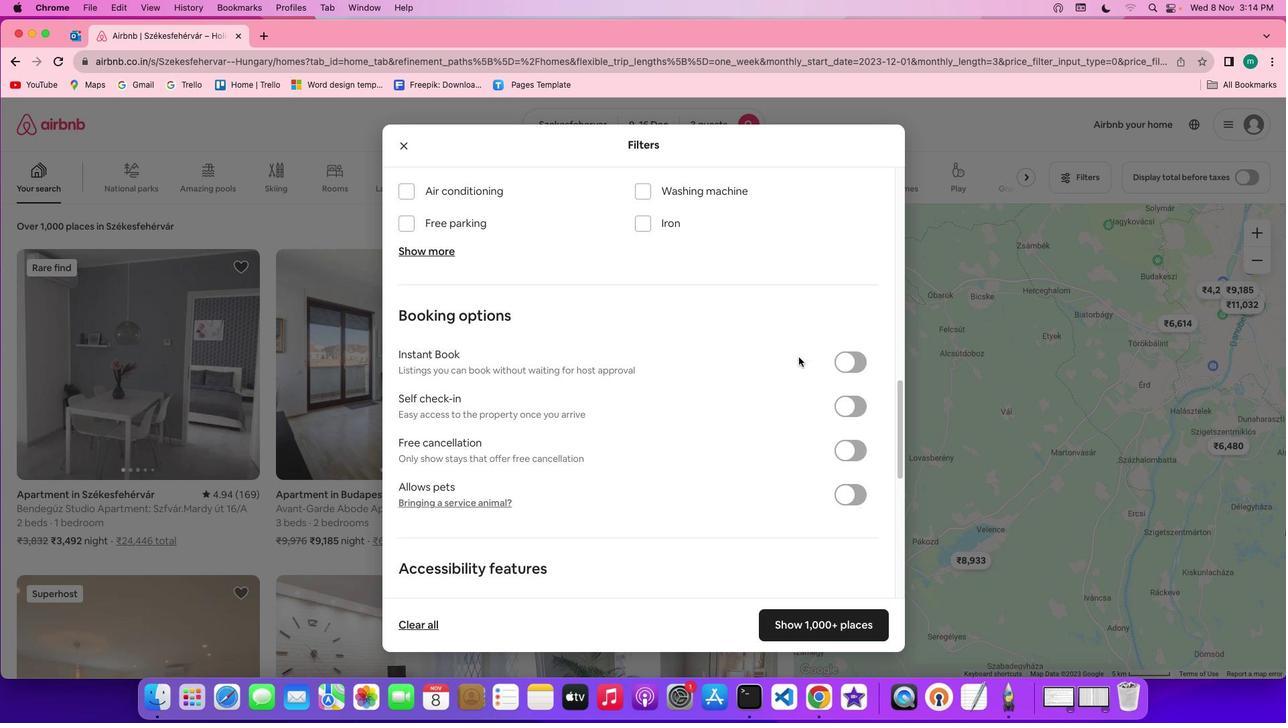 
Action: Mouse scrolled (799, 357) with delta (0, -1)
Screenshot: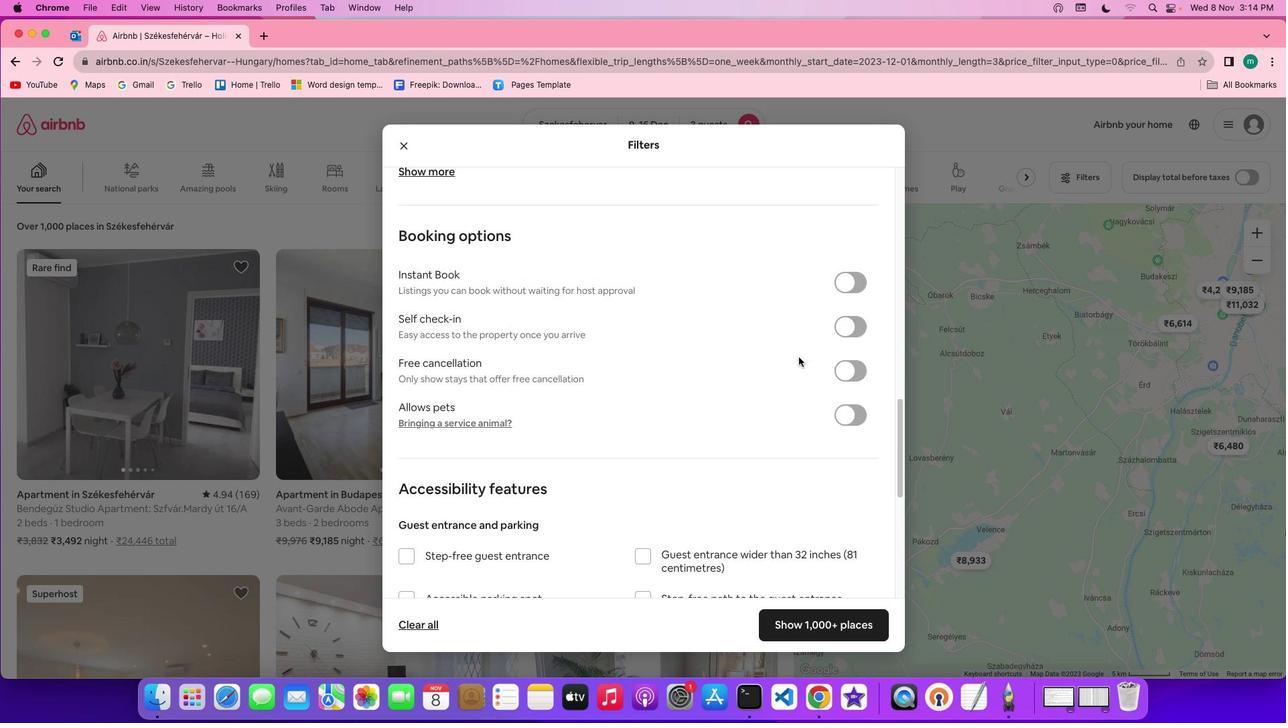 
Action: Mouse scrolled (799, 357) with delta (0, -2)
Screenshot: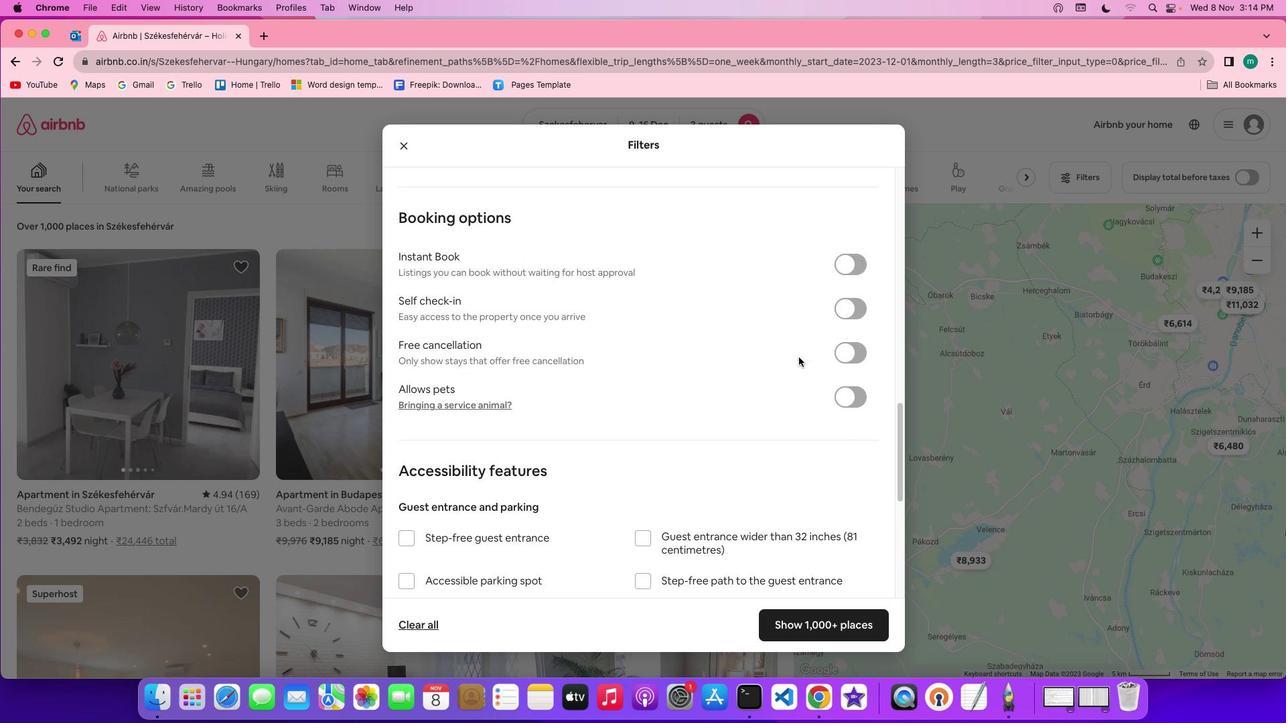 
Action: Mouse scrolled (799, 357) with delta (0, 0)
Screenshot: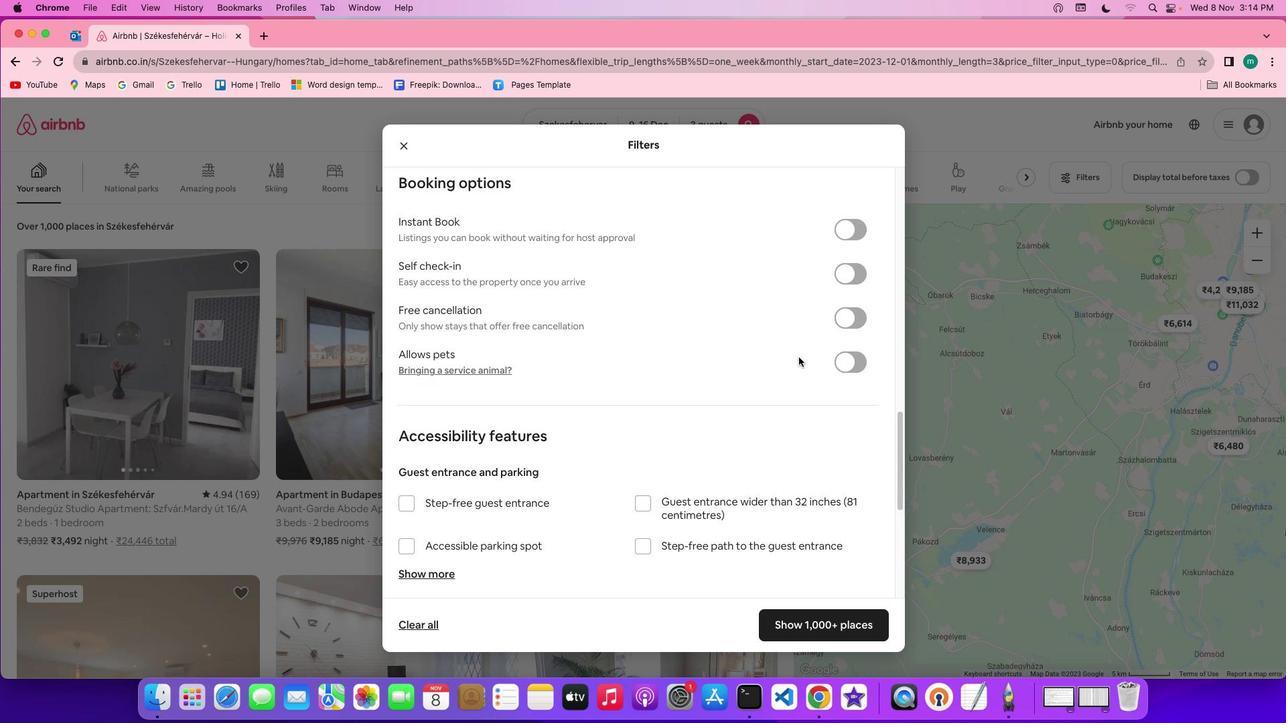 
Action: Mouse scrolled (799, 357) with delta (0, 0)
Screenshot: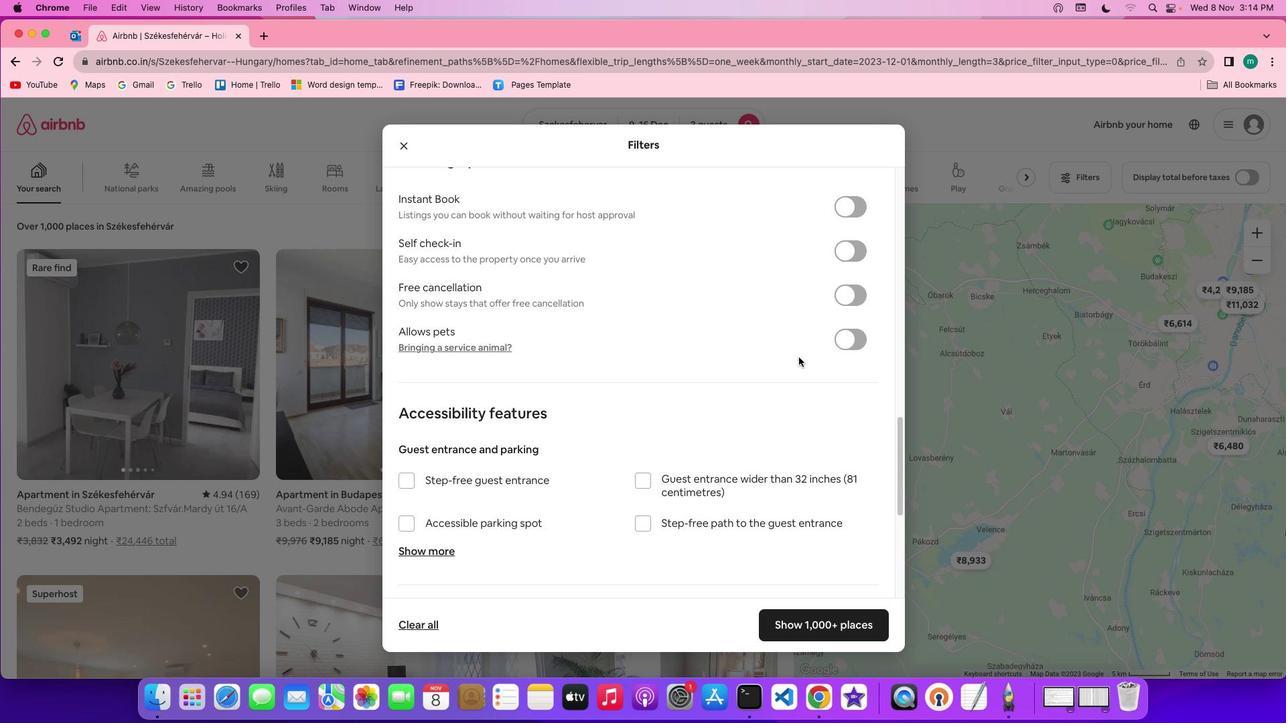
Action: Mouse scrolled (799, 357) with delta (0, -1)
Screenshot: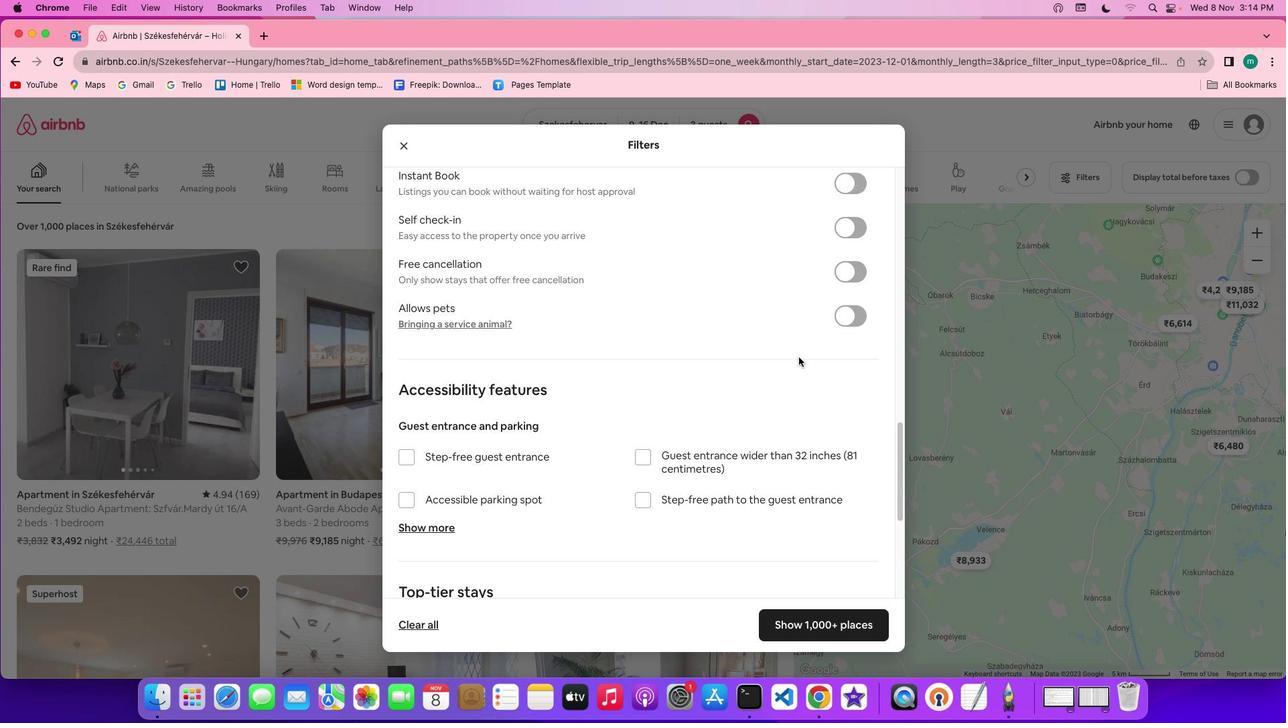 
Action: Mouse scrolled (799, 357) with delta (0, 0)
Screenshot: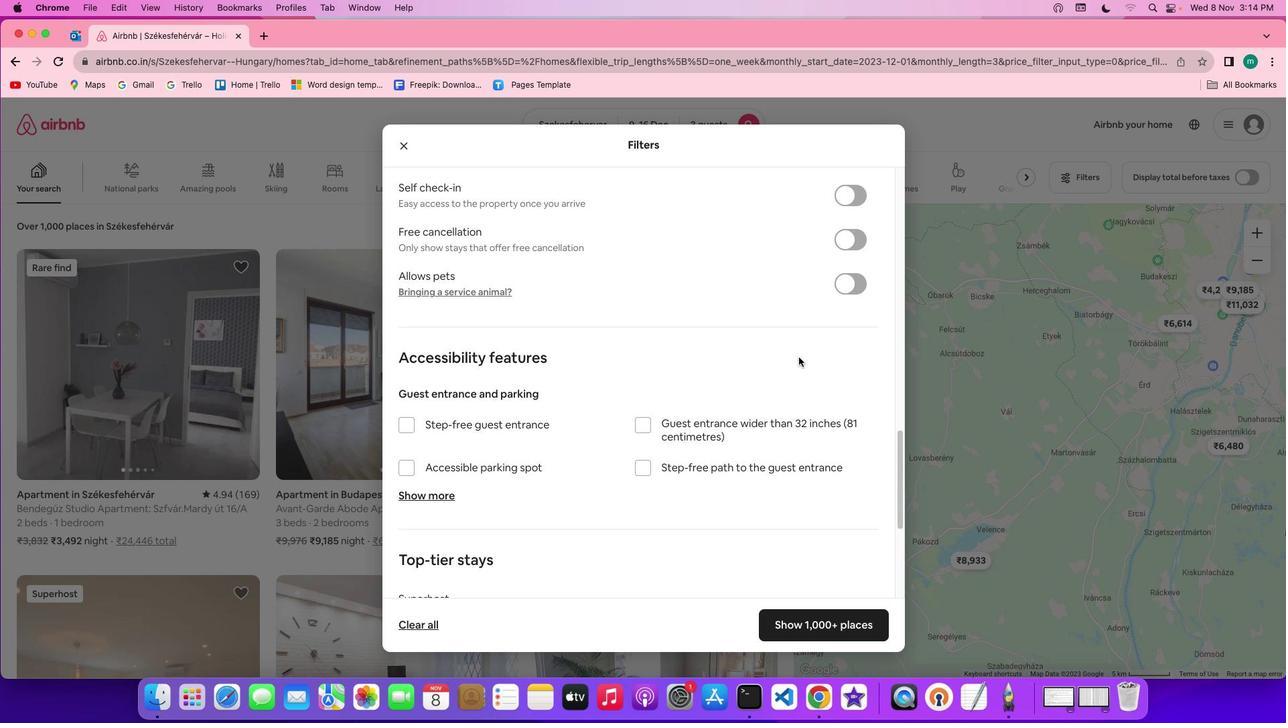 
Action: Mouse scrolled (799, 357) with delta (0, 0)
Screenshot: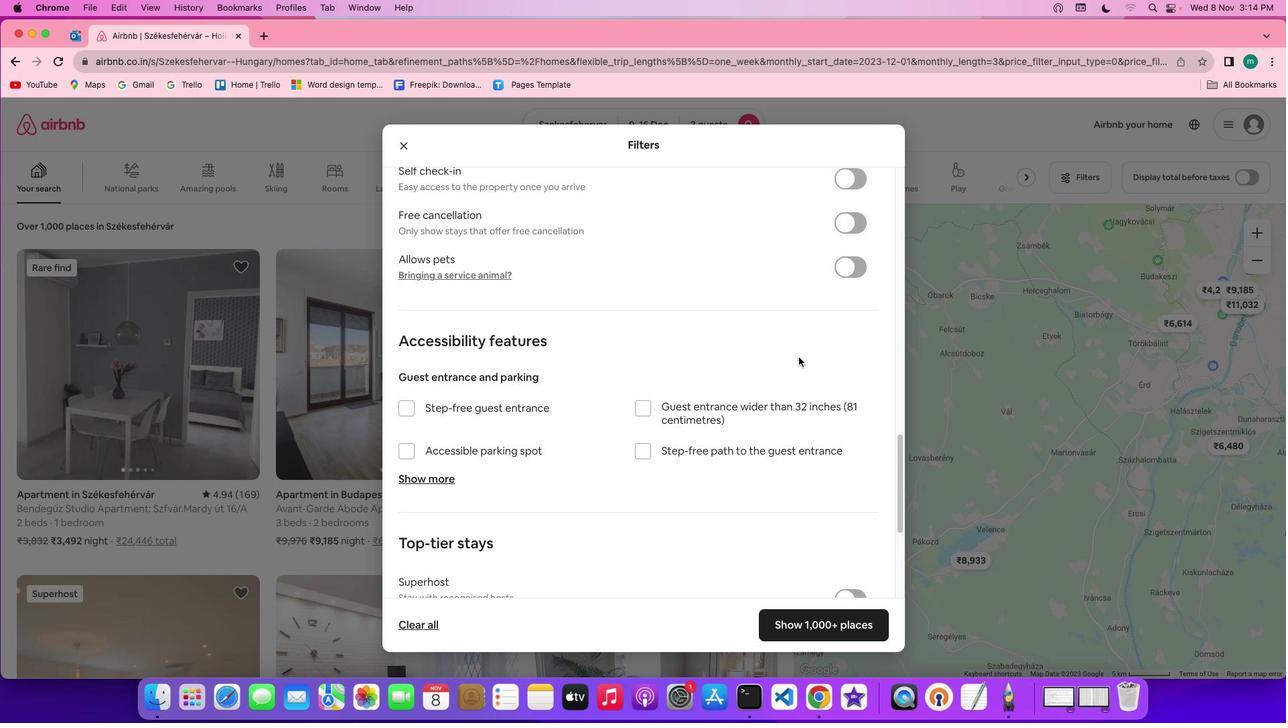
Action: Mouse scrolled (799, 357) with delta (0, 0)
Screenshot: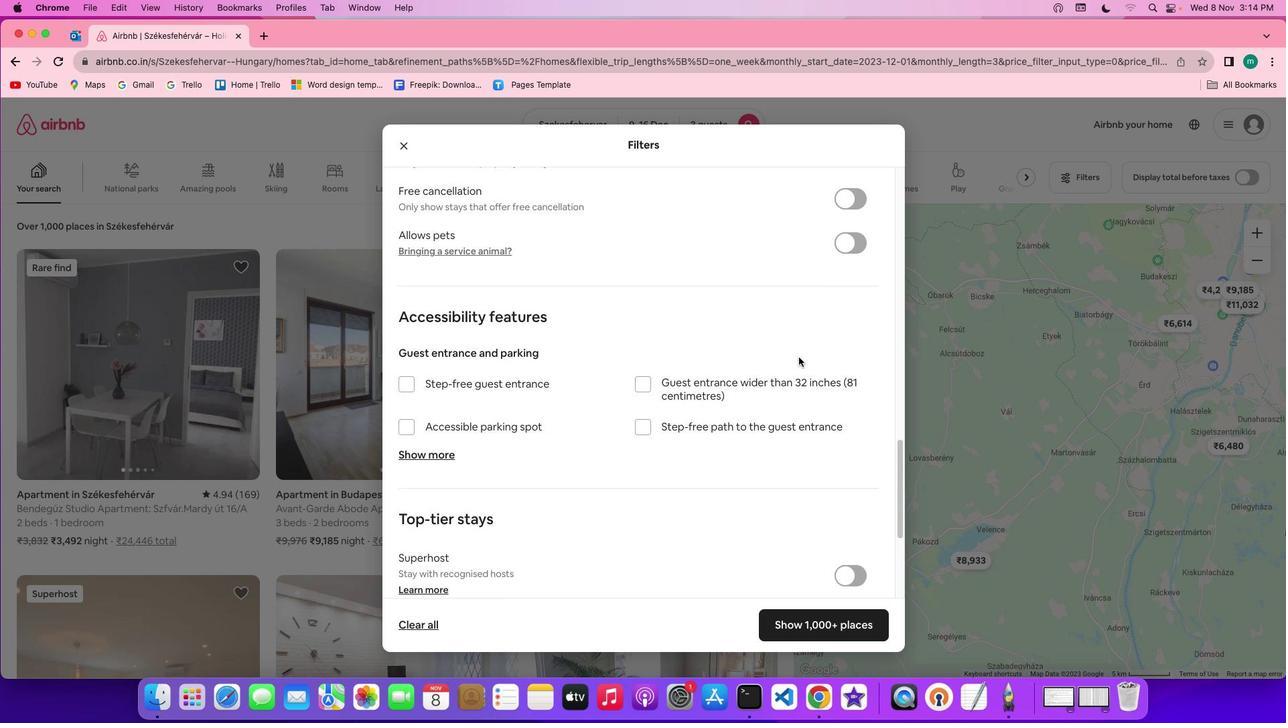 
Action: Mouse scrolled (799, 357) with delta (0, 0)
Screenshot: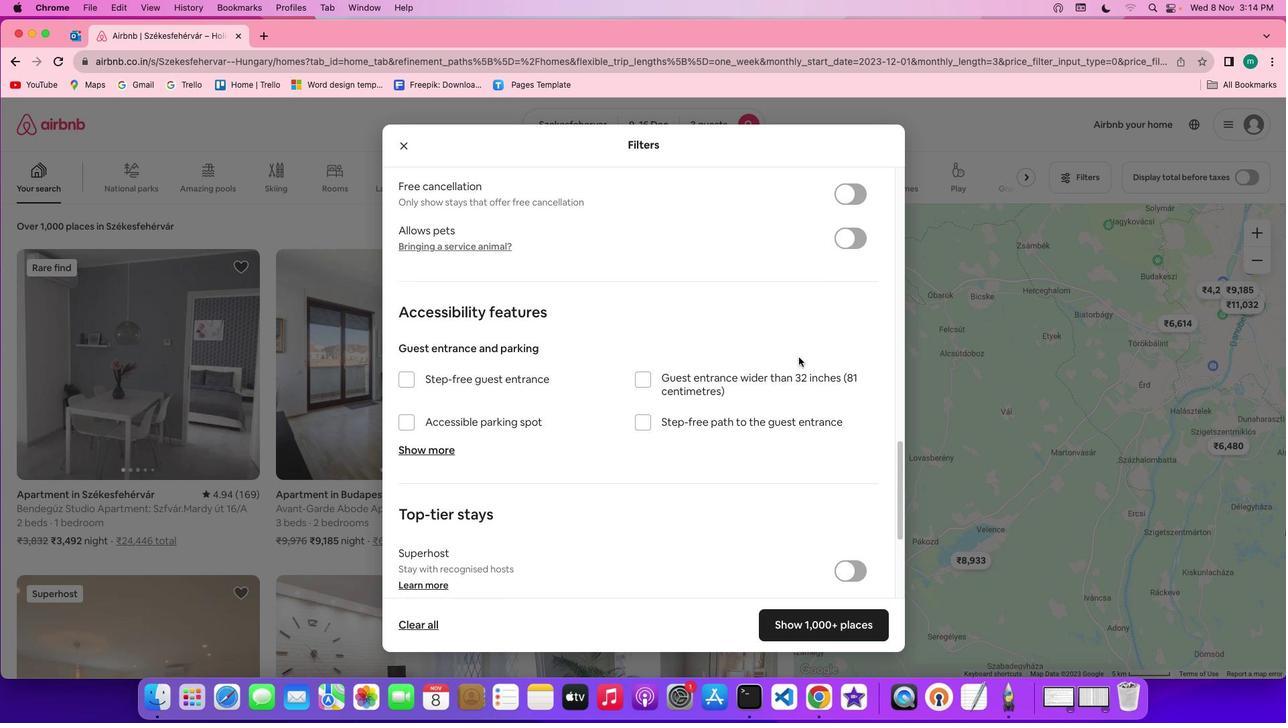 
Action: Mouse scrolled (799, 357) with delta (0, 0)
Screenshot: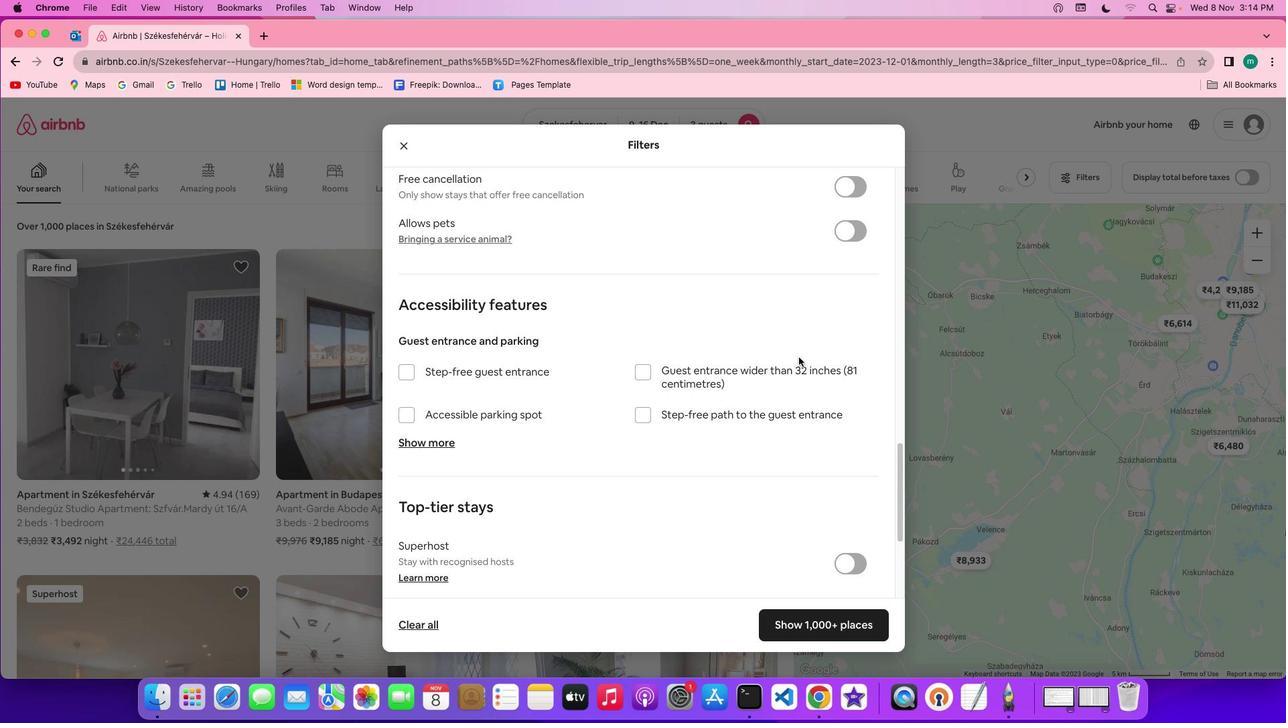 
Action: Mouse scrolled (799, 357) with delta (0, 0)
Screenshot: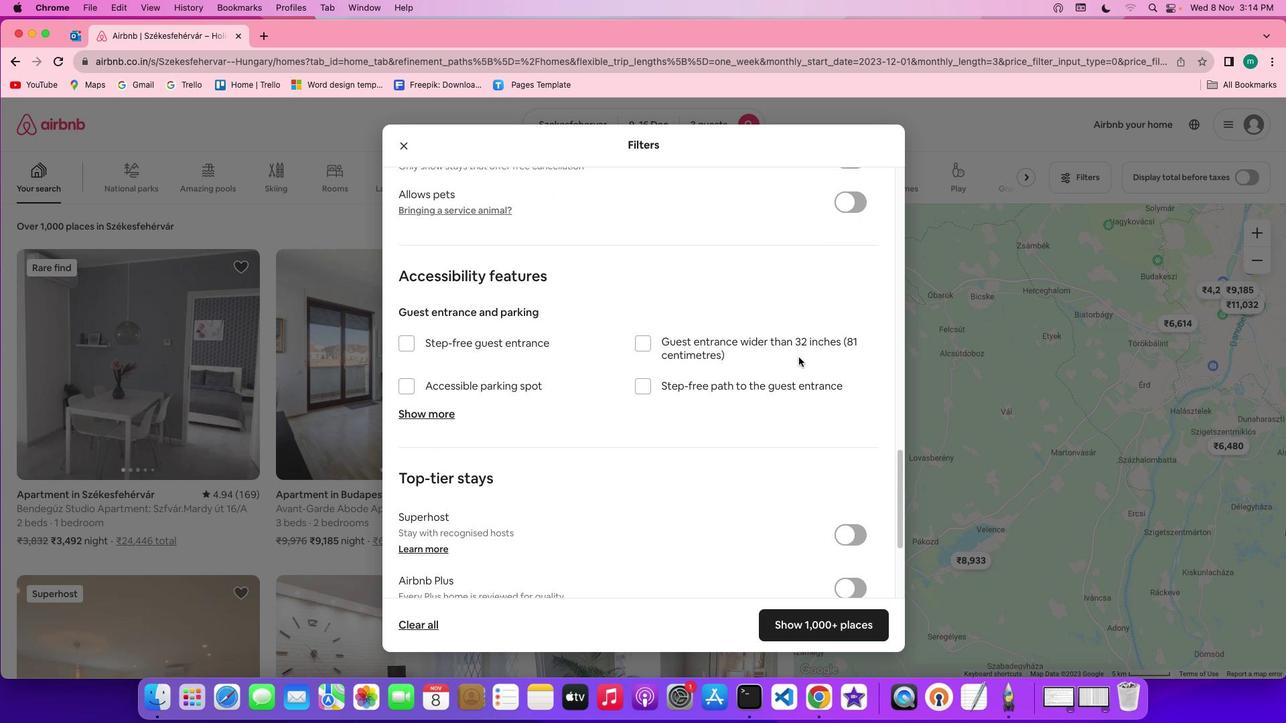 
Action: Mouse scrolled (799, 357) with delta (0, 0)
Screenshot: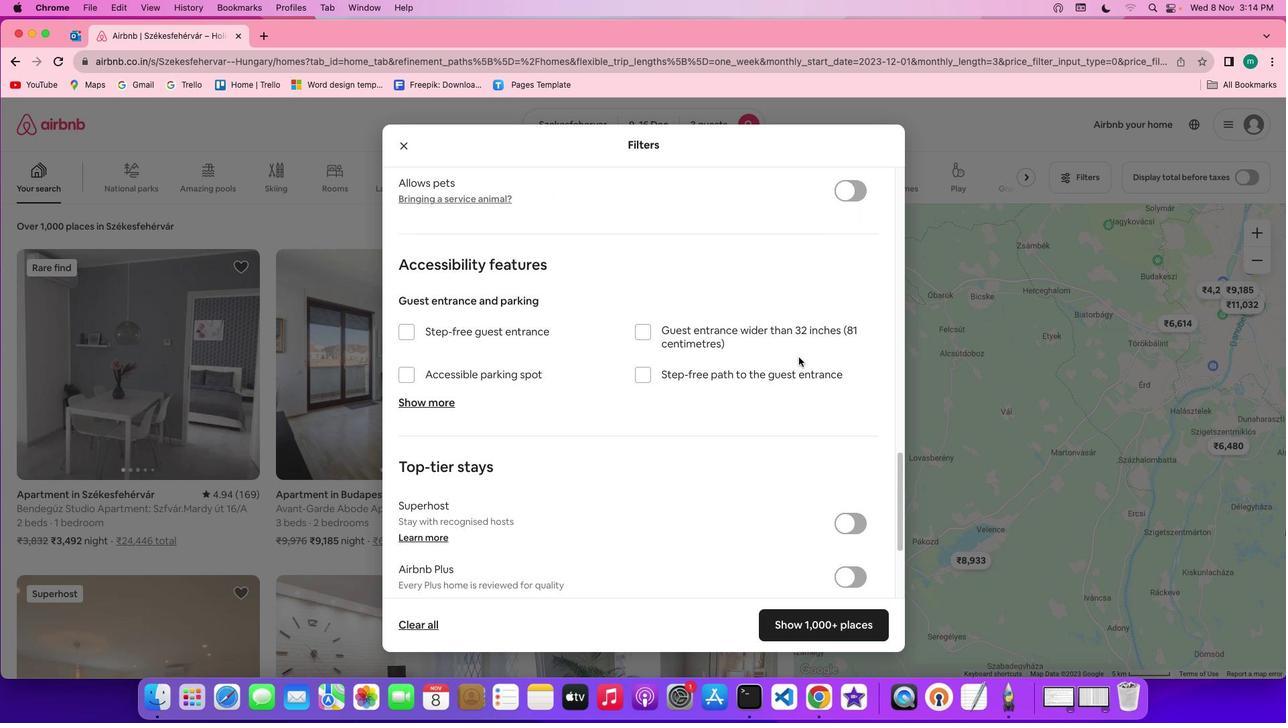 
Action: Mouse scrolled (799, 357) with delta (0, 0)
Screenshot: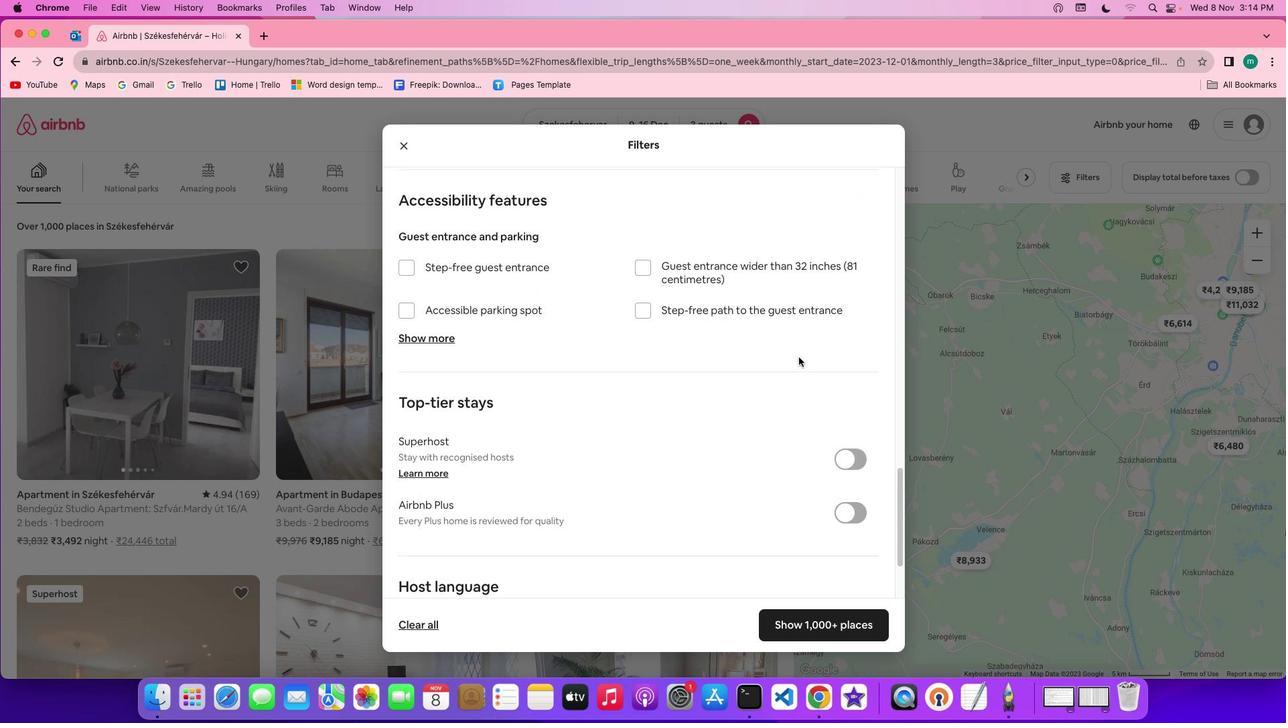 
Action: Mouse scrolled (799, 357) with delta (0, 0)
Screenshot: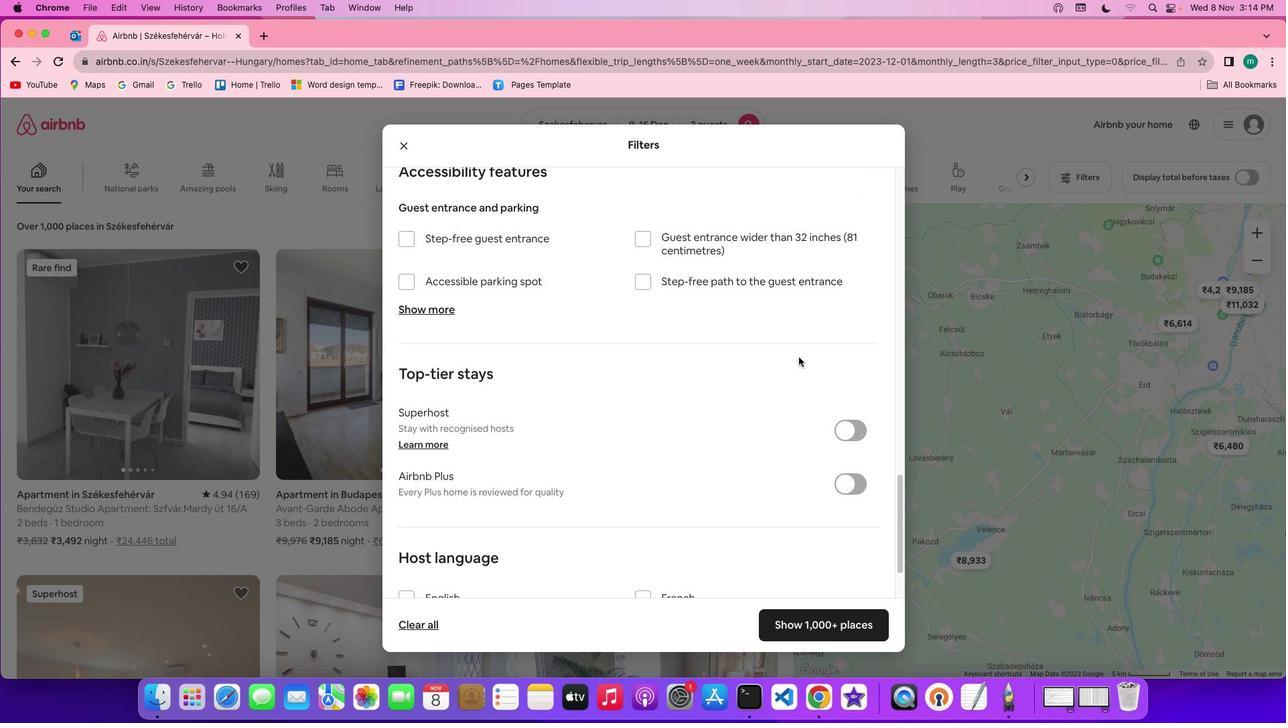 
Action: Mouse scrolled (799, 357) with delta (0, -2)
Screenshot: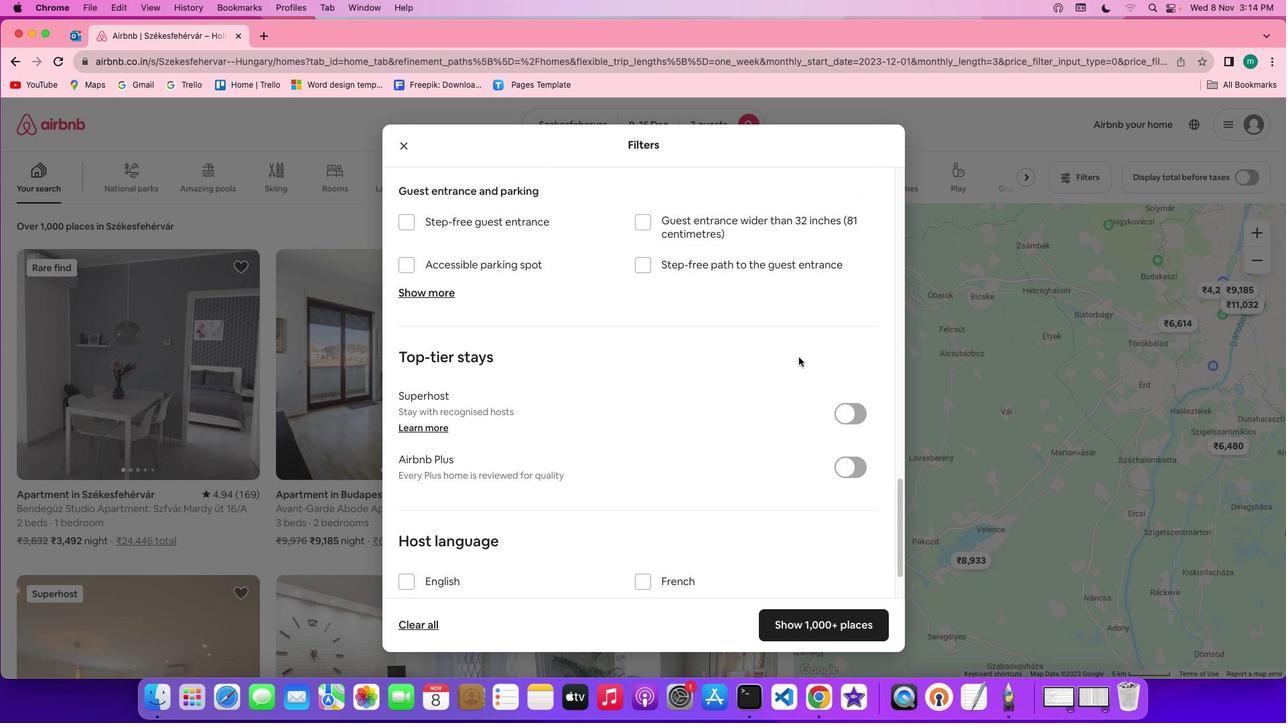 
Action: Mouse scrolled (799, 357) with delta (0, 0)
Screenshot: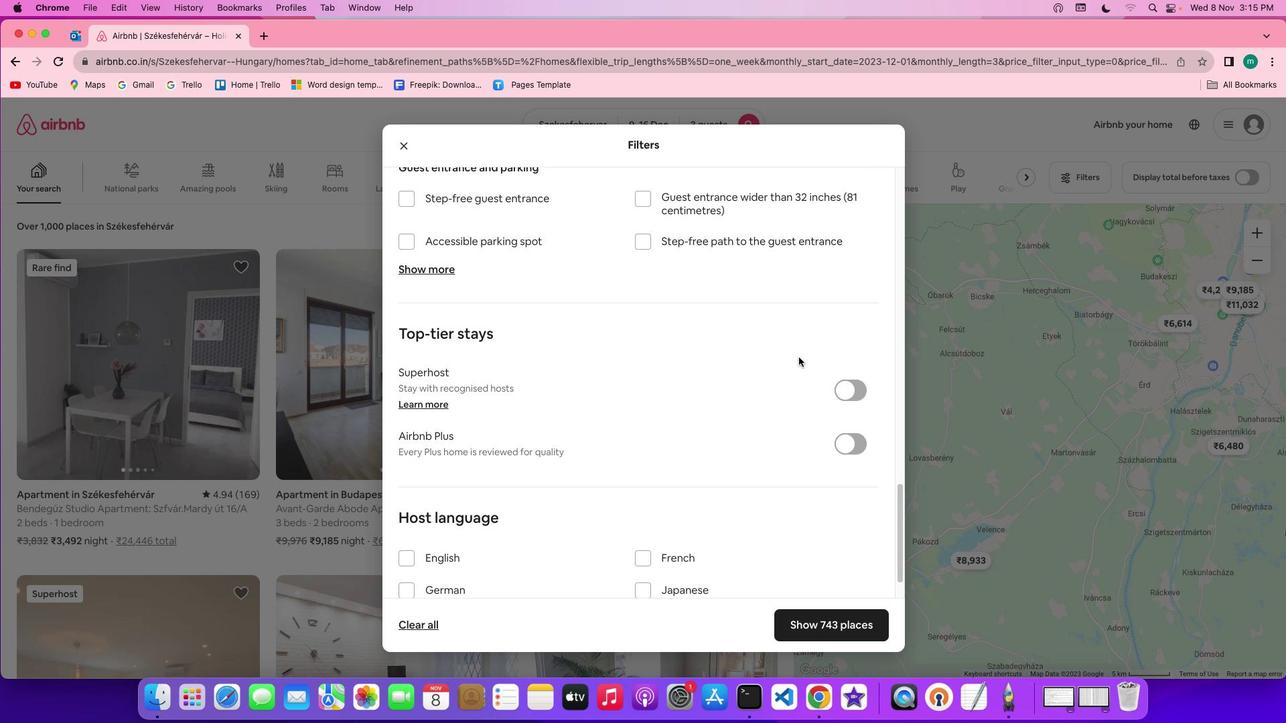 
Action: Mouse scrolled (799, 357) with delta (0, 0)
Screenshot: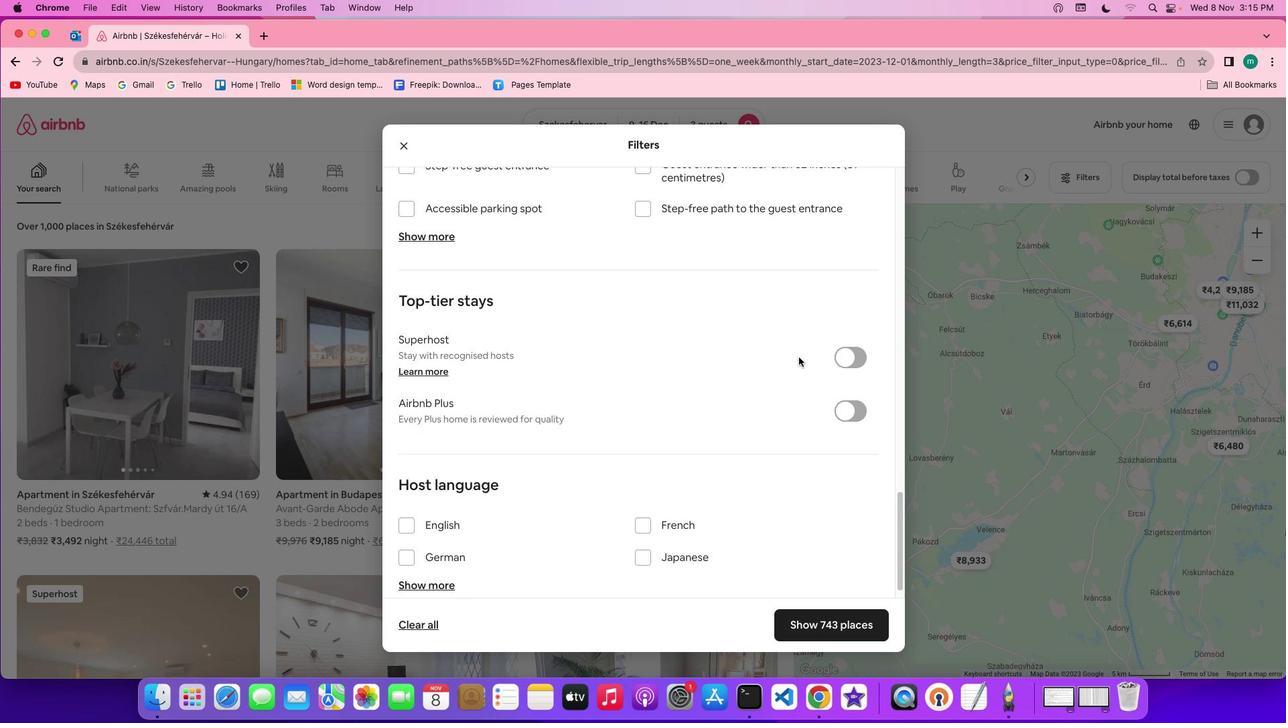 
Action: Mouse scrolled (799, 357) with delta (0, 0)
Screenshot: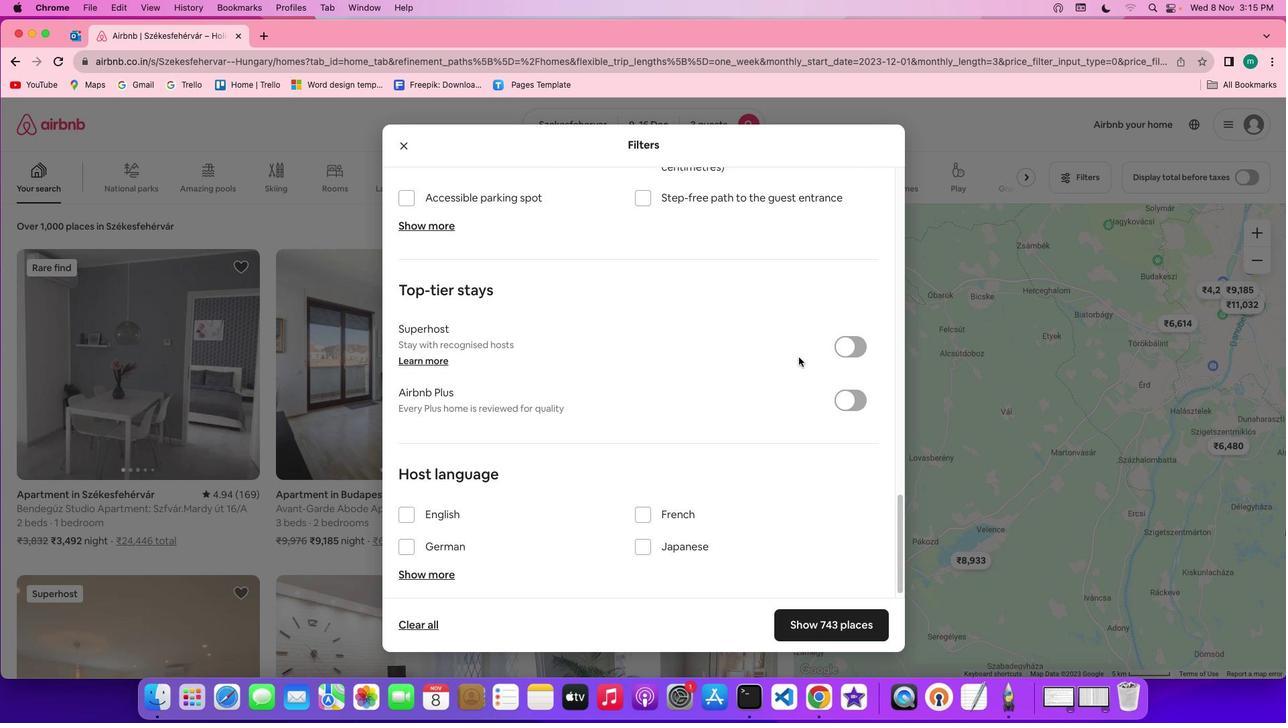 
Action: Mouse scrolled (799, 357) with delta (0, 0)
Screenshot: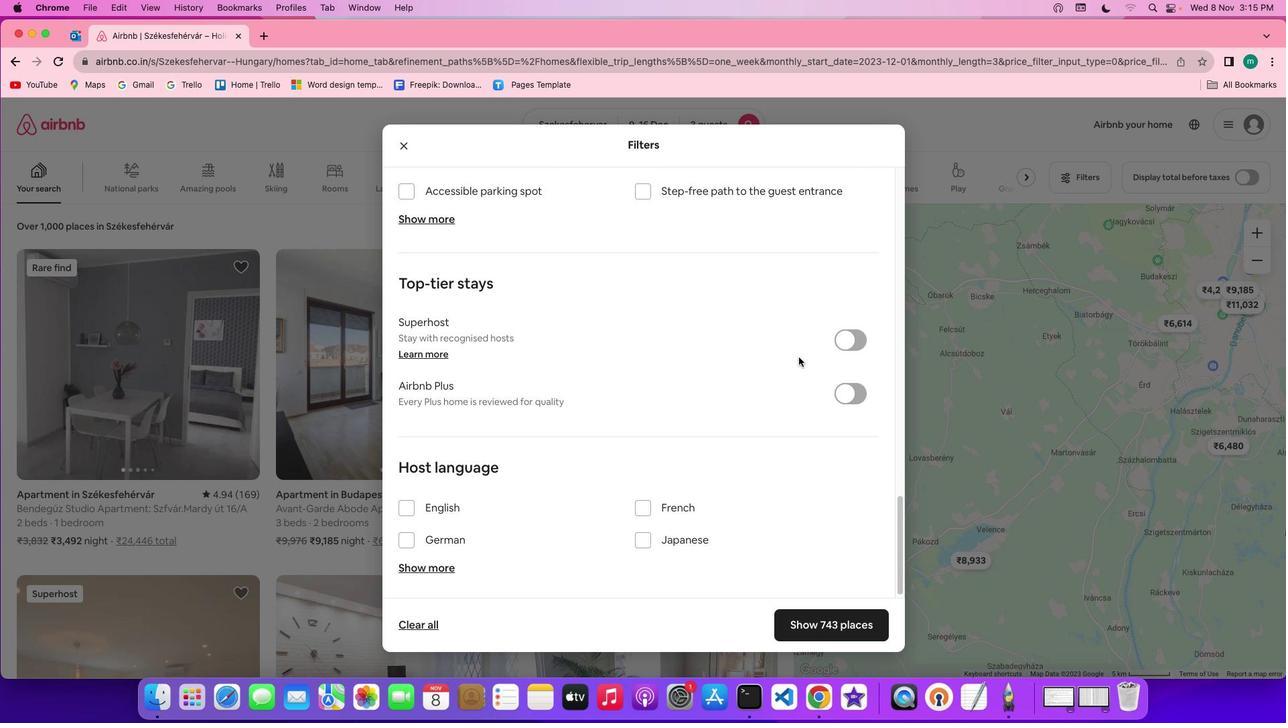 
Action: Mouse scrolled (799, 357) with delta (0, 0)
Screenshot: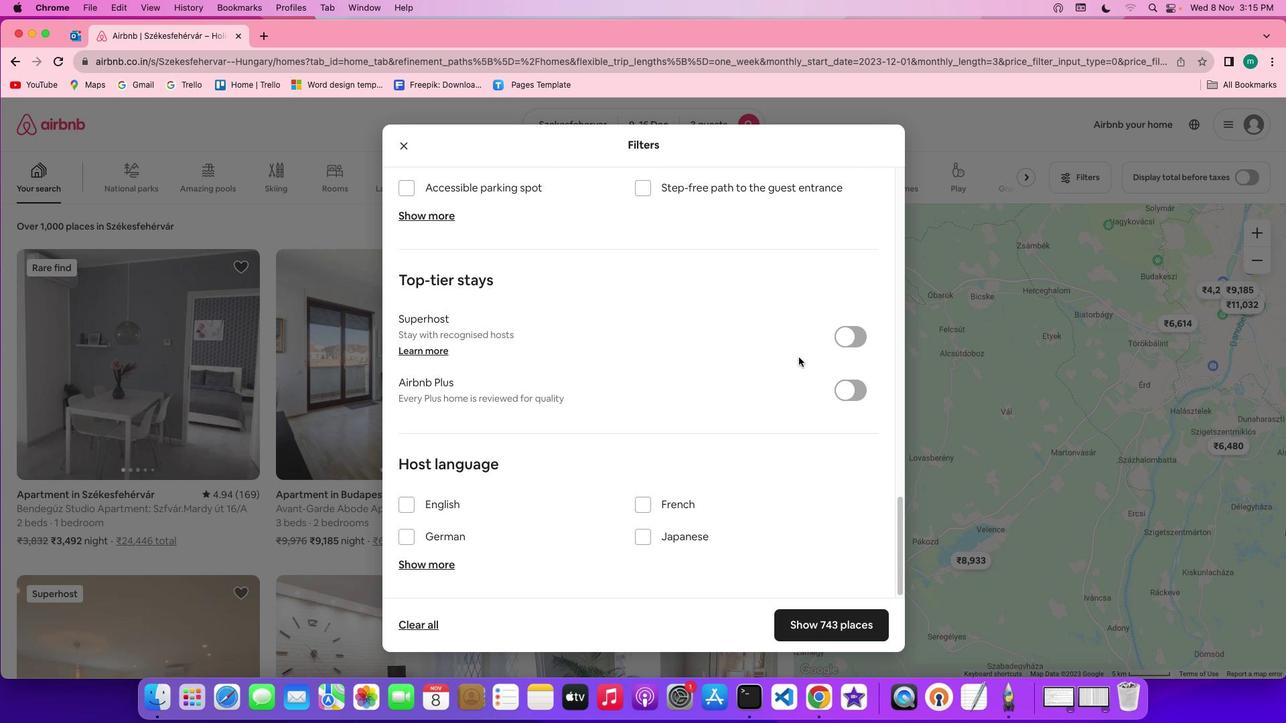 
Action: Mouse scrolled (799, 357) with delta (0, 0)
Screenshot: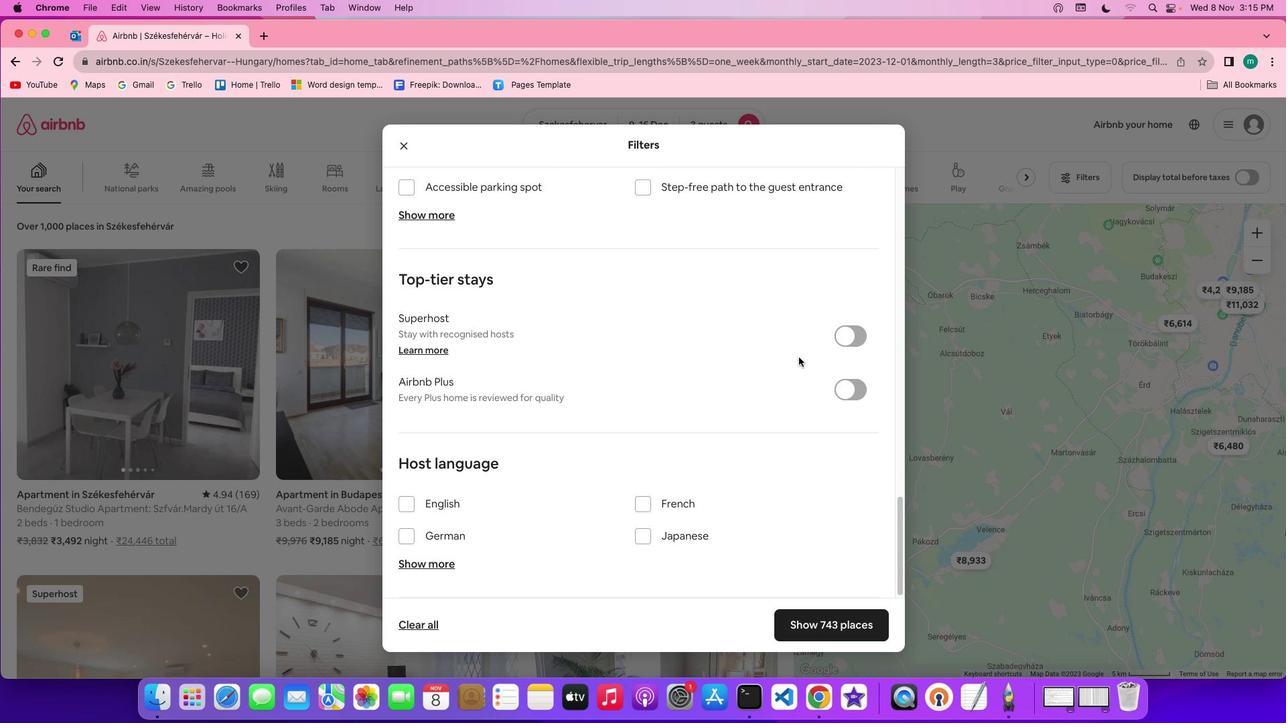 
Action: Mouse scrolled (799, 357) with delta (0, 0)
Screenshot: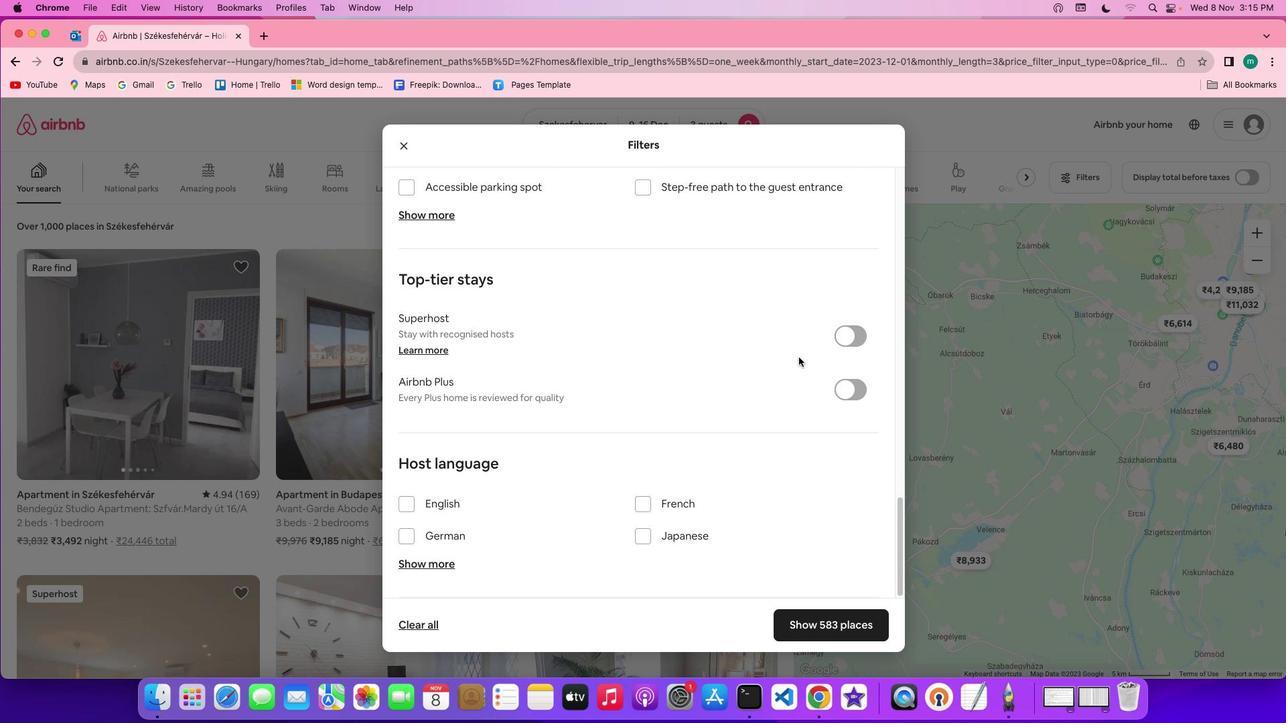 
Action: Mouse scrolled (799, 357) with delta (0, 0)
Screenshot: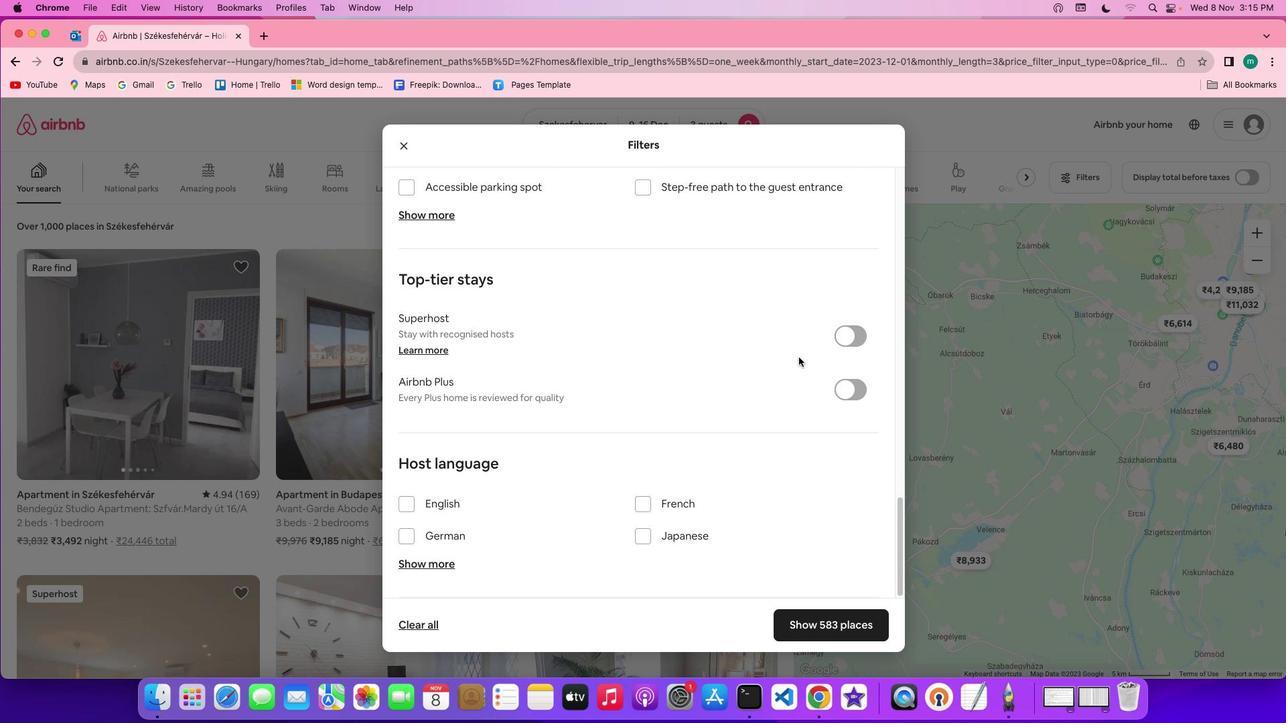 
Action: Mouse scrolled (799, 357) with delta (0, -1)
Screenshot: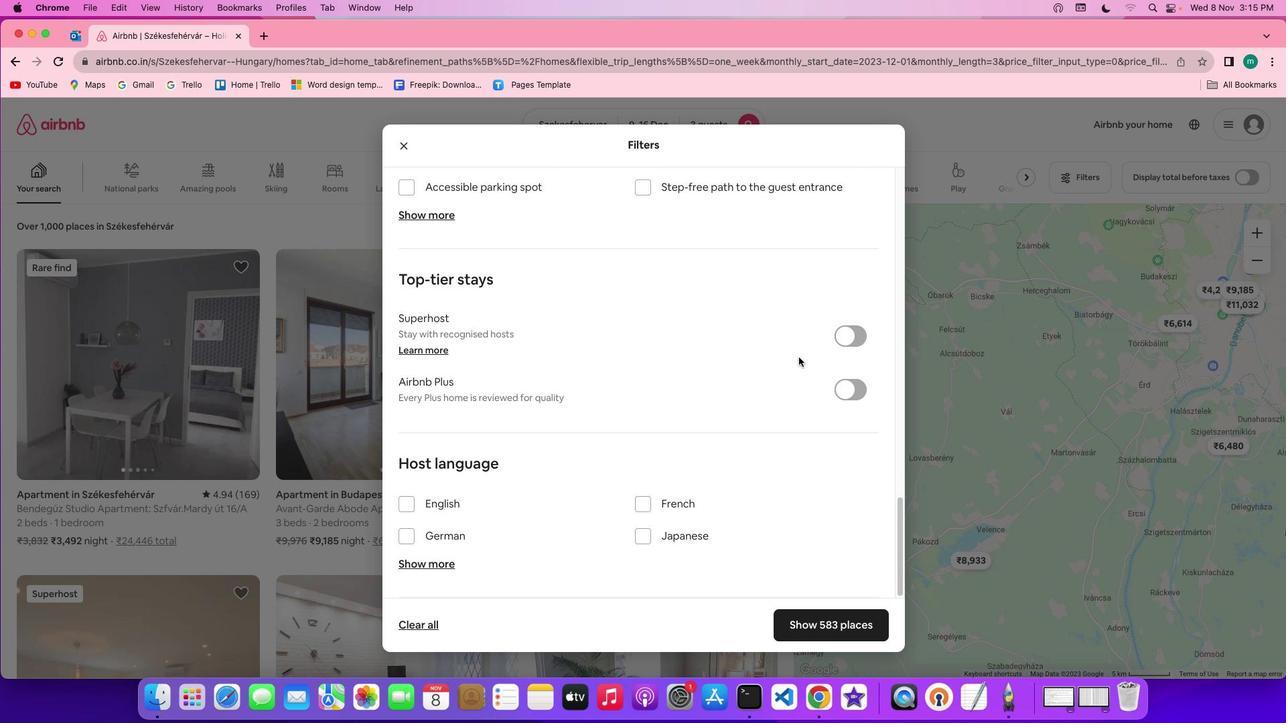 
Action: Mouse scrolled (799, 357) with delta (0, -2)
Screenshot: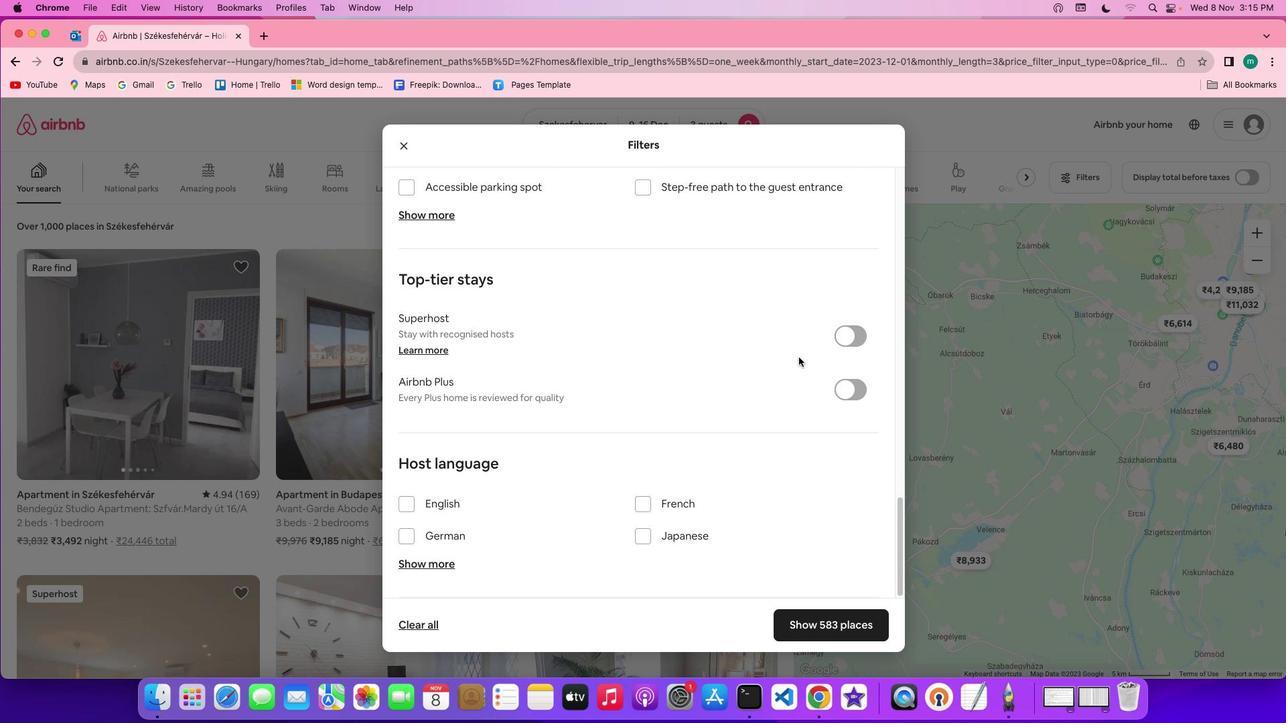 
Action: Mouse moved to (835, 615)
Screenshot: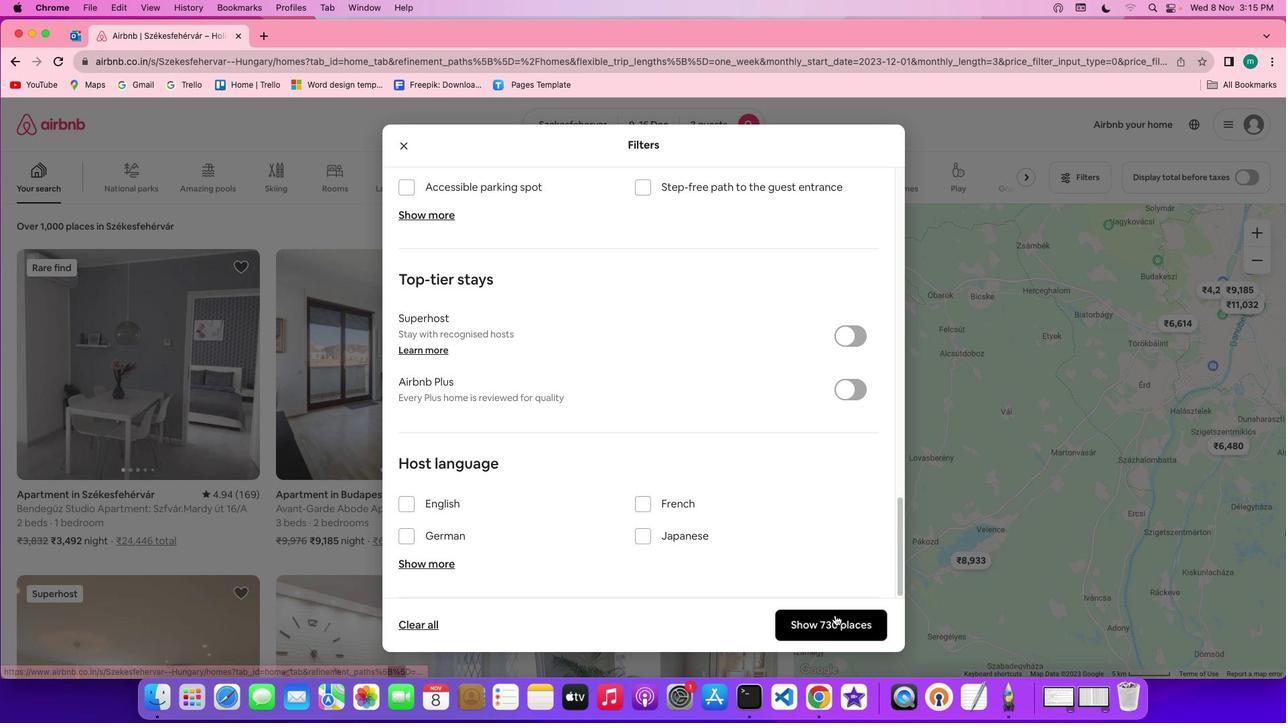 
Action: Mouse pressed left at (835, 615)
Screenshot: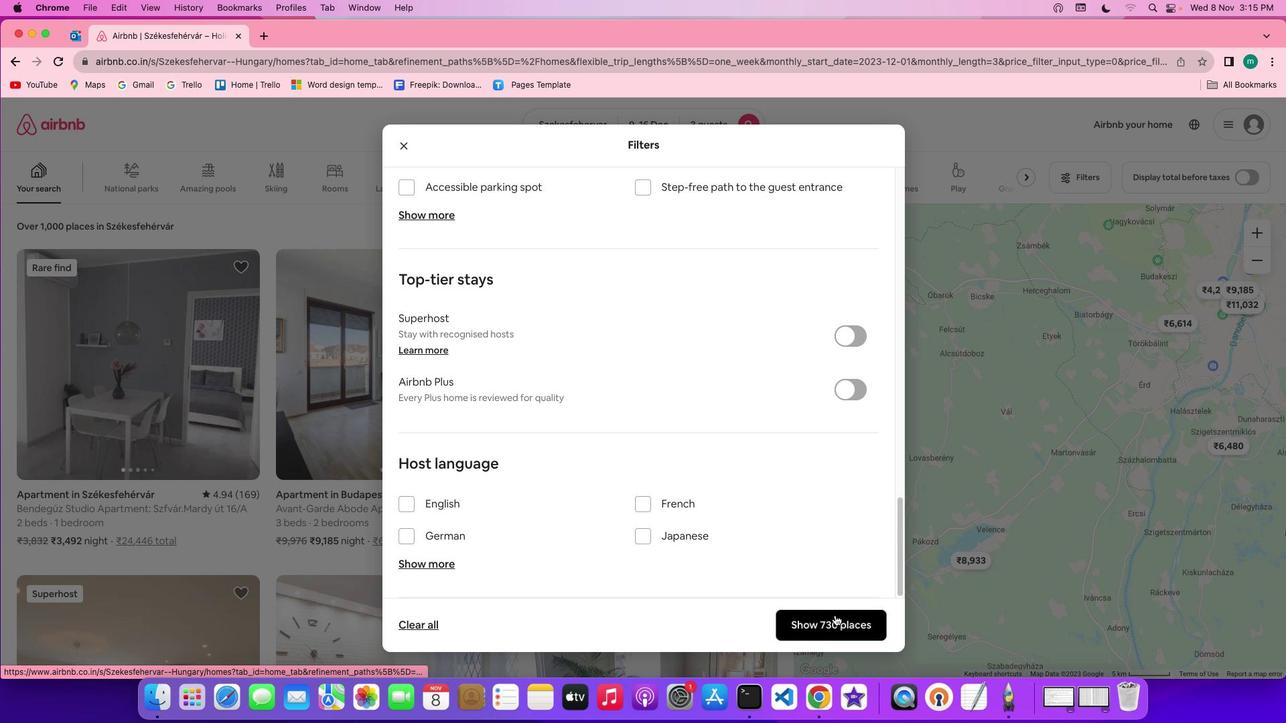 
Action: Mouse moved to (232, 286)
Screenshot: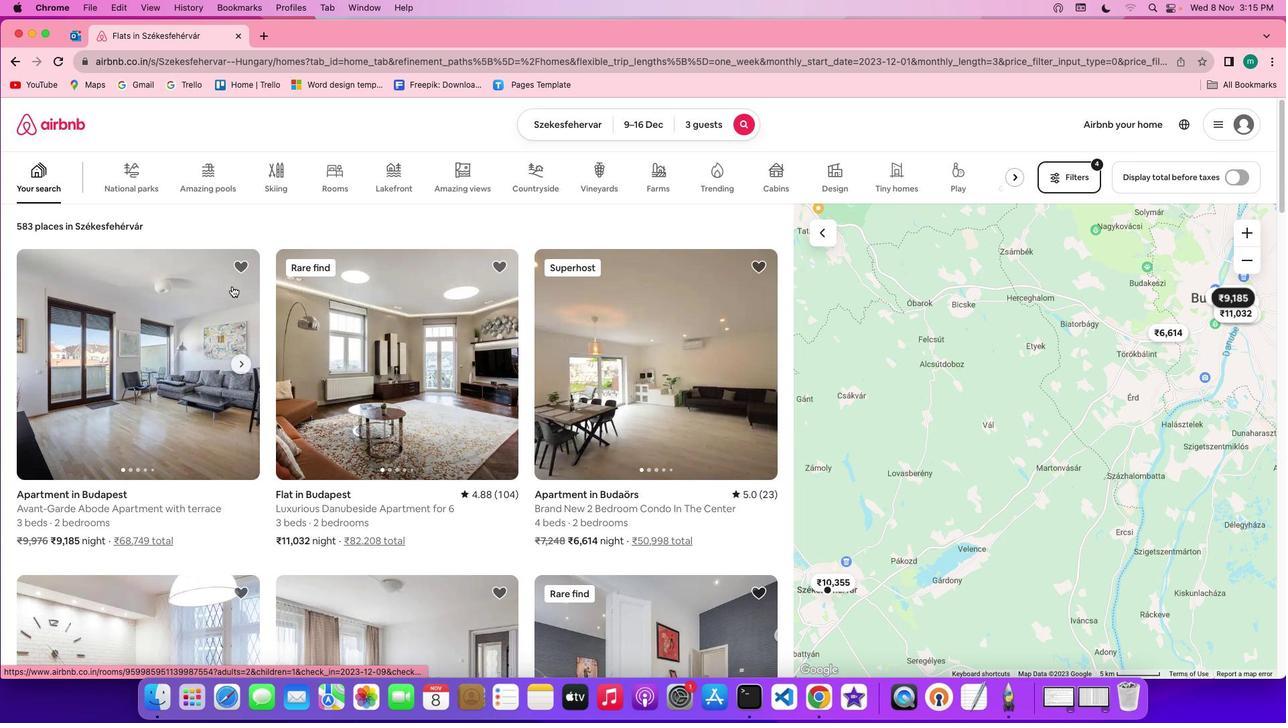 
Action: Mouse pressed left at (232, 286)
Screenshot: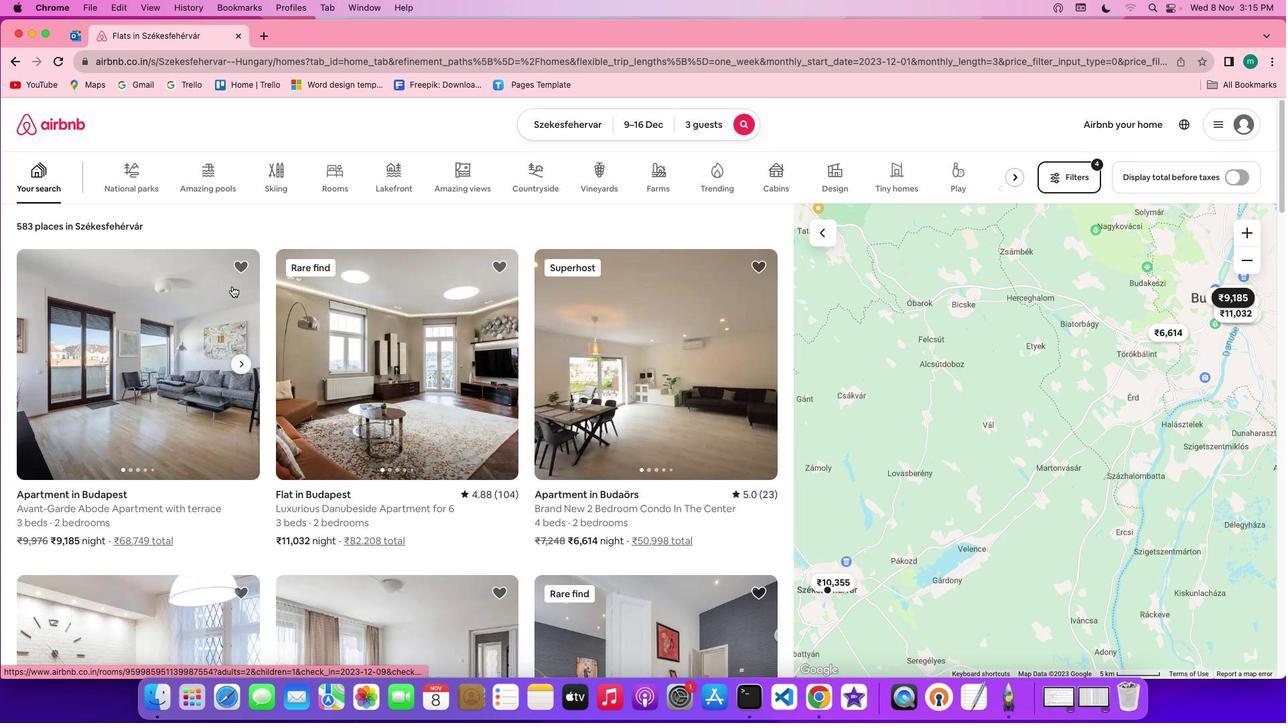 
Action: Mouse moved to (968, 398)
Screenshot: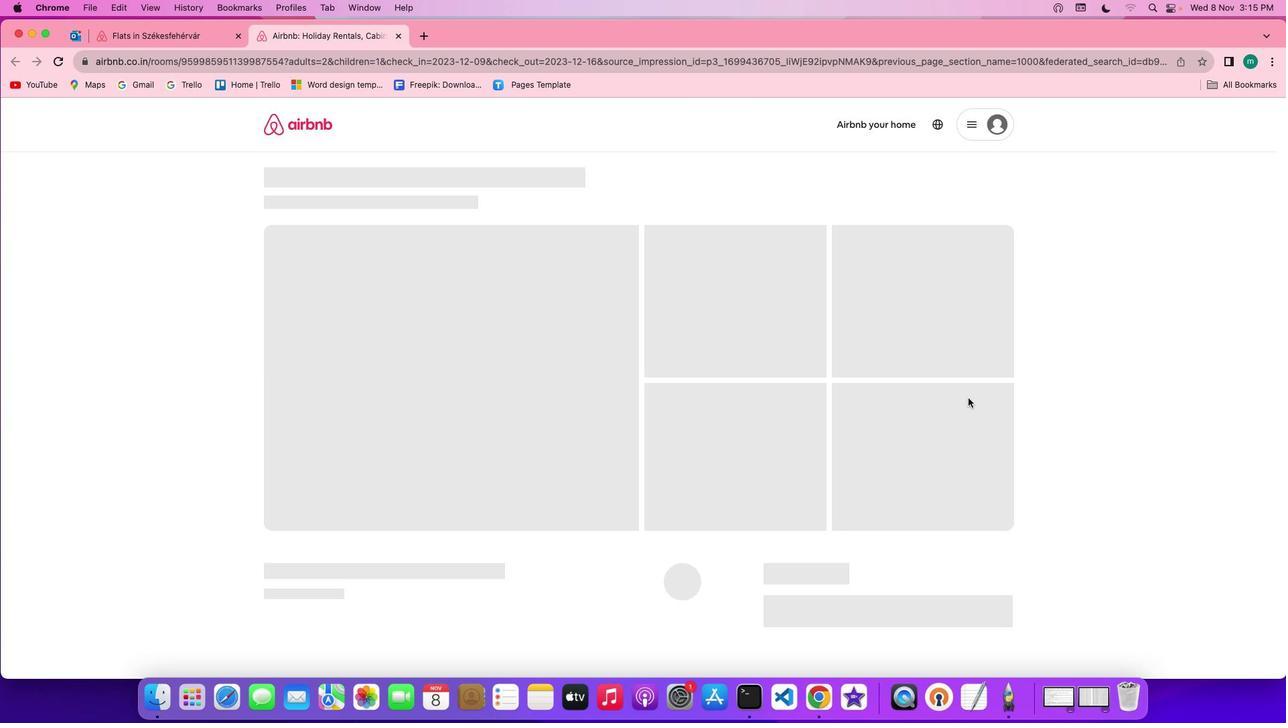 
Action: Mouse scrolled (968, 398) with delta (0, 0)
Screenshot: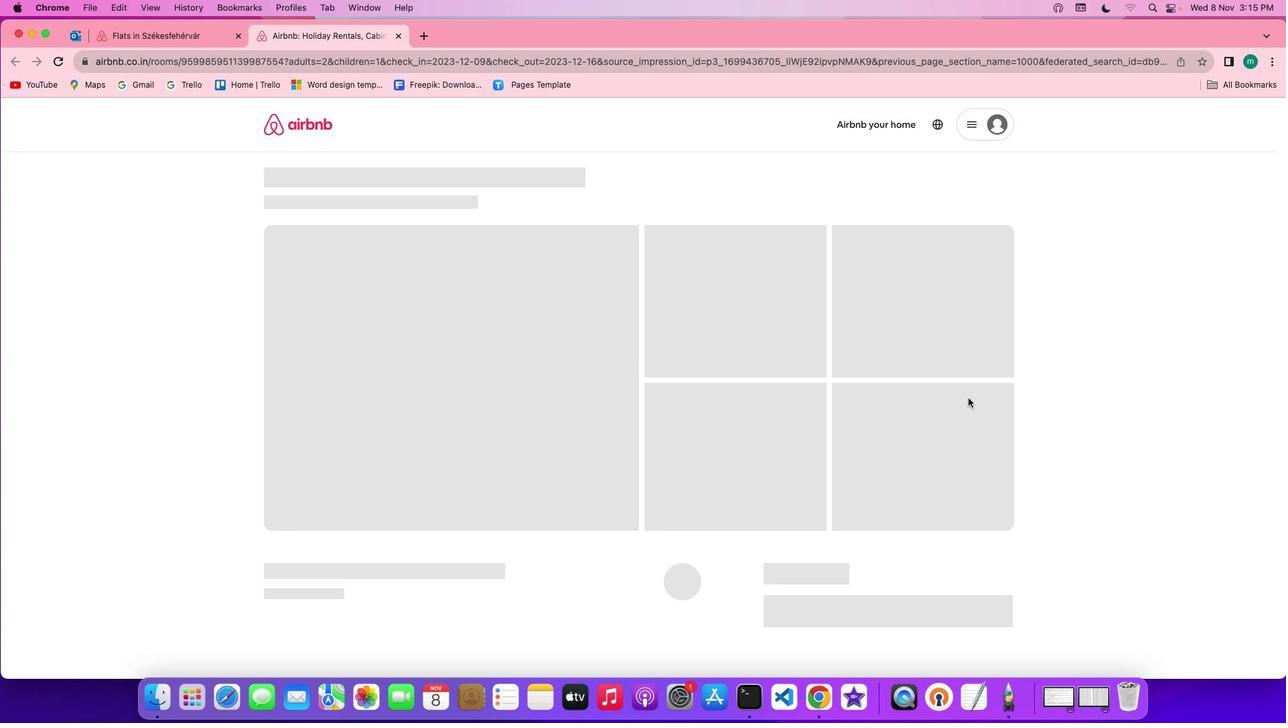 
Action: Mouse moved to (961, 396)
Screenshot: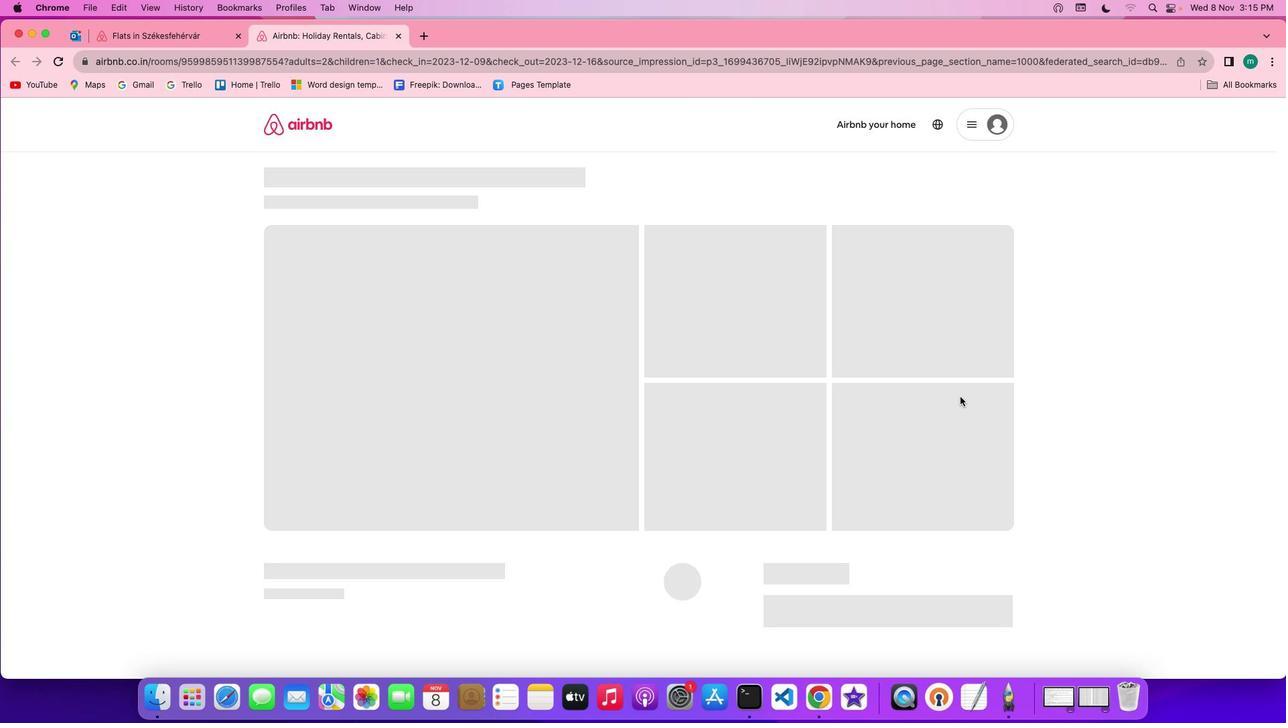 
Action: Mouse scrolled (961, 396) with delta (0, 0)
Screenshot: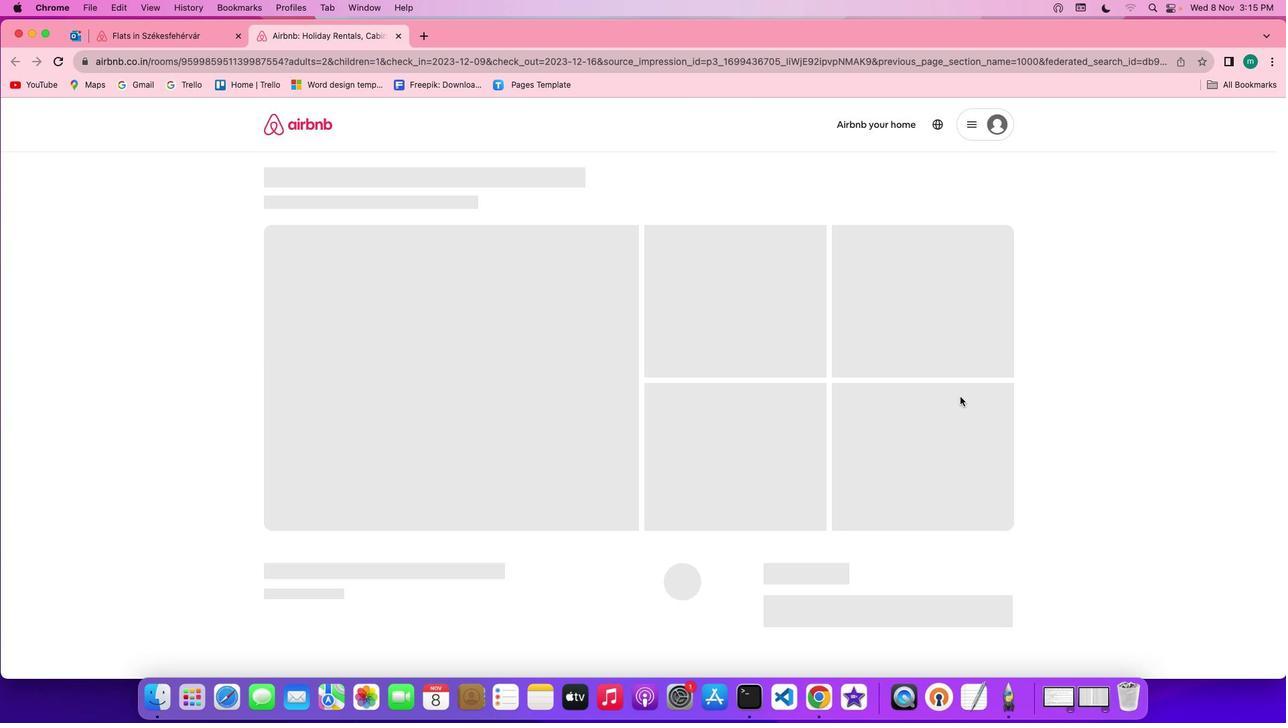 
Action: Mouse scrolled (961, 396) with delta (0, 0)
Screenshot: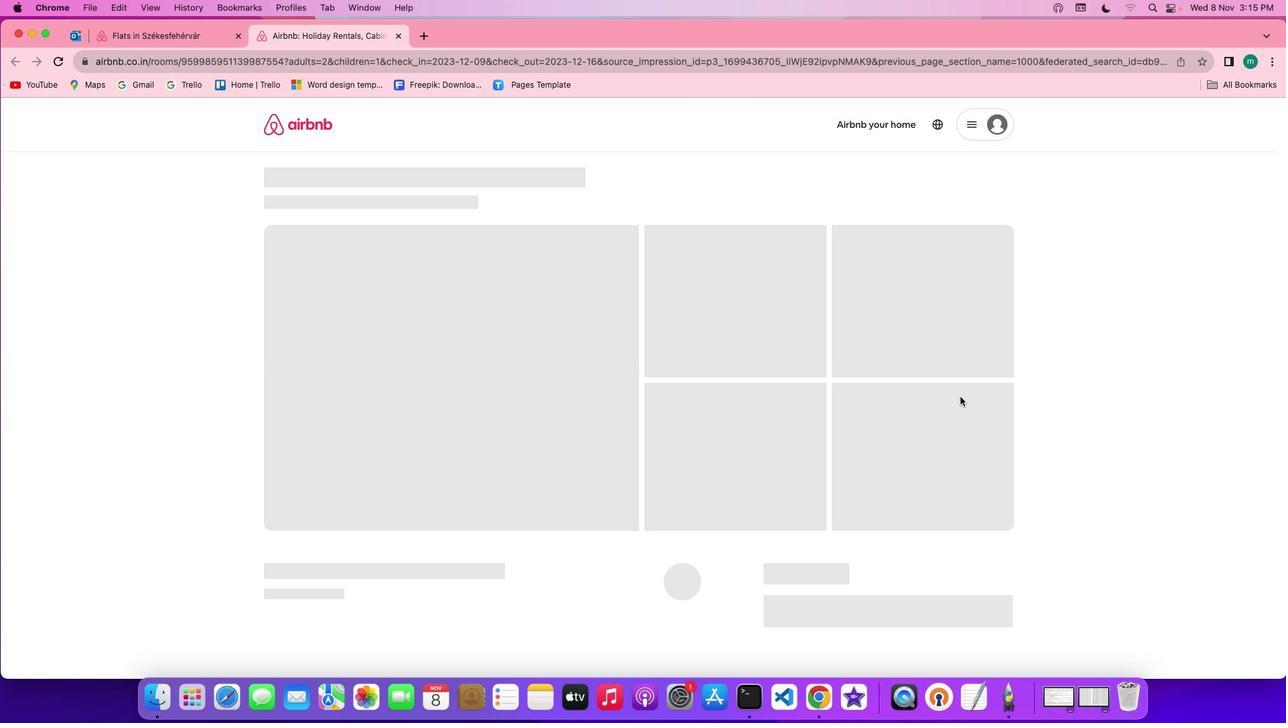 
Action: Mouse moved to (972, 452)
Screenshot: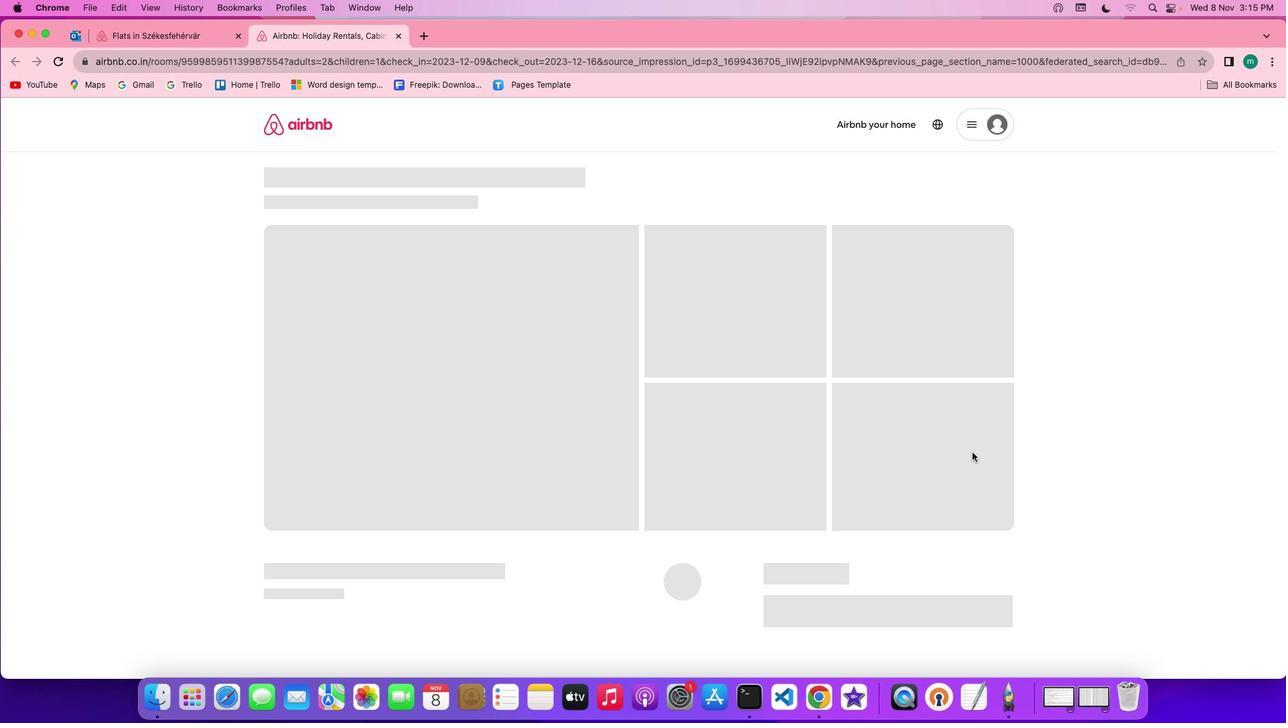 
